 Task: Get directions from Palo Duro Canyon State Park, Texas, United States to Charlotte, North Carolina, United States arriving by 5:00 pm tomorrow
Action: Mouse moved to (395, 215)
Screenshot: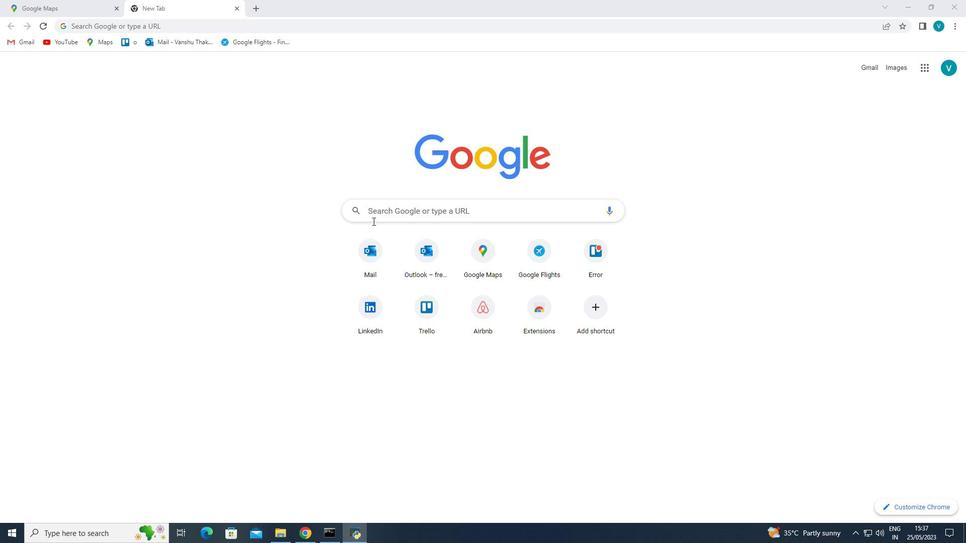
Action: Mouse pressed left at (395, 215)
Screenshot: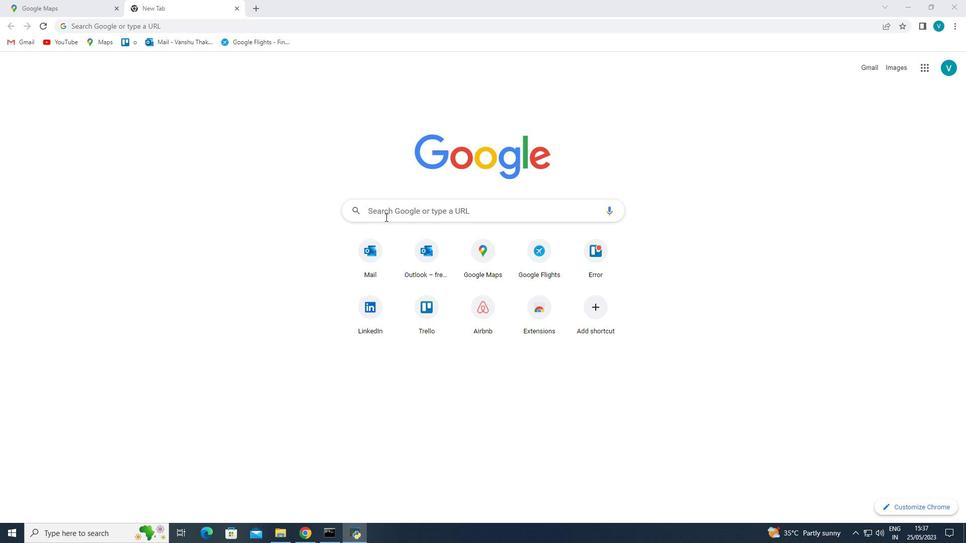 
Action: Mouse moved to (398, 230)
Screenshot: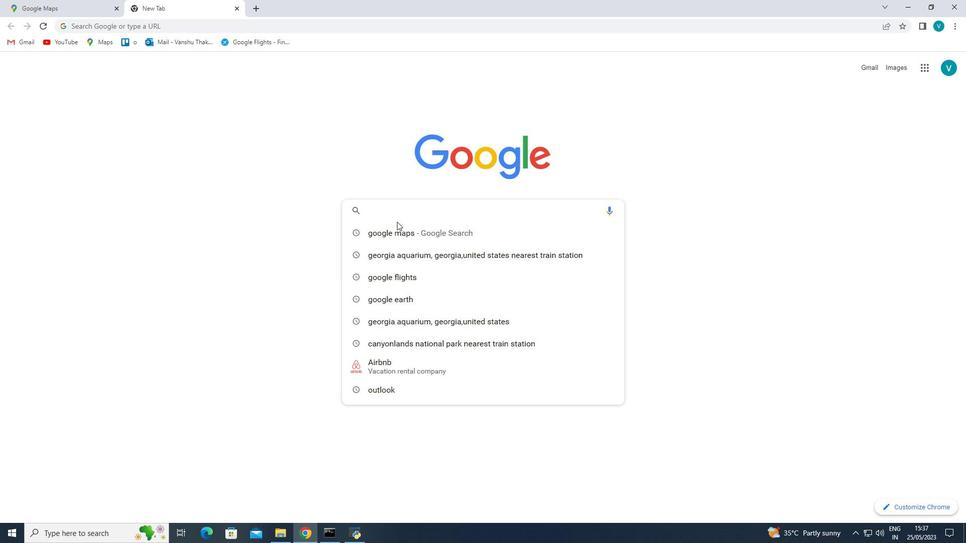 
Action: Mouse pressed left at (398, 230)
Screenshot: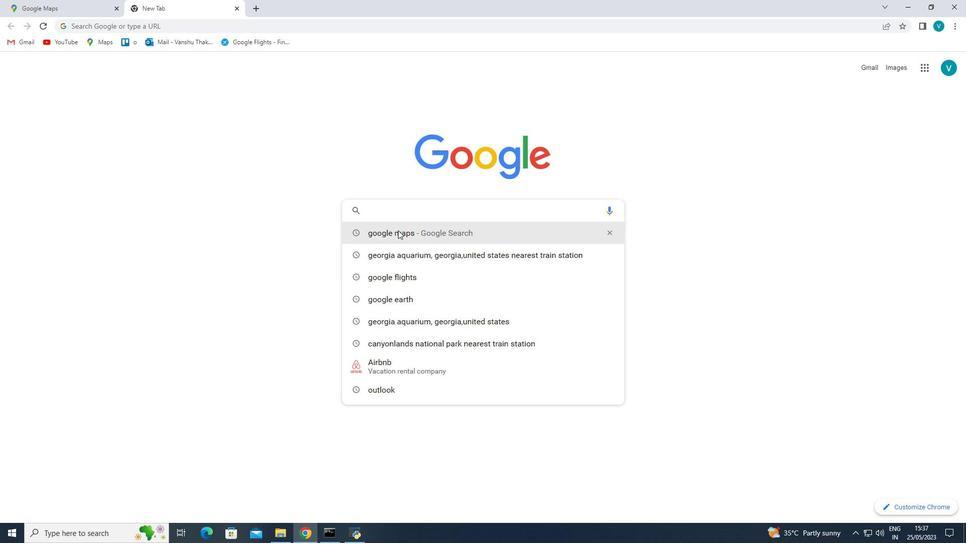 
Action: Mouse moved to (176, 174)
Screenshot: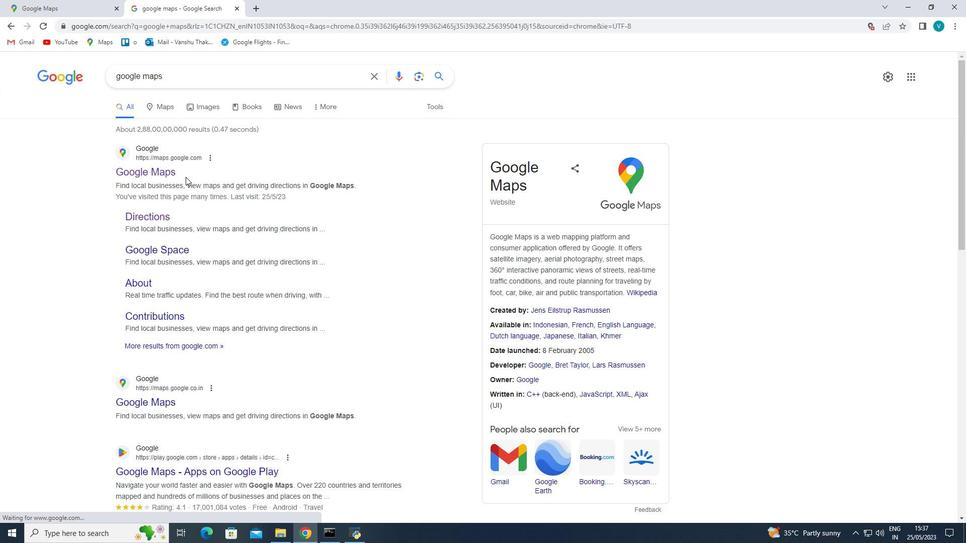 
Action: Mouse pressed left at (176, 174)
Screenshot: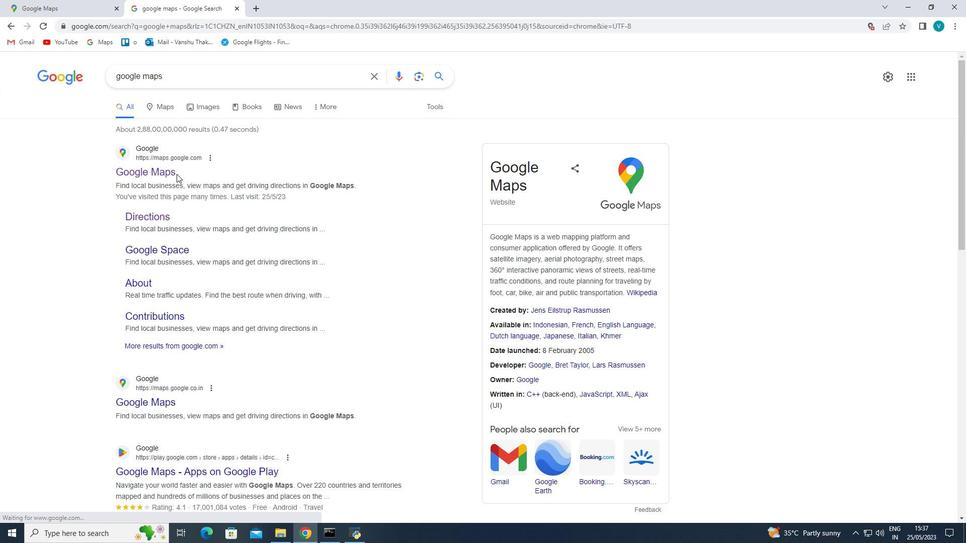 
Action: Mouse moved to (171, 174)
Screenshot: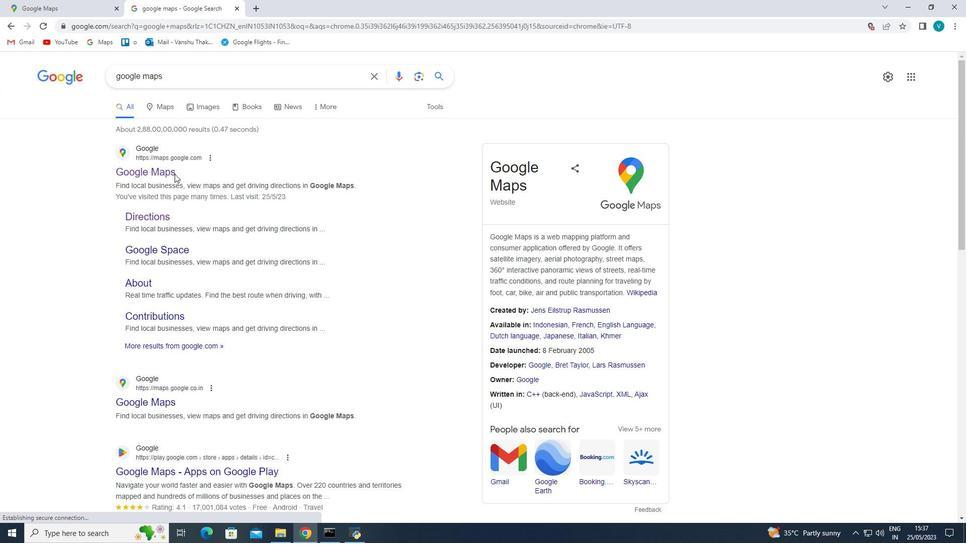 
Action: Mouse pressed left at (171, 174)
Screenshot: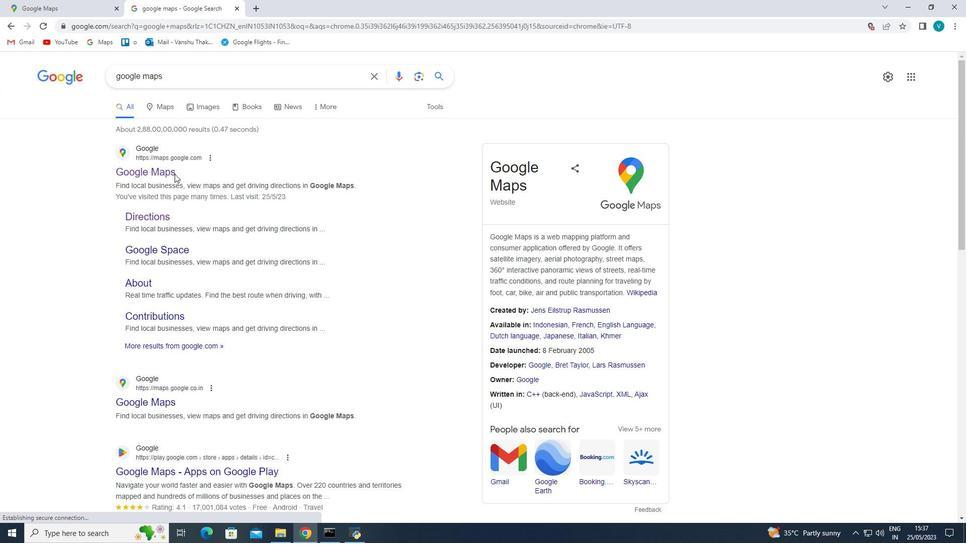 
Action: Mouse moved to (218, 60)
Screenshot: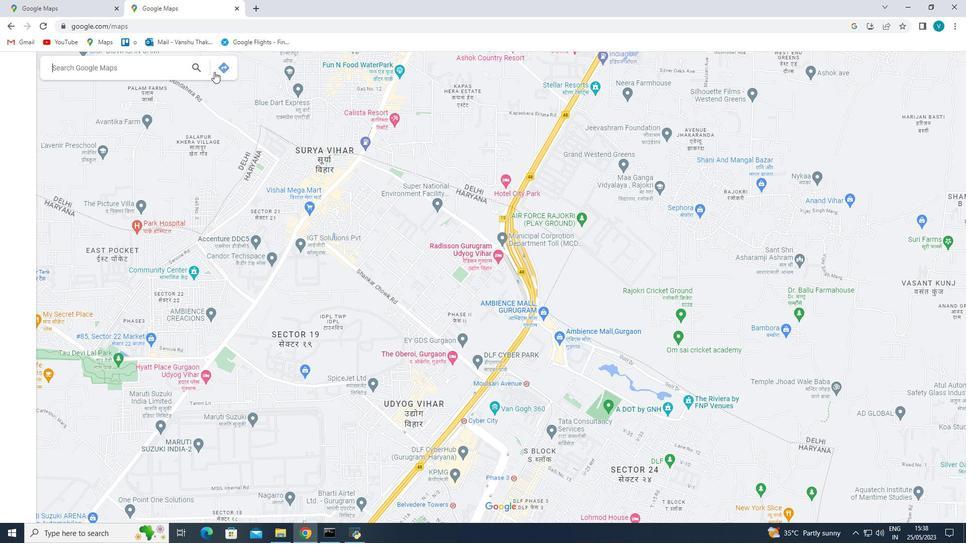 
Action: Mouse pressed left at (218, 60)
Screenshot: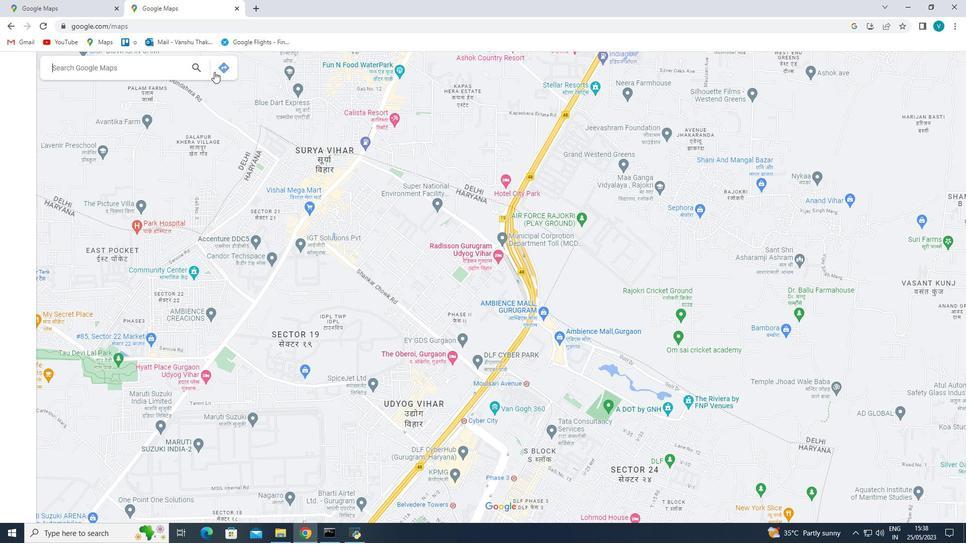 
Action: Mouse moved to (178, 95)
Screenshot: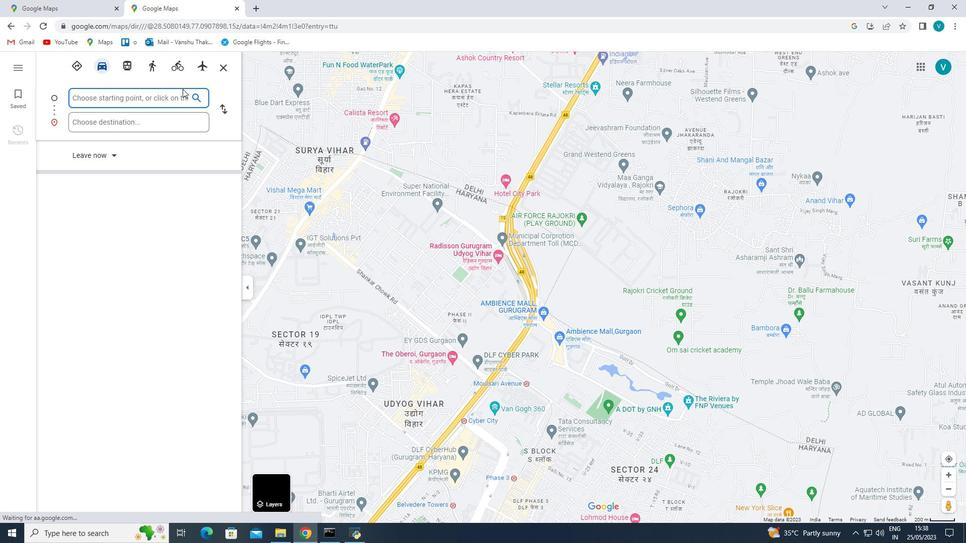 
Action: Mouse pressed left at (178, 95)
Screenshot: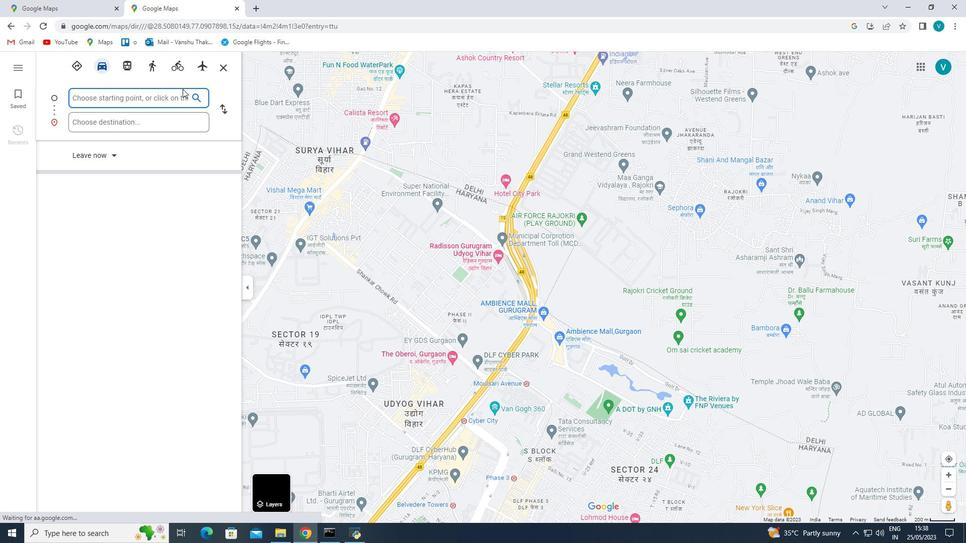 
Action: Key pressed <Key.shift>Palo<Key.space><Key.shift>Duro<Key.space><Key.shift>Canyon<Key.space><Key.shift>State<Key.space><Key.shift>Park,<Key.space><Key.shift>Texas,<Key.space><Key.shift>UNited<Key.space><Key.backspace><Key.backspace><Key.backspace><Key.backspace><Key.backspace><Key.backspace>nited<Key.space><Key.shift>States
Screenshot: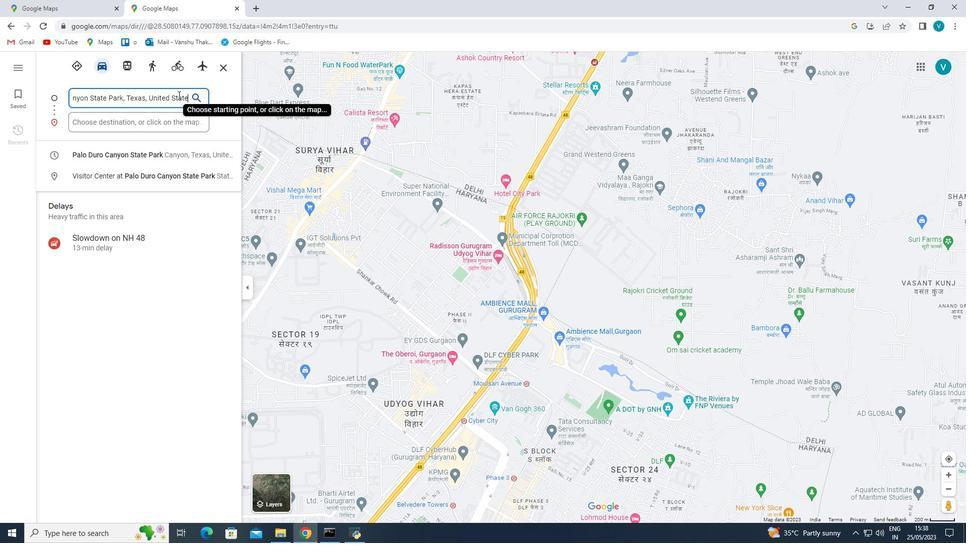 
Action: Mouse moved to (159, 113)
Screenshot: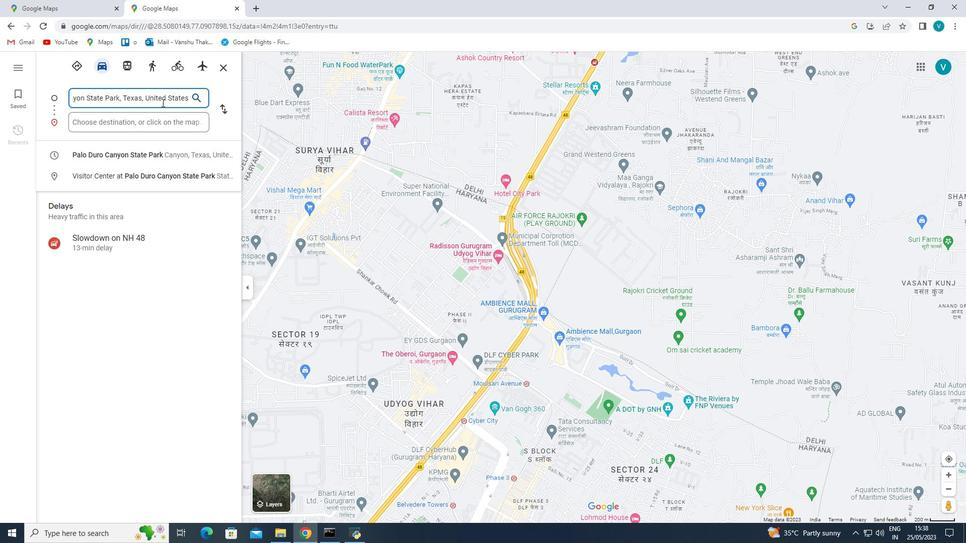 
Action: Mouse pressed left at (159, 113)
Screenshot: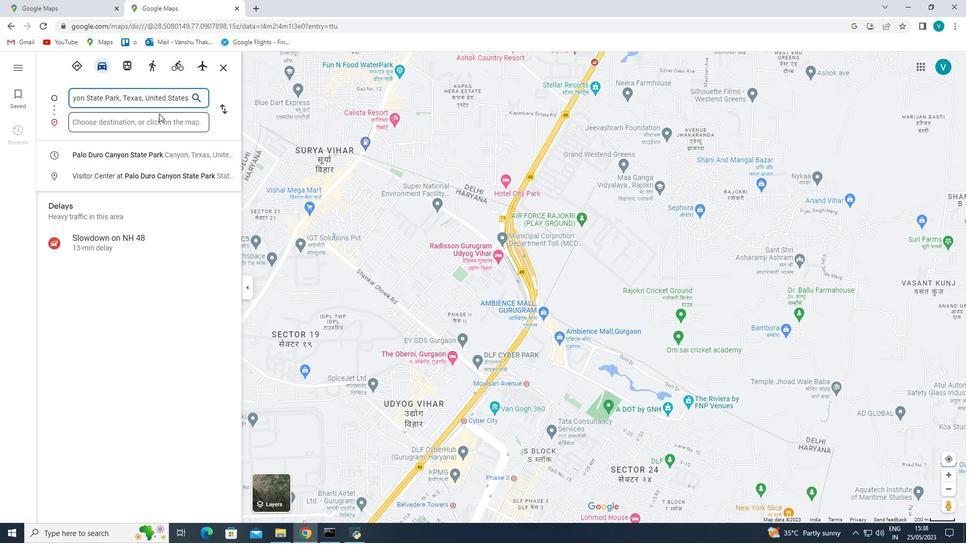
Action: Key pressed <Key.shift>Charlotte,<Key.space><Key.shift>North<Key.space><Key.shift>Carolina,<Key.space><Key.shift>United<Key.space><Key.shift>States<Key.enter>
Screenshot: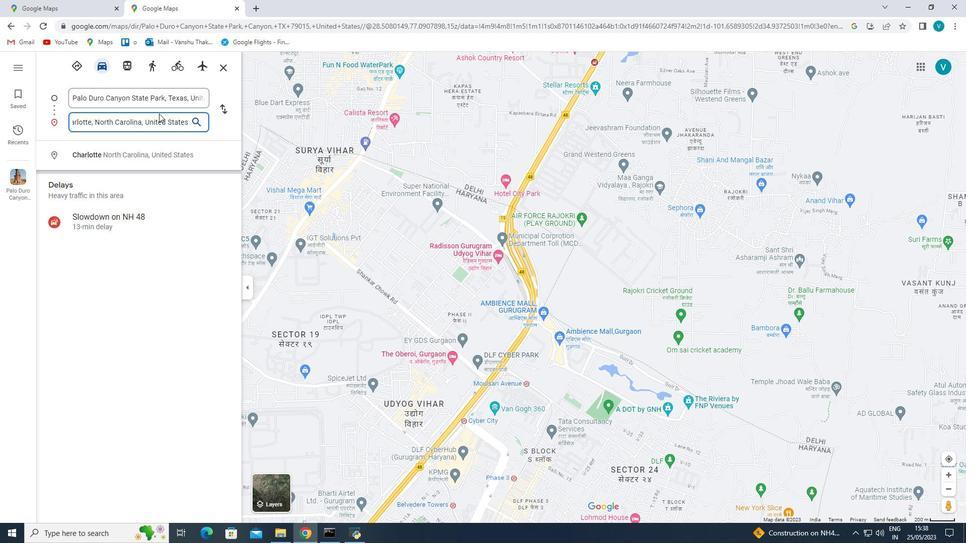
Action: Mouse moved to (92, 179)
Screenshot: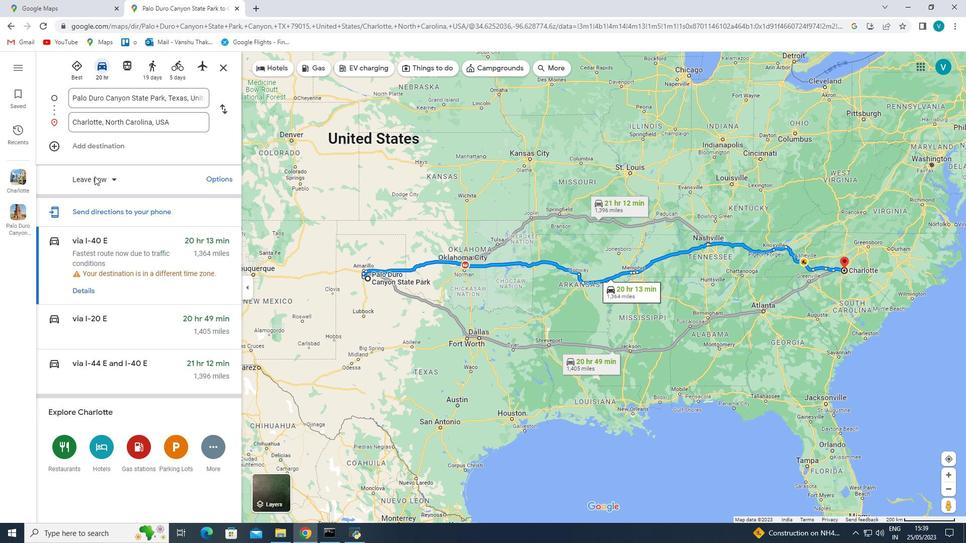 
Action: Mouse pressed left at (92, 179)
Screenshot: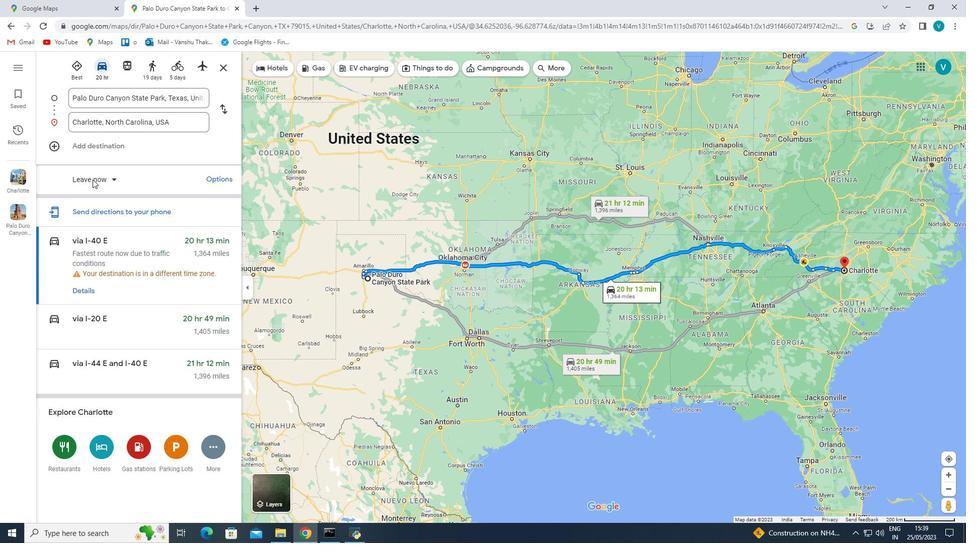 
Action: Mouse moved to (94, 222)
Screenshot: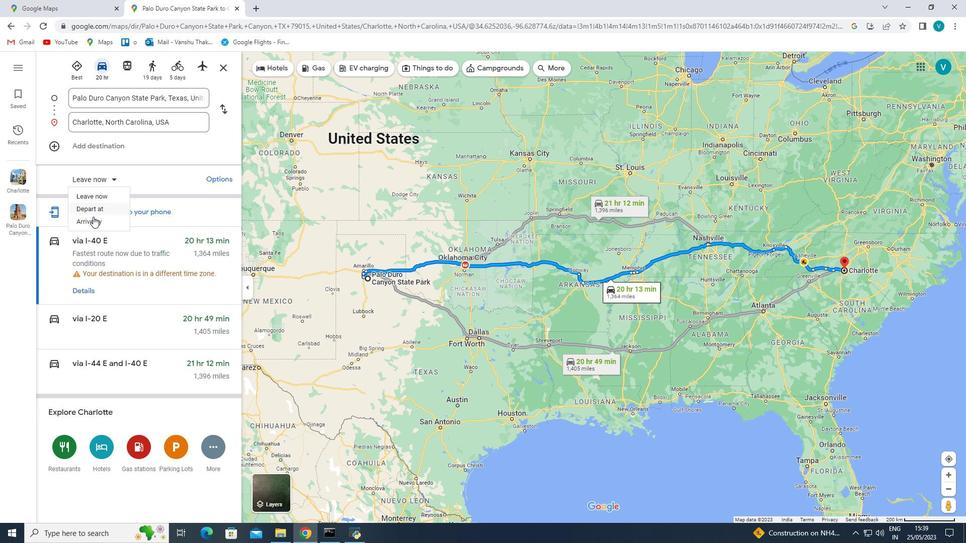 
Action: Mouse pressed left at (94, 222)
Screenshot: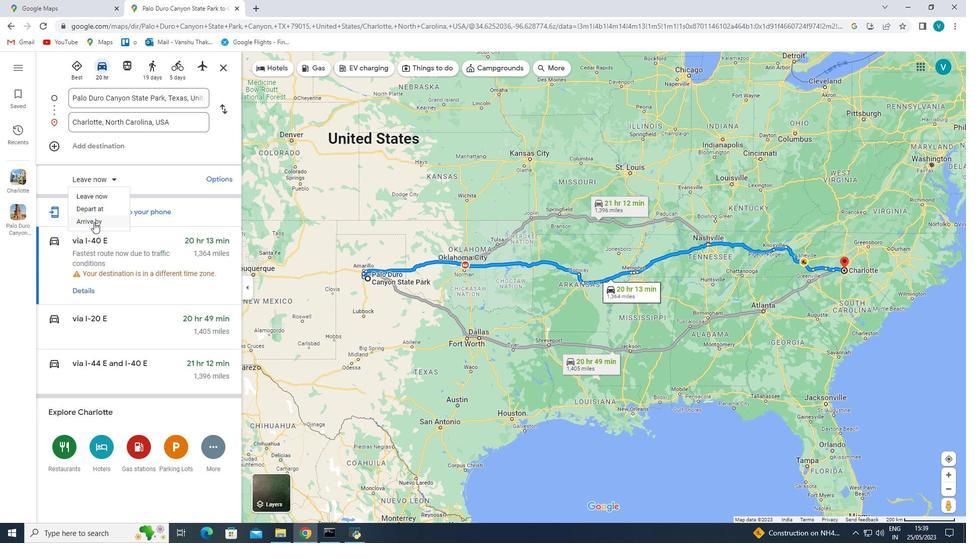 
Action: Mouse moved to (195, 168)
Screenshot: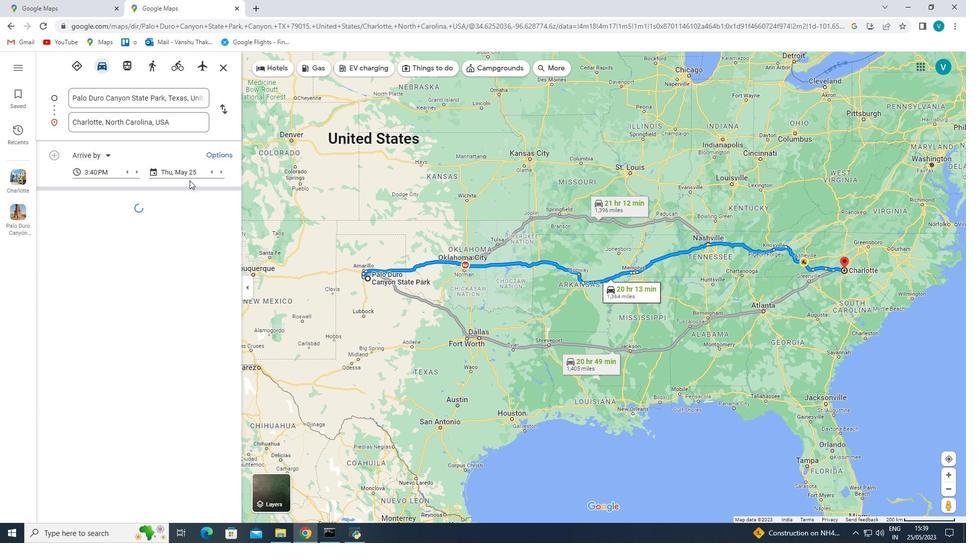 
Action: Mouse pressed left at (195, 168)
Screenshot: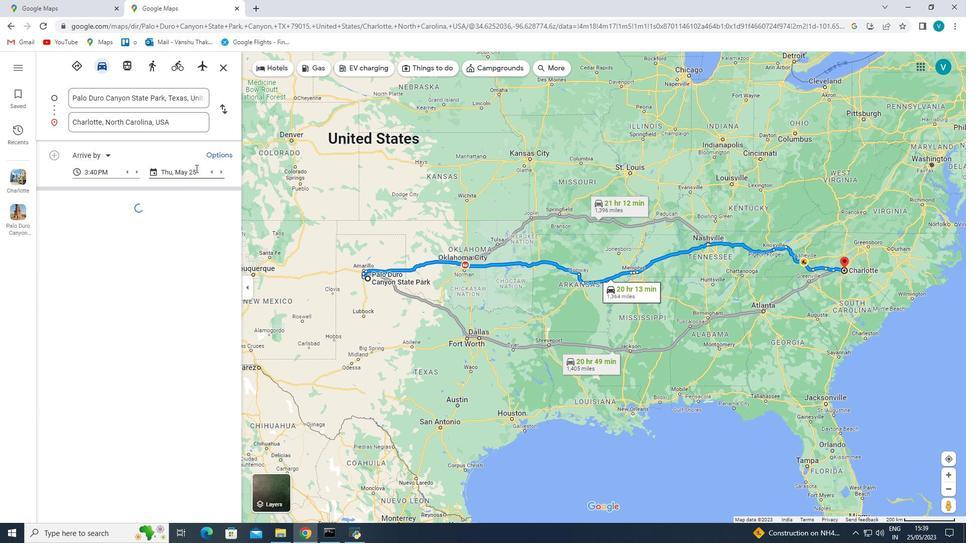 
Action: Mouse moved to (113, 174)
Screenshot: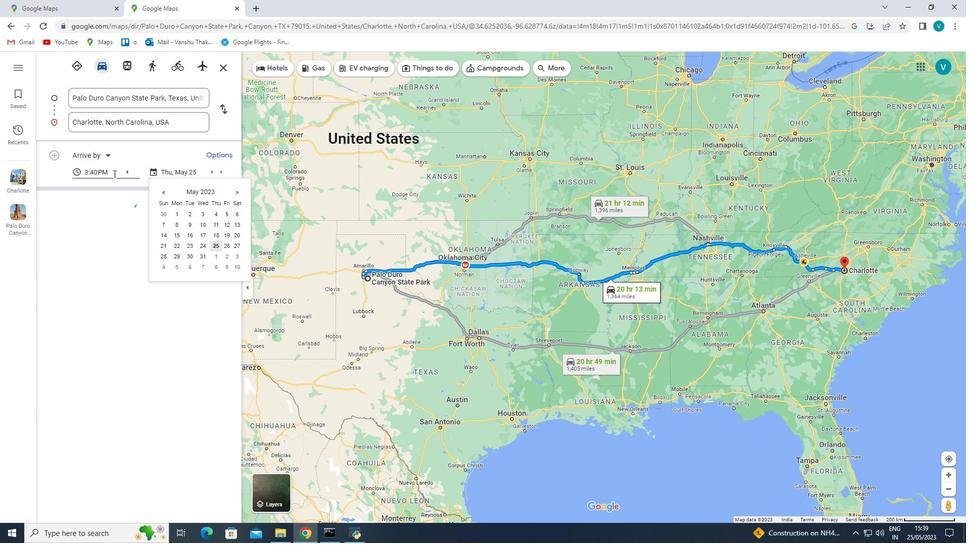 
Action: Mouse pressed left at (113, 174)
Screenshot: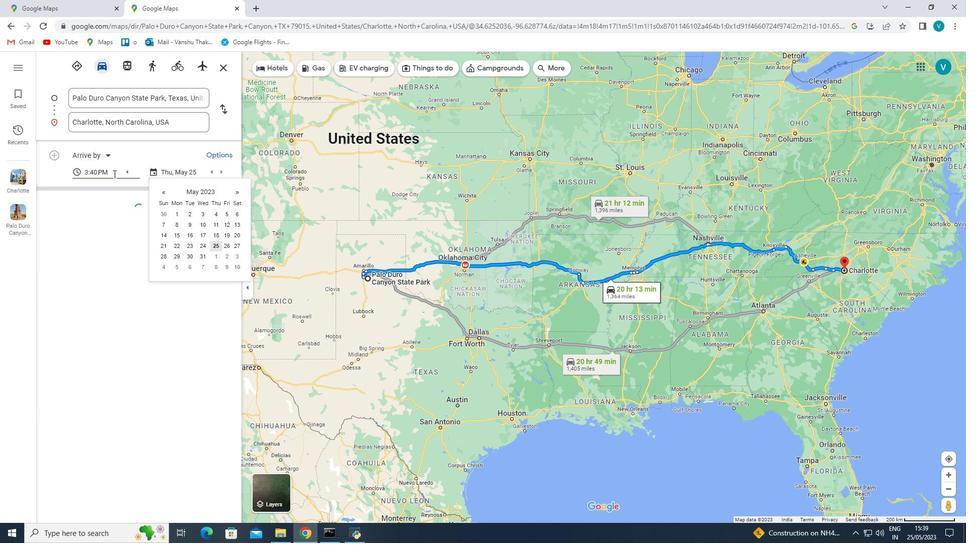 
Action: Mouse moved to (93, 240)
Screenshot: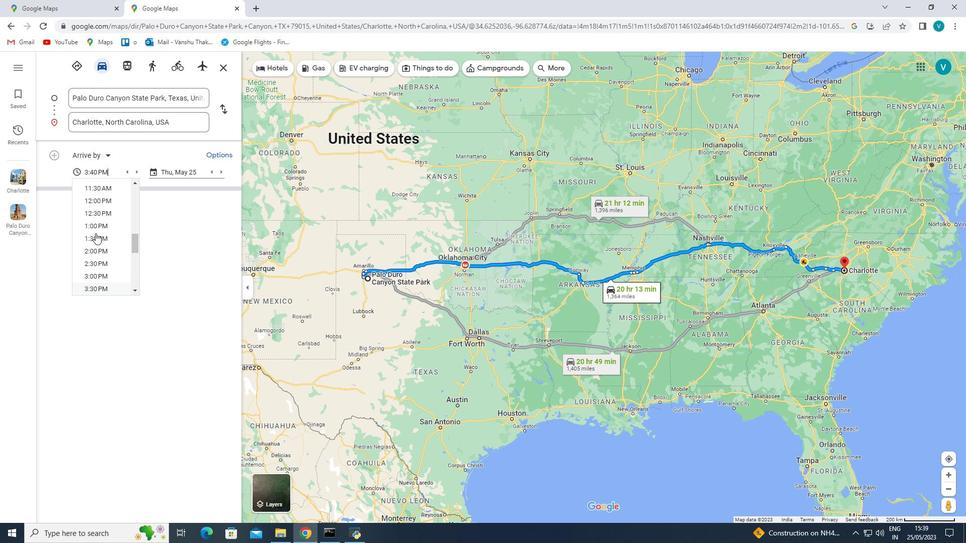 
Action: Mouse scrolled (93, 240) with delta (0, 0)
Screenshot: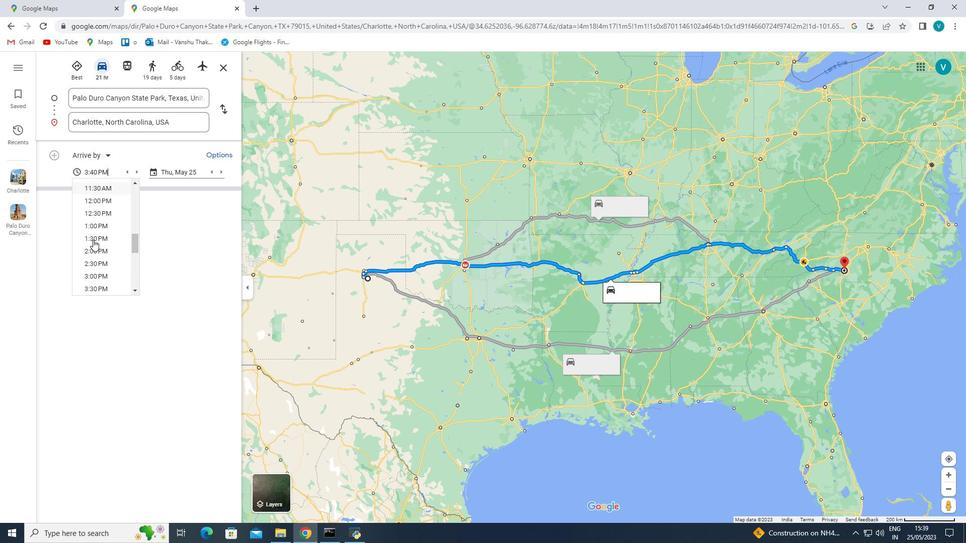 
Action: Mouse scrolled (93, 240) with delta (0, 0)
Screenshot: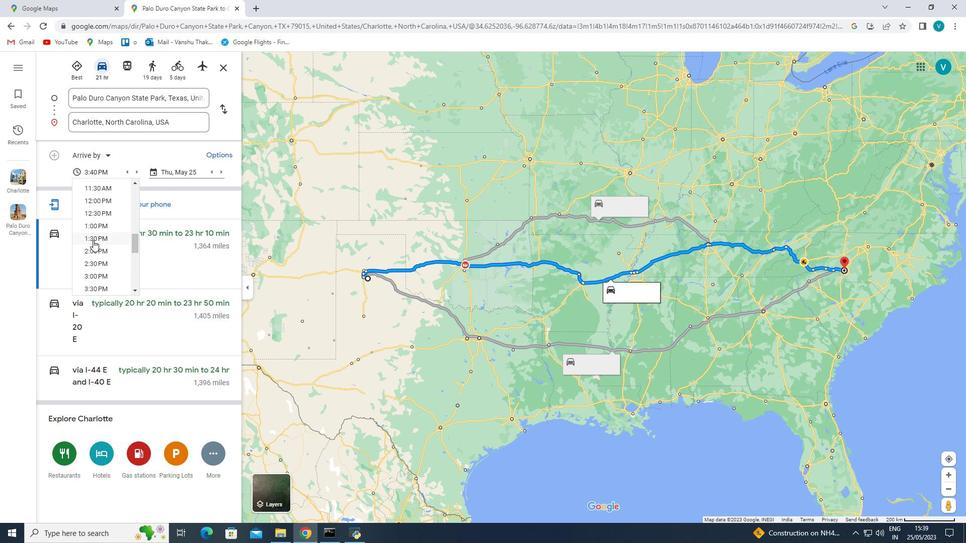 
Action: Mouse scrolled (93, 240) with delta (0, 0)
Screenshot: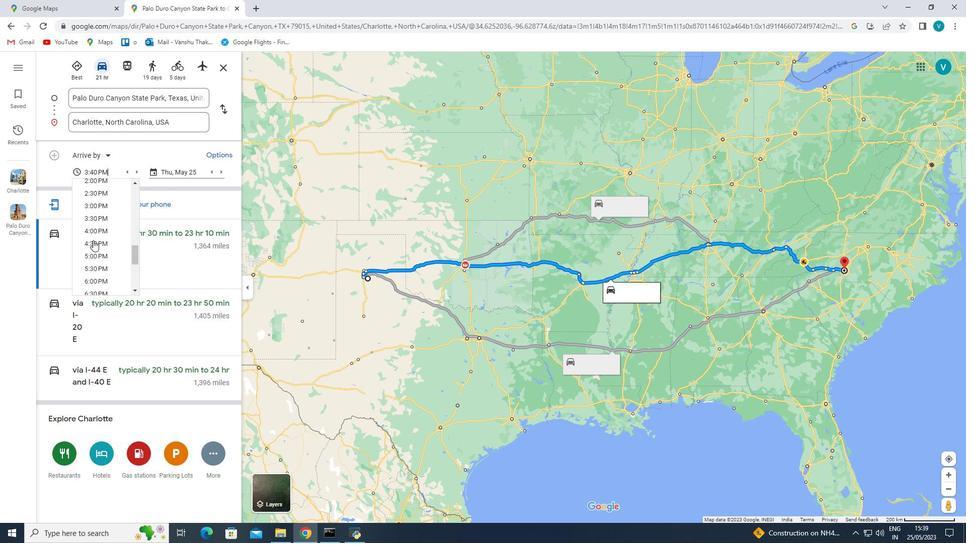 
Action: Mouse moved to (96, 225)
Screenshot: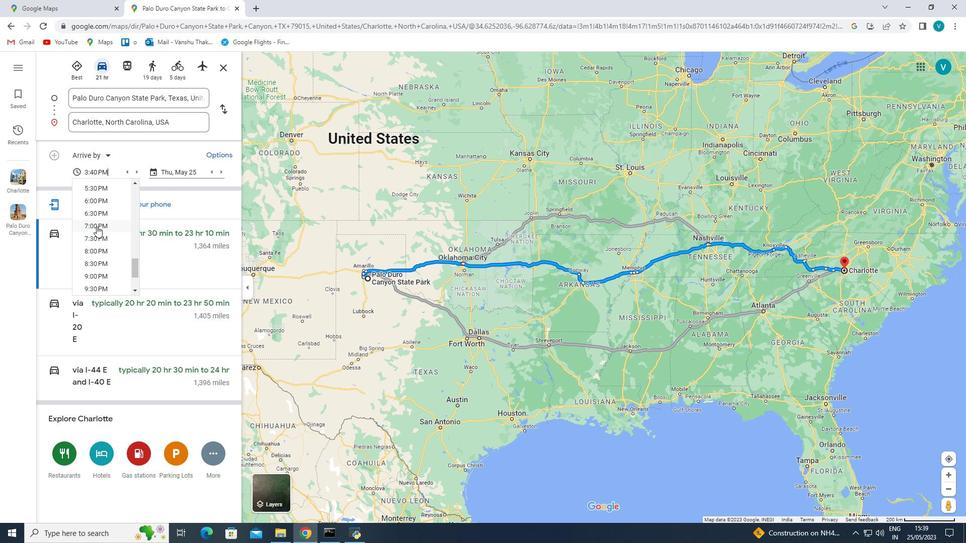 
Action: Mouse scrolled (96, 225) with delta (0, 0)
Screenshot: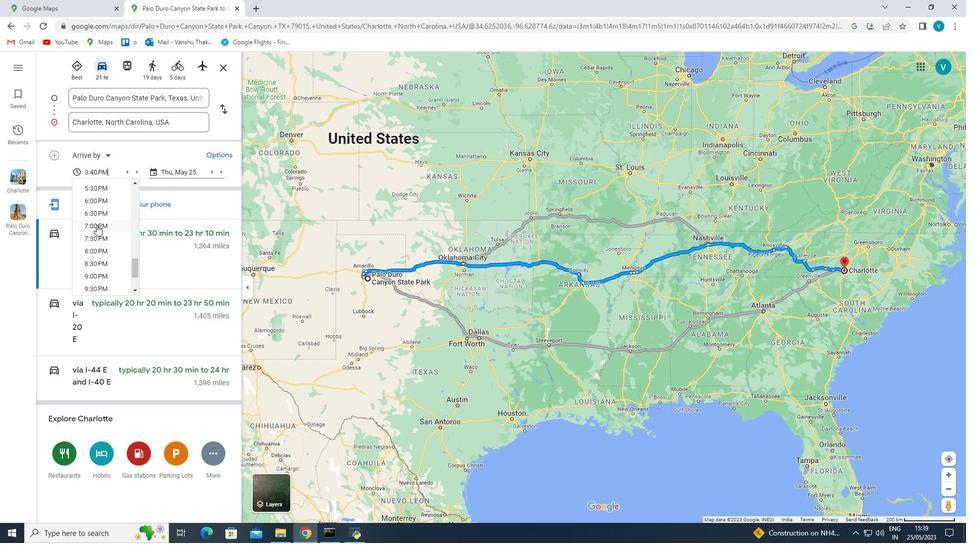 
Action: Mouse moved to (108, 223)
Screenshot: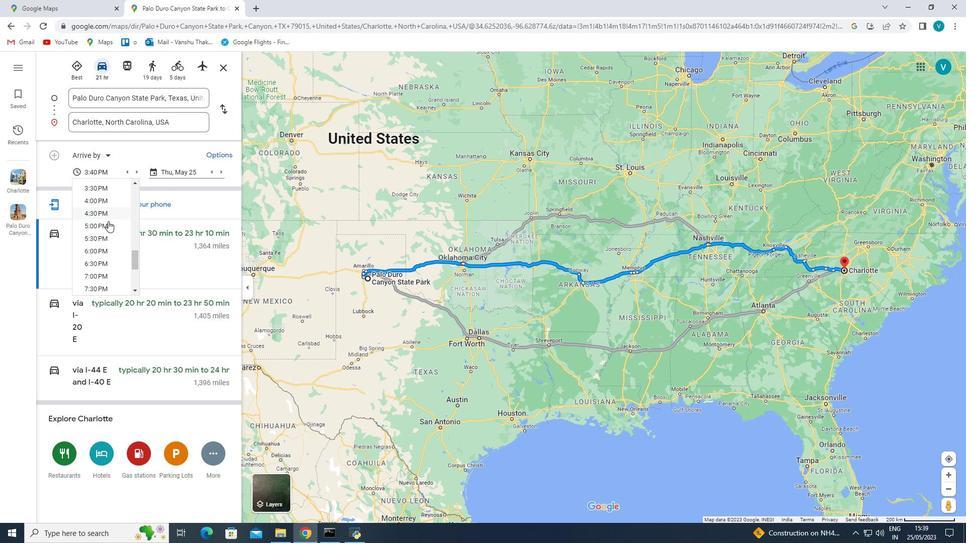 
Action: Mouse pressed left at (108, 223)
Screenshot: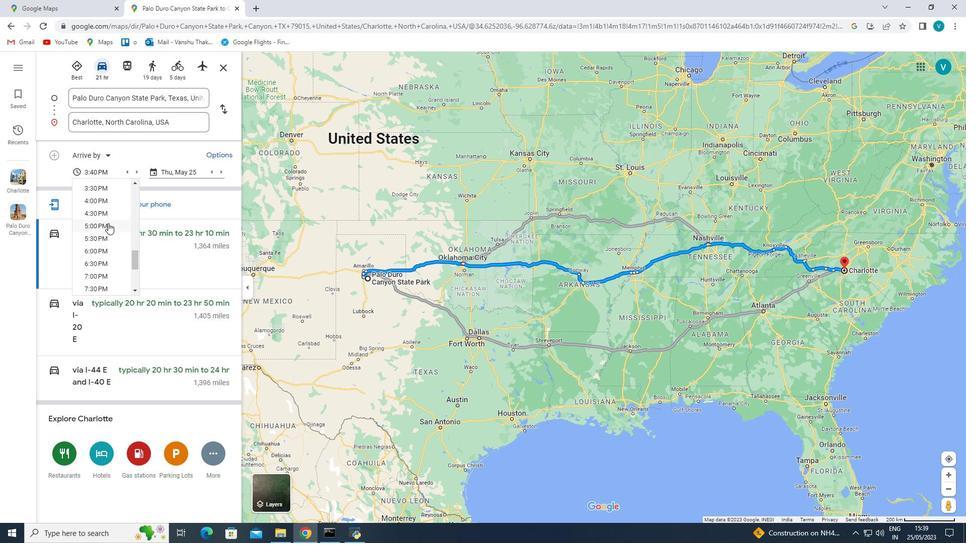 
Action: Mouse moved to (199, 172)
Screenshot: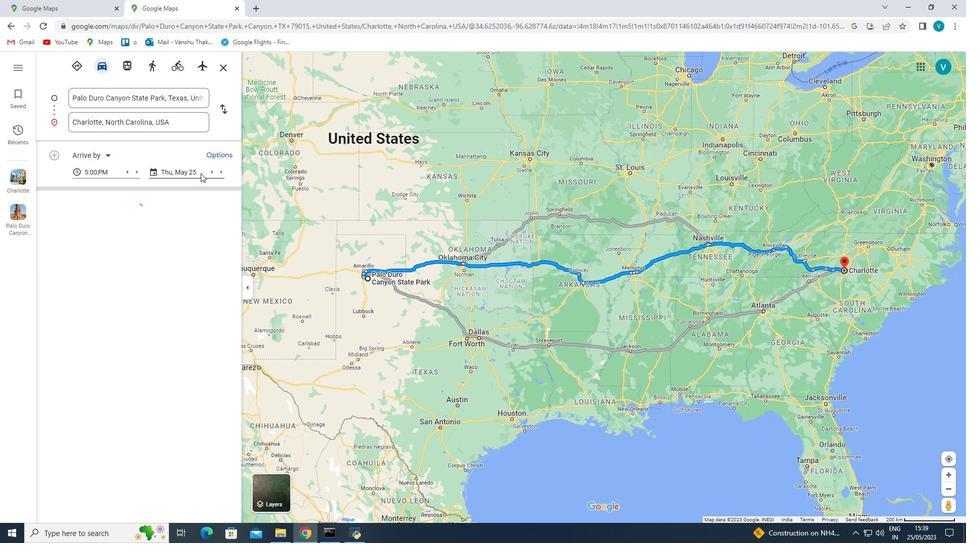 
Action: Mouse pressed left at (199, 172)
Screenshot: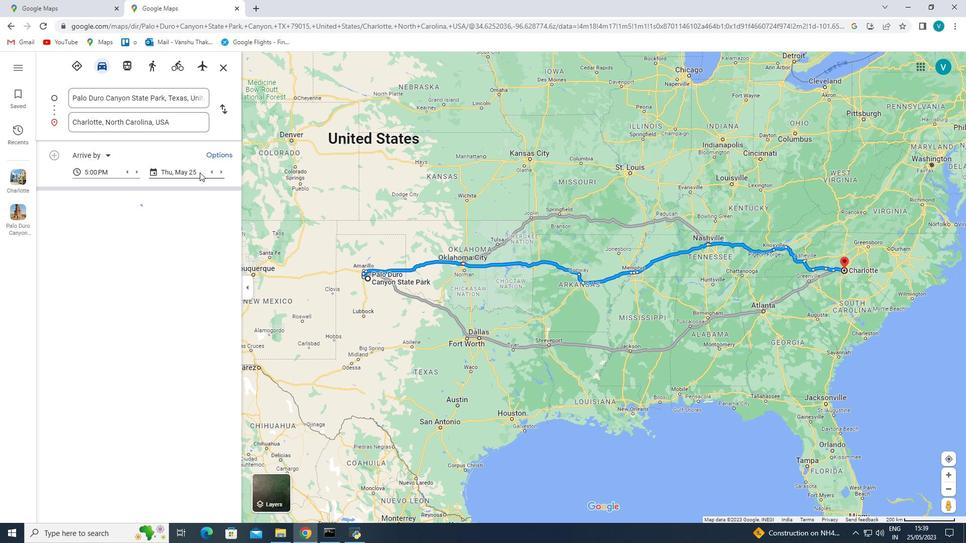 
Action: Mouse moved to (229, 243)
Screenshot: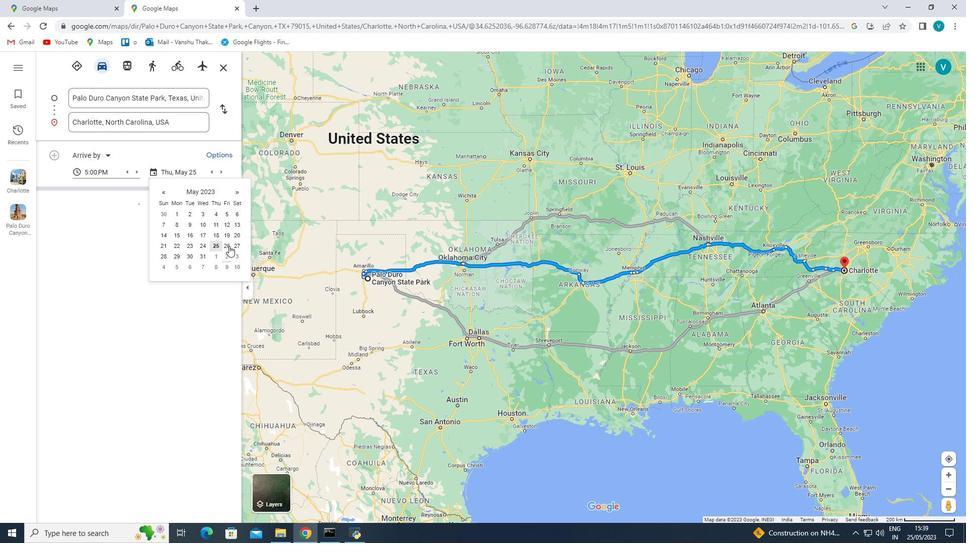 
Action: Mouse pressed left at (229, 243)
Screenshot: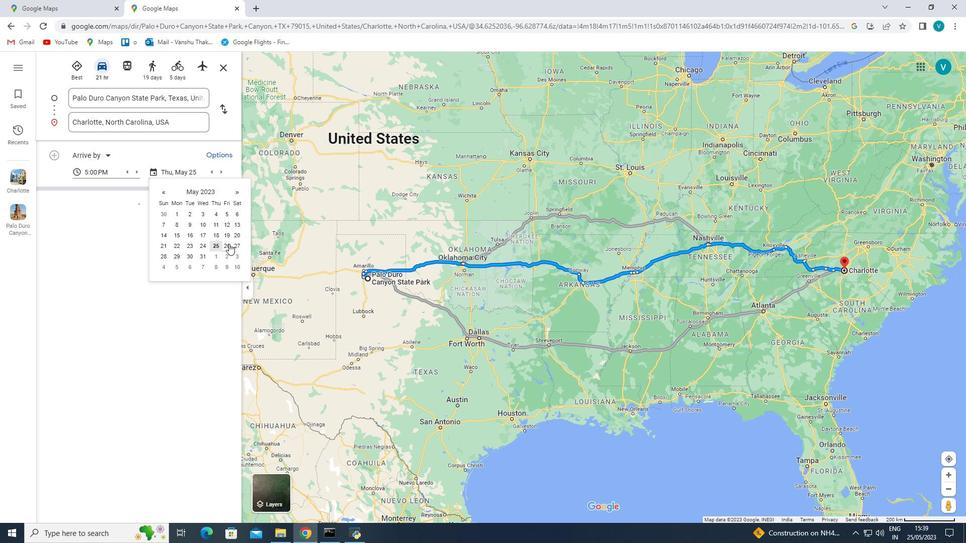
Action: Mouse moved to (150, 248)
Screenshot: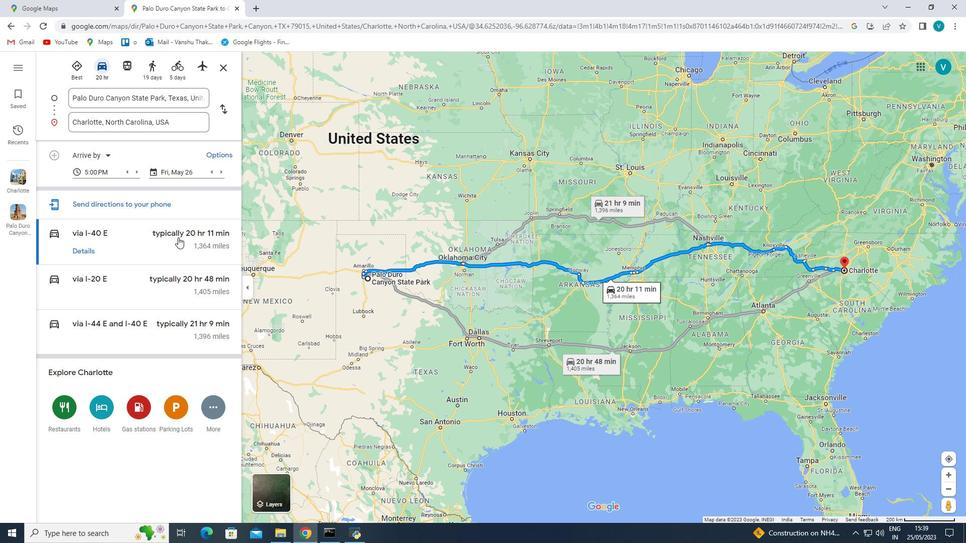 
Action: Mouse pressed left at (150, 248)
Screenshot: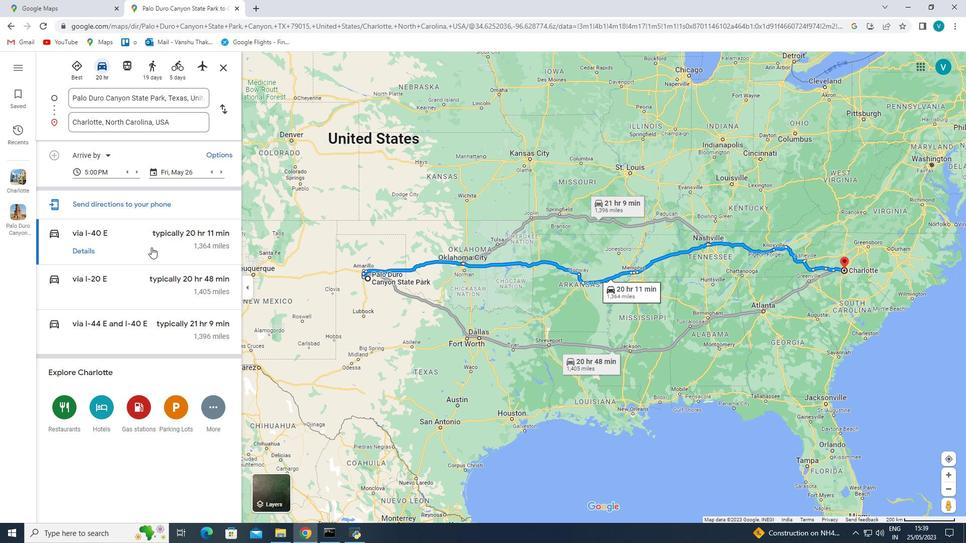
Action: Mouse moved to (170, 221)
Screenshot: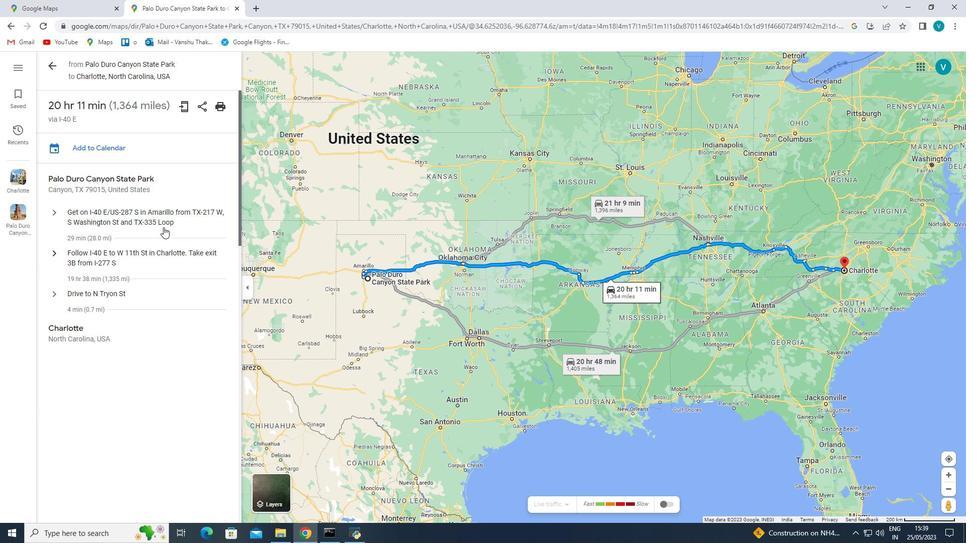 
Action: Mouse pressed left at (170, 221)
Screenshot: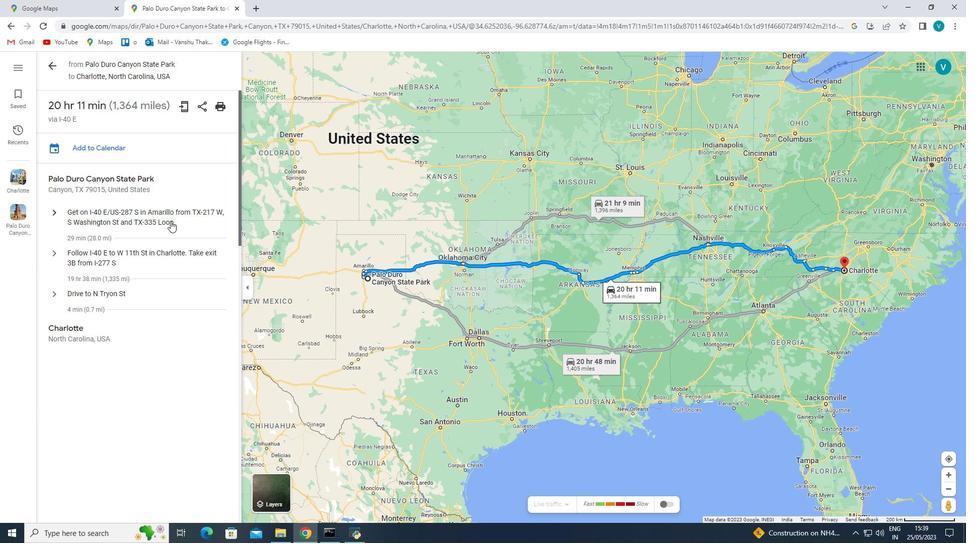 
Action: Mouse scrolled (170, 220) with delta (0, 0)
Screenshot: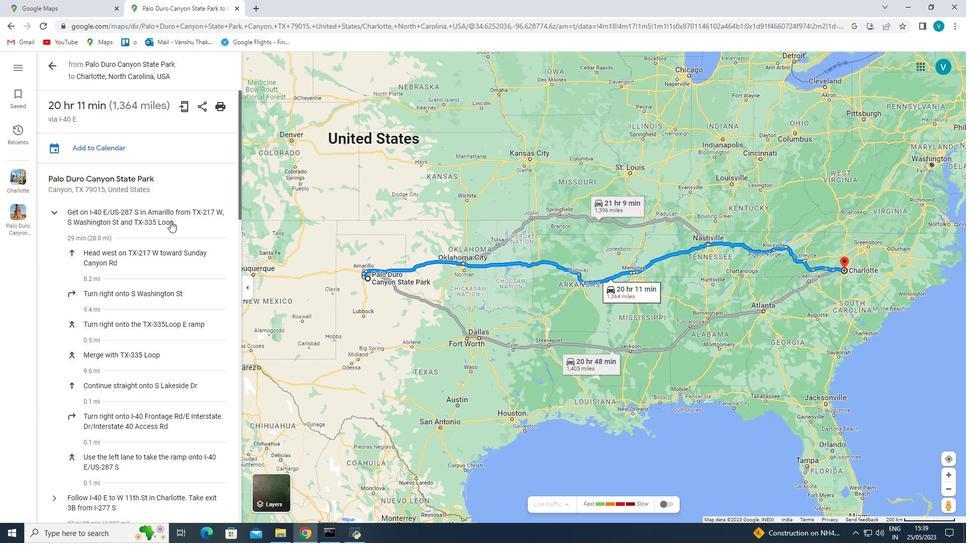 
Action: Mouse scrolled (170, 220) with delta (0, 0)
Screenshot: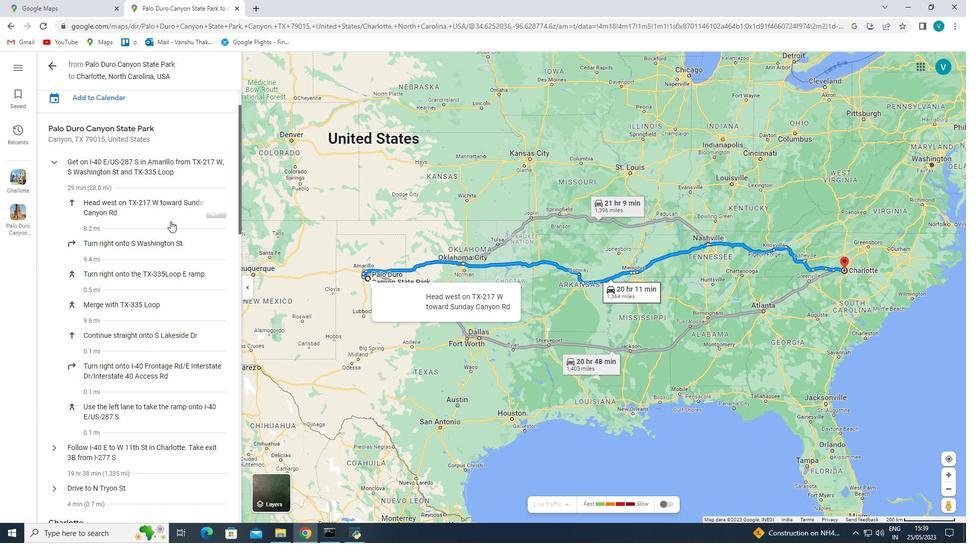 
Action: Mouse scrolled (170, 220) with delta (0, 0)
Screenshot: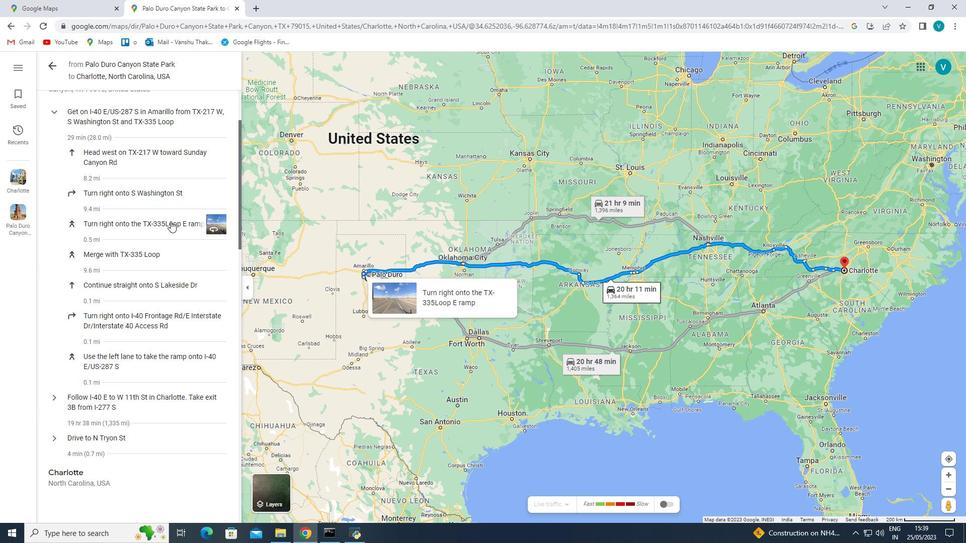 
Action: Mouse scrolled (170, 220) with delta (0, 0)
Screenshot: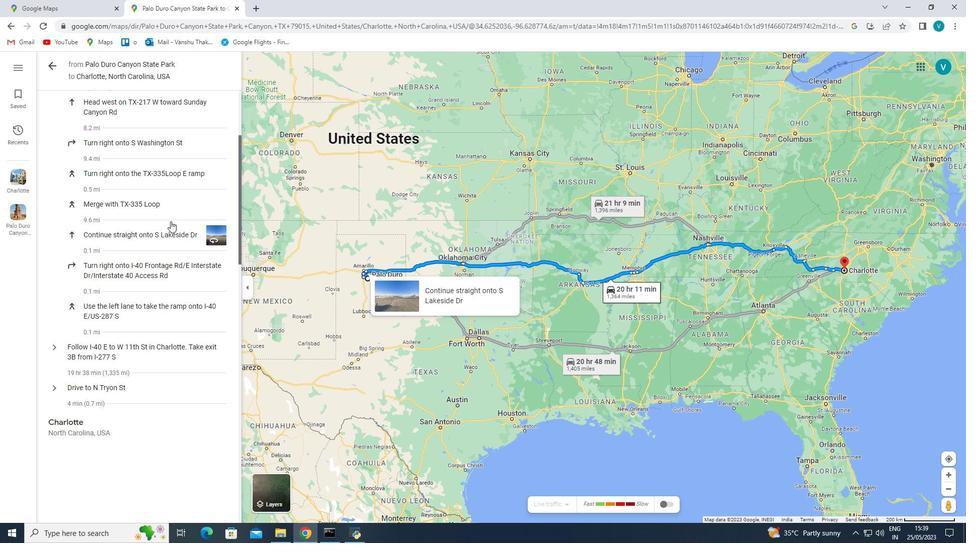 
Action: Mouse scrolled (170, 220) with delta (0, 0)
Screenshot: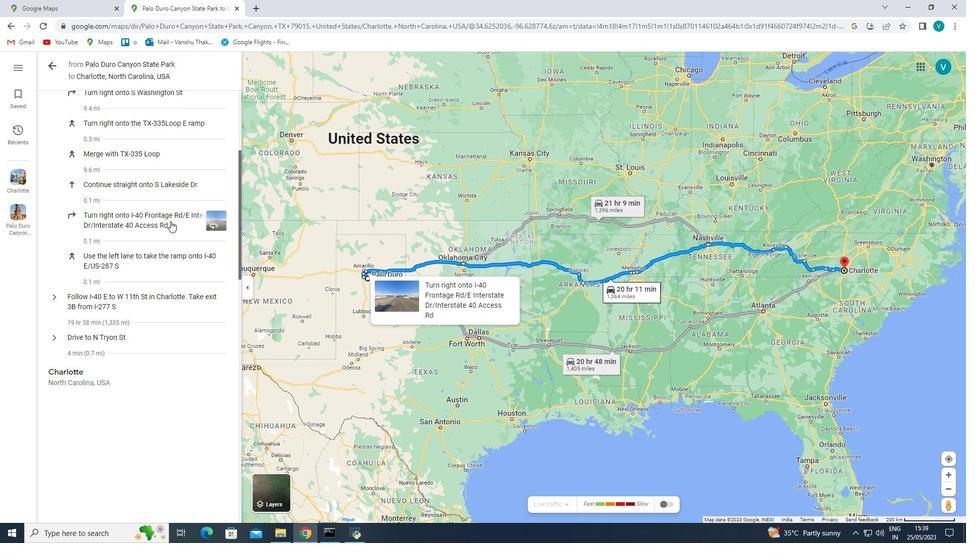 
Action: Mouse scrolled (170, 220) with delta (0, 0)
Screenshot: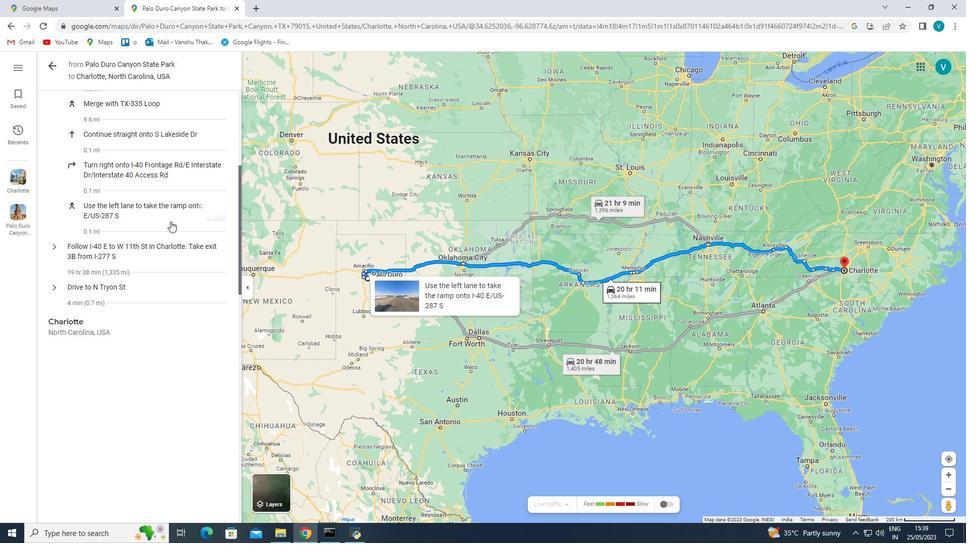 
Action: Mouse moved to (178, 211)
Screenshot: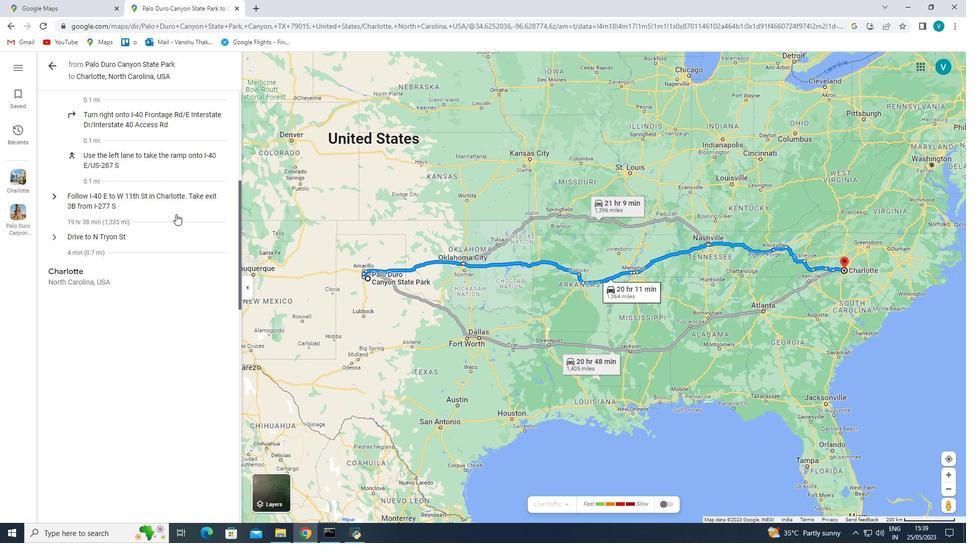 
Action: Mouse pressed left at (178, 211)
Screenshot: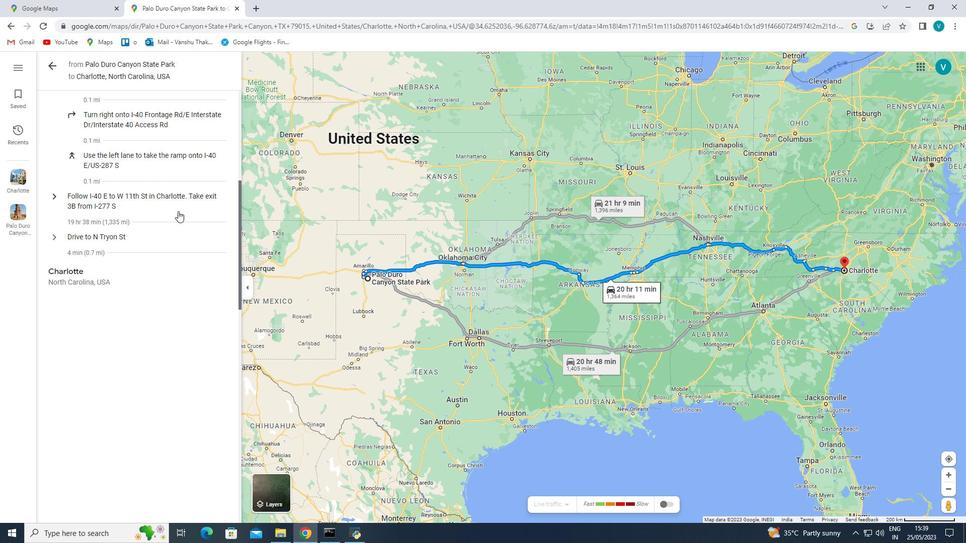 
Action: Mouse scrolled (178, 210) with delta (0, 0)
Screenshot: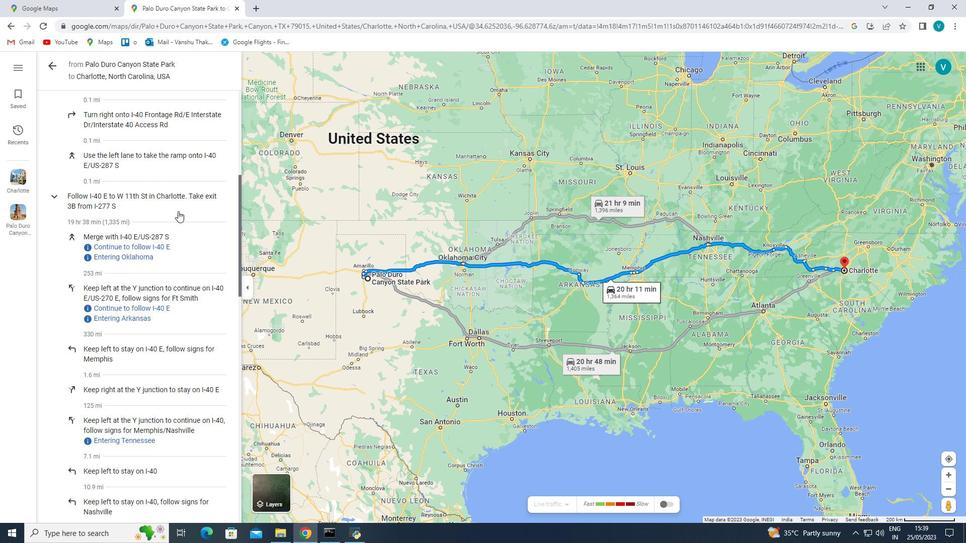 
Action: Mouse scrolled (178, 210) with delta (0, 0)
Screenshot: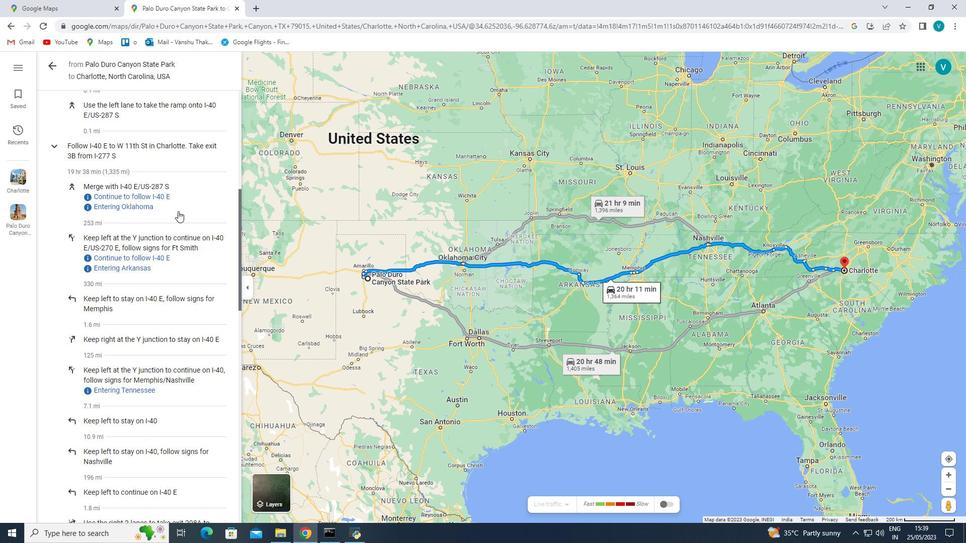
Action: Mouse scrolled (178, 210) with delta (0, 0)
Screenshot: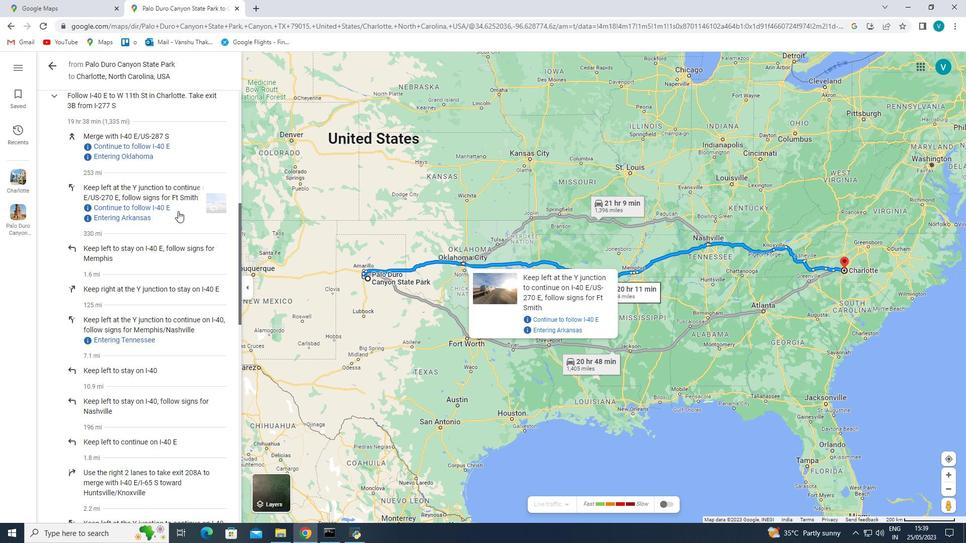 
Action: Mouse scrolled (178, 210) with delta (0, 0)
Screenshot: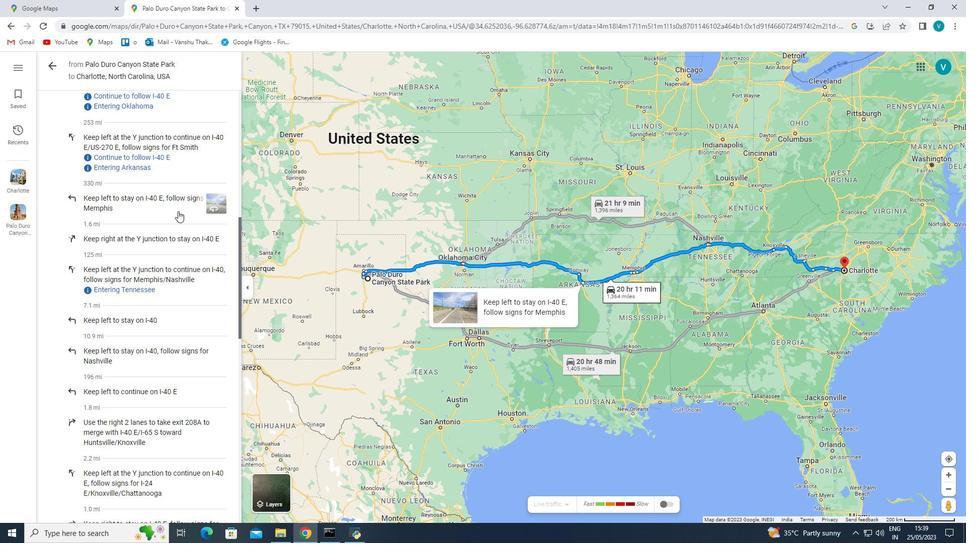 
Action: Mouse scrolled (178, 210) with delta (0, 0)
Screenshot: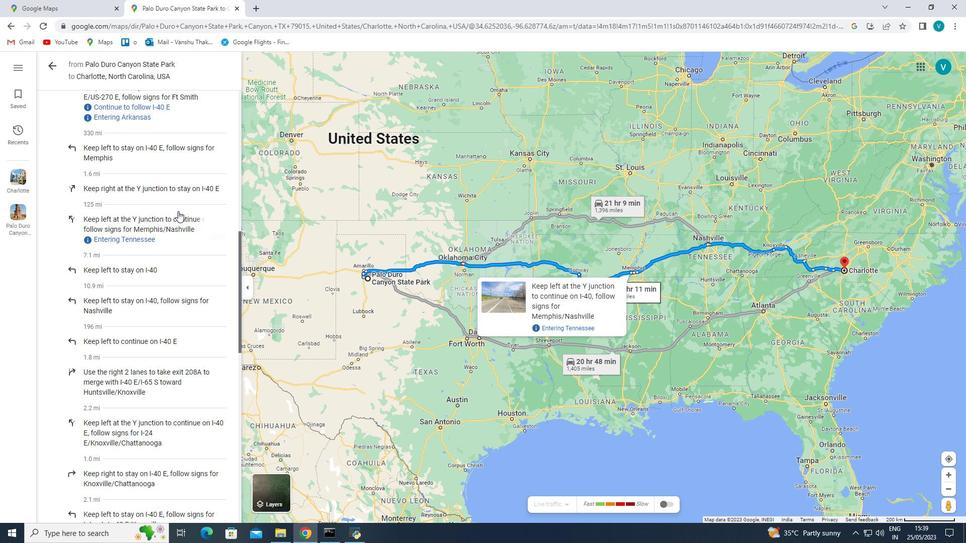 
Action: Mouse scrolled (178, 210) with delta (0, 0)
Screenshot: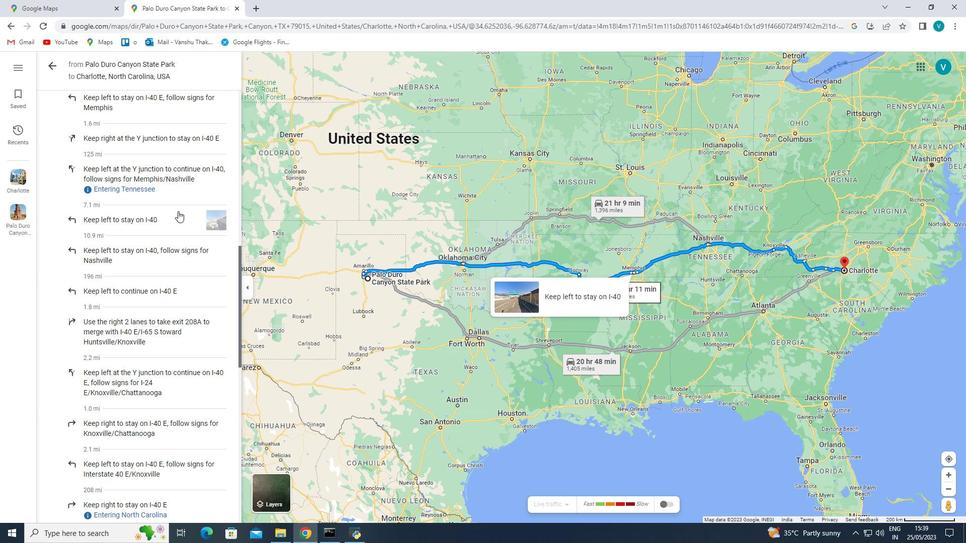 
Action: Mouse scrolled (178, 210) with delta (0, 0)
Screenshot: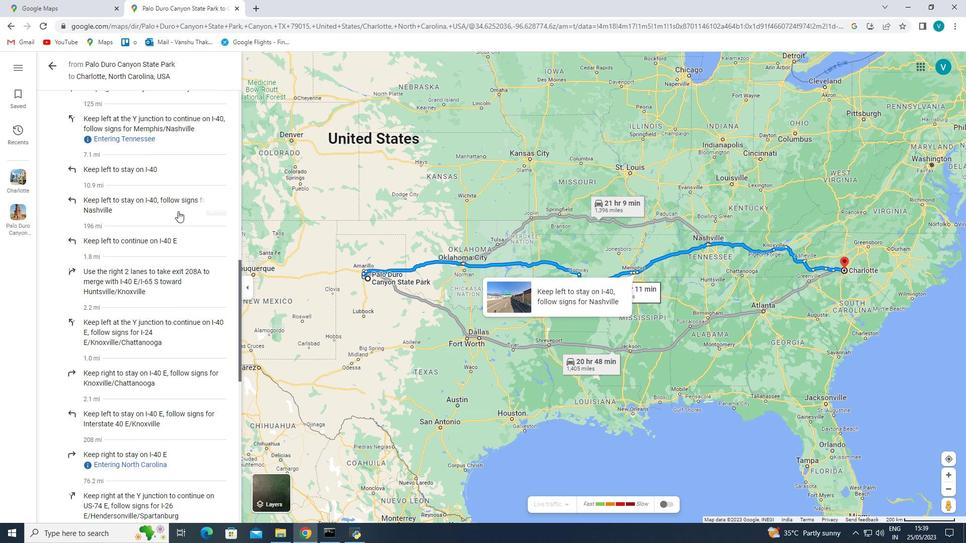 
Action: Mouse scrolled (178, 210) with delta (0, 0)
Screenshot: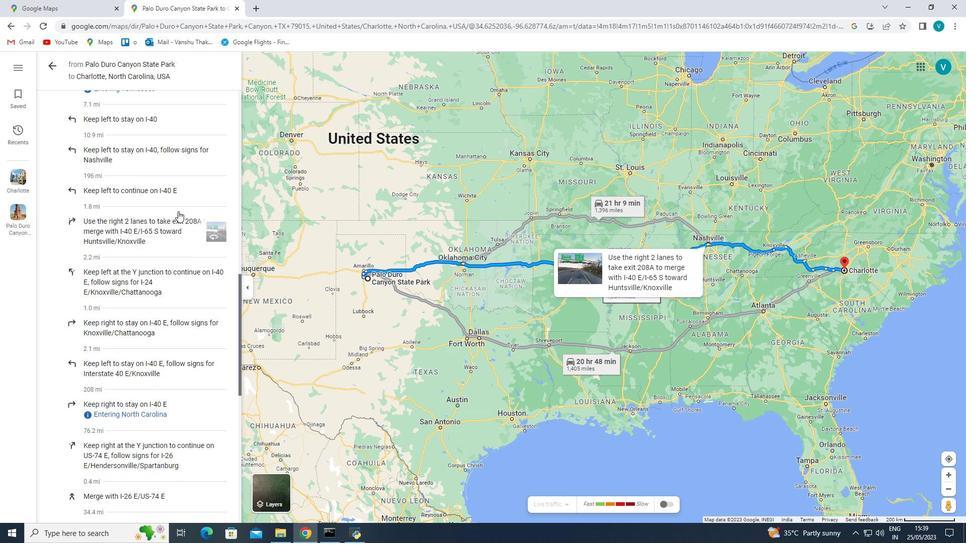 
Action: Mouse scrolled (178, 210) with delta (0, 0)
Screenshot: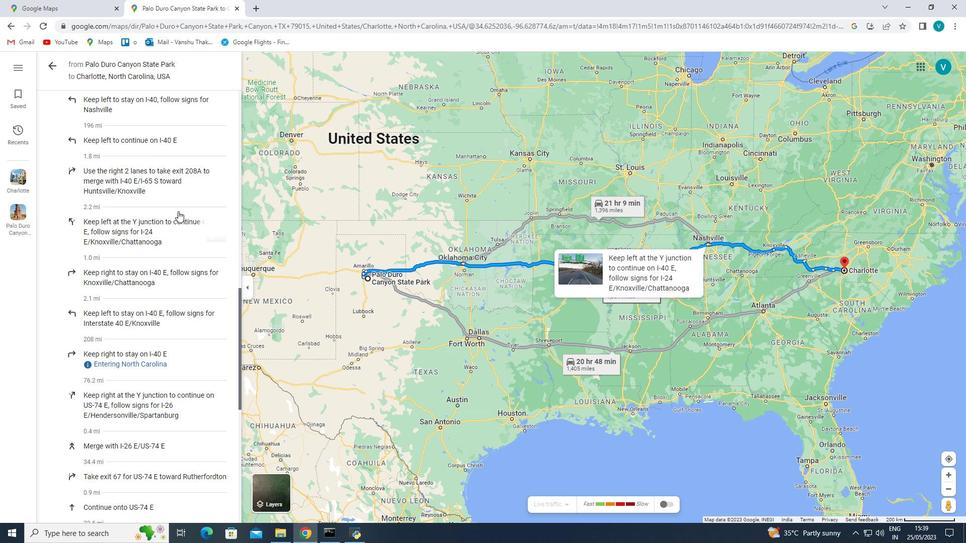 
Action: Mouse scrolled (178, 210) with delta (0, 0)
Screenshot: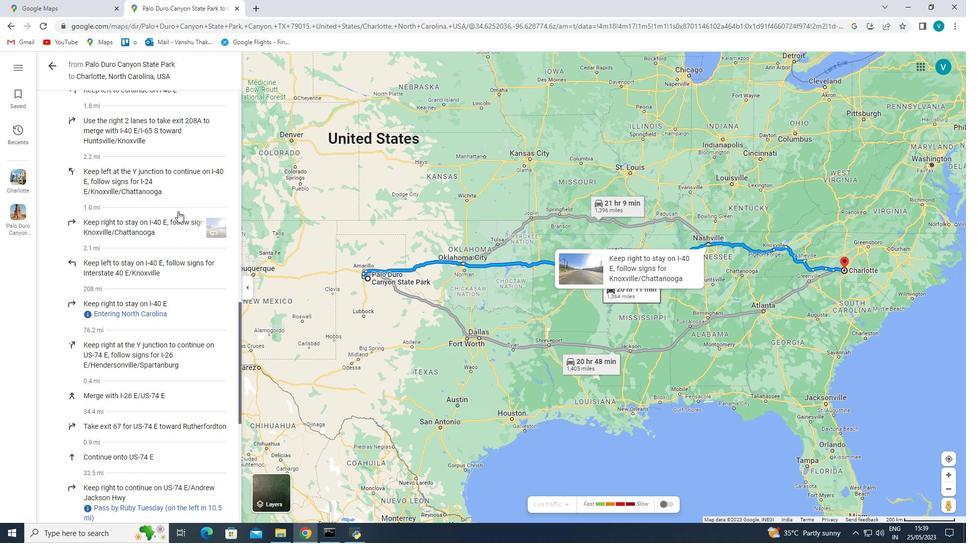 
Action: Mouse scrolled (178, 210) with delta (0, 0)
Screenshot: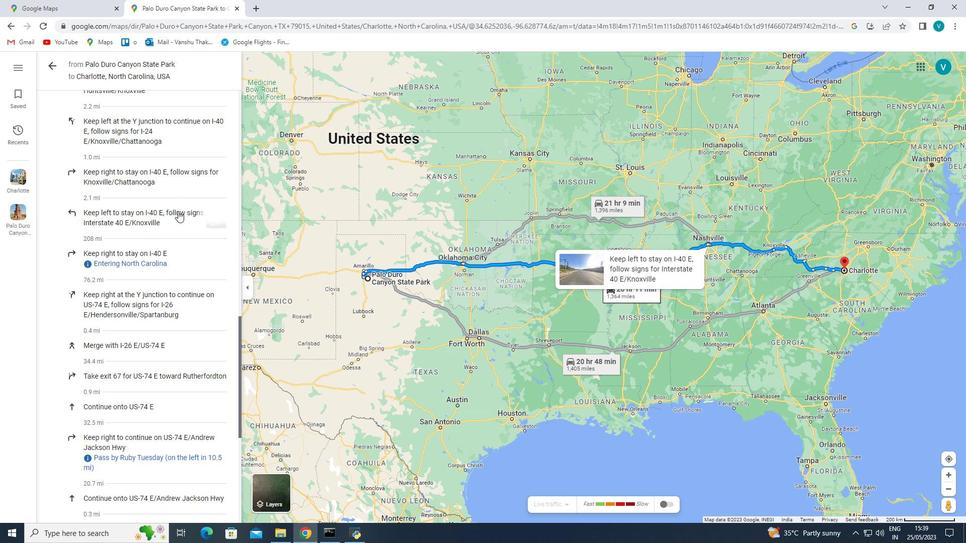 
Action: Mouse scrolled (178, 210) with delta (0, 0)
Screenshot: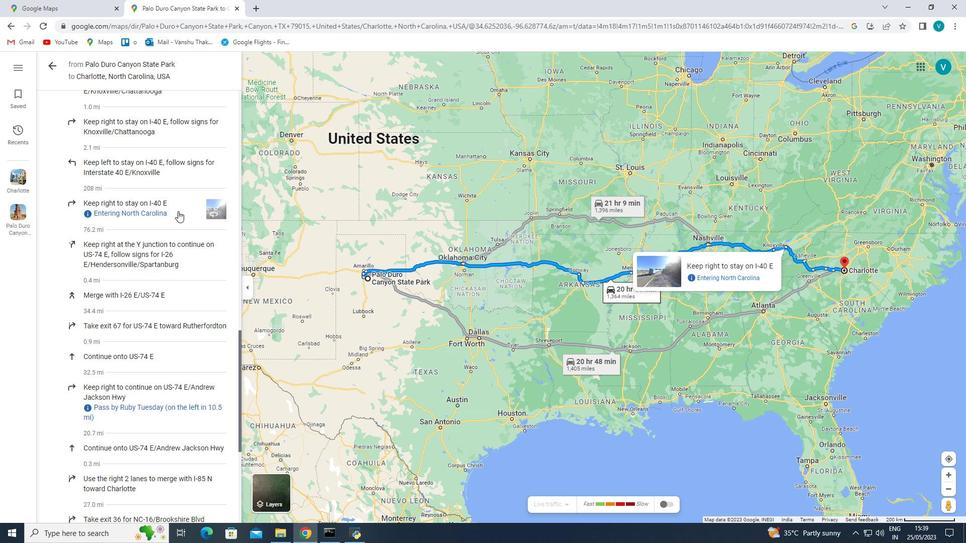 
Action: Mouse scrolled (178, 210) with delta (0, 0)
Screenshot: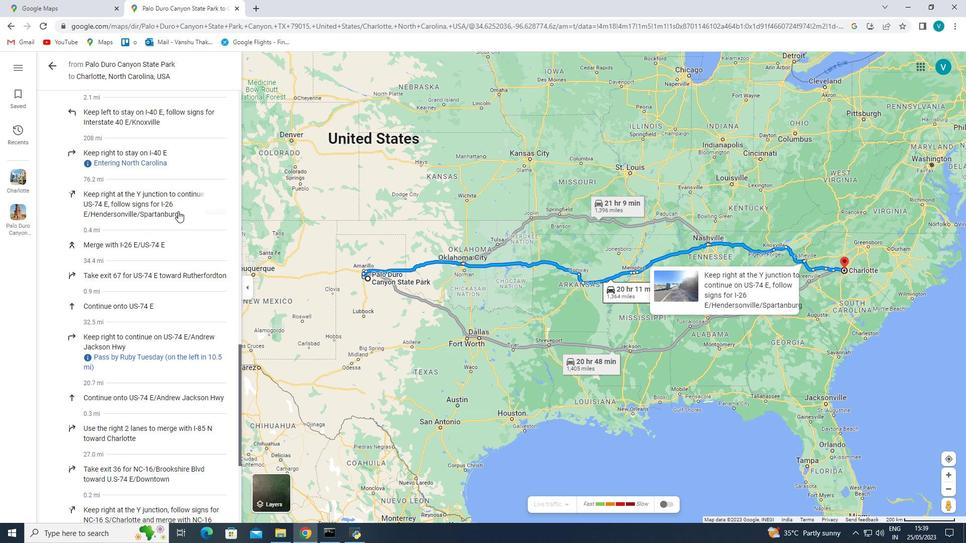 
Action: Mouse scrolled (178, 210) with delta (0, 0)
Screenshot: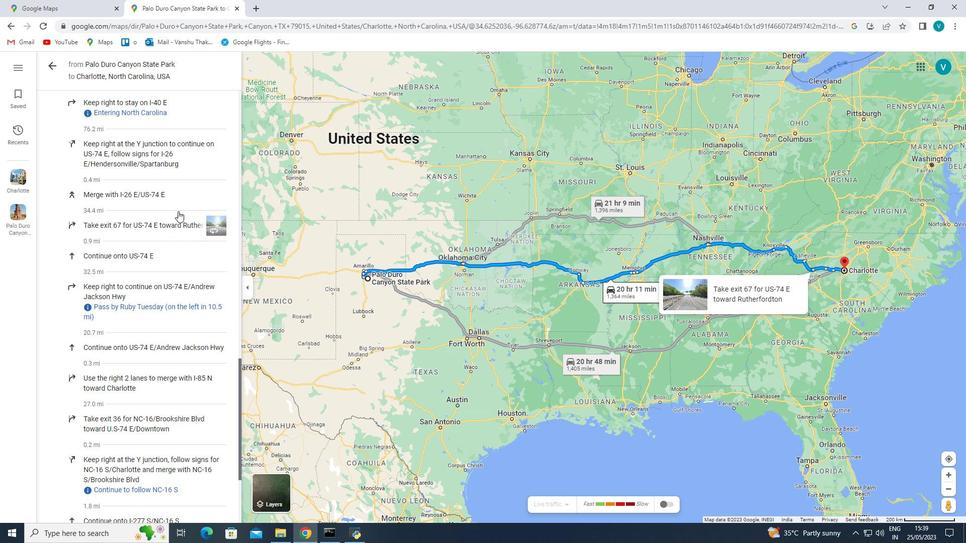 
Action: Mouse scrolled (178, 210) with delta (0, 0)
Screenshot: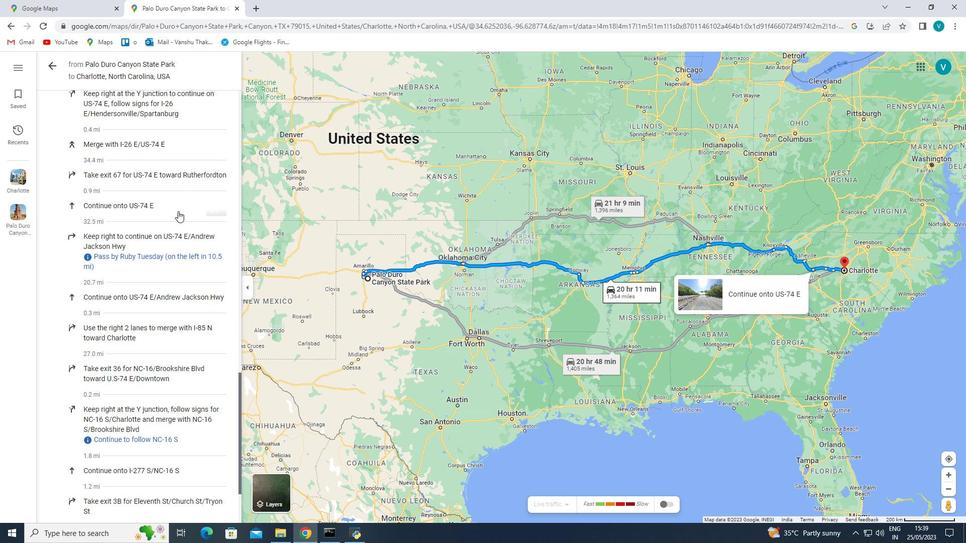 
Action: Mouse scrolled (178, 210) with delta (0, 0)
Screenshot: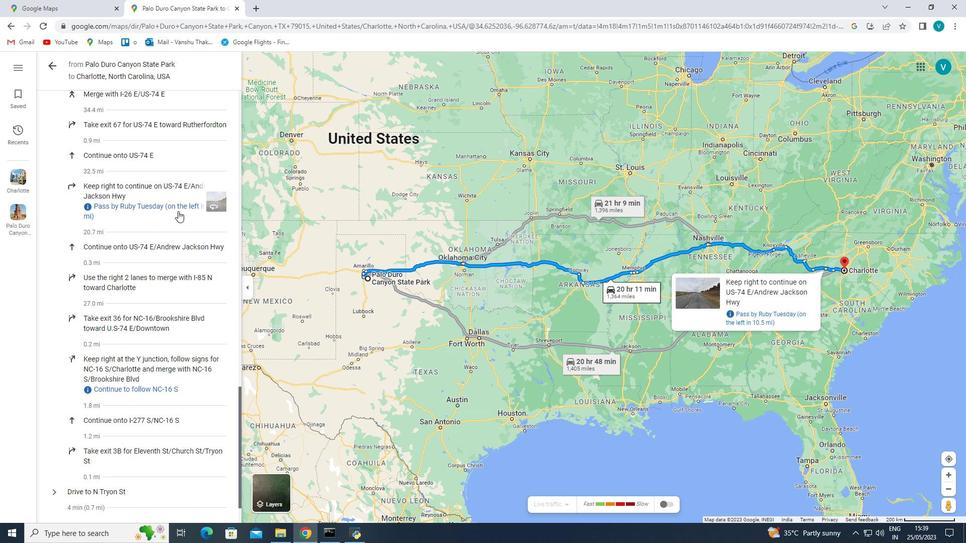 
Action: Mouse scrolled (178, 210) with delta (0, 0)
Screenshot: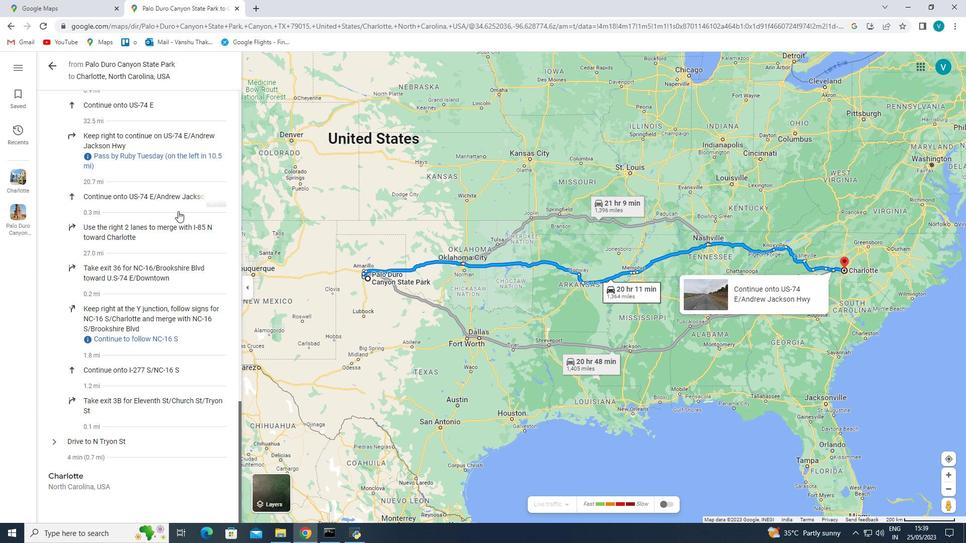 
Action: Mouse scrolled (178, 210) with delta (0, 0)
Screenshot: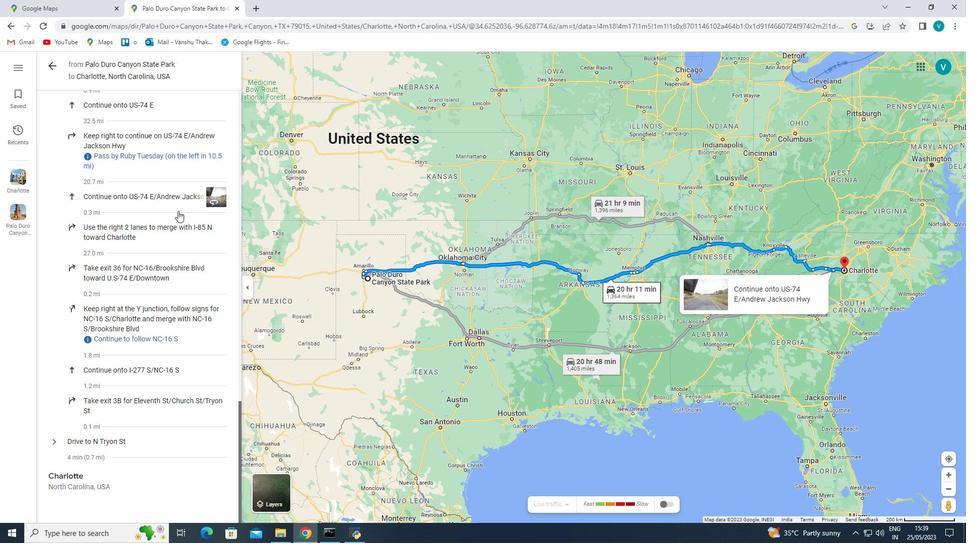 
Action: Mouse moved to (134, 449)
Screenshot: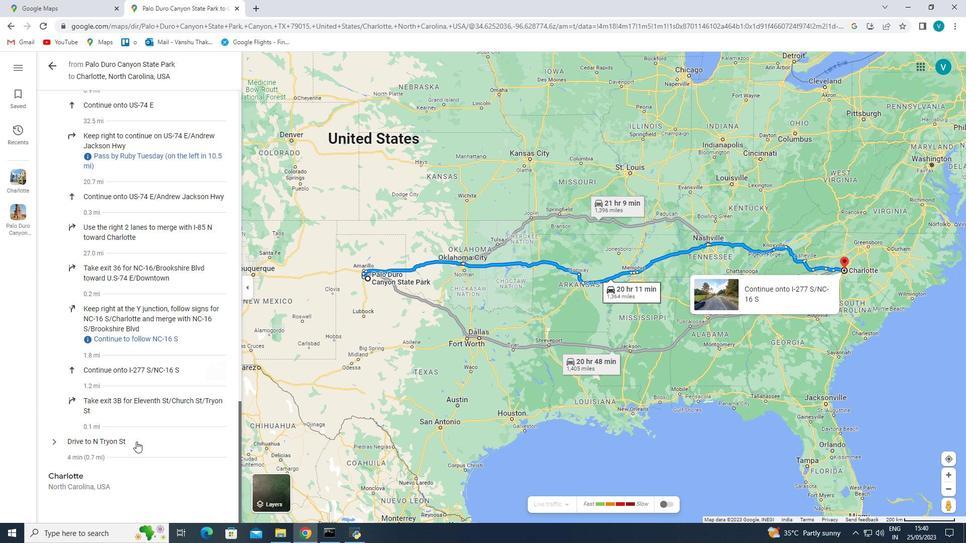 
Action: Mouse pressed left at (134, 449)
Screenshot: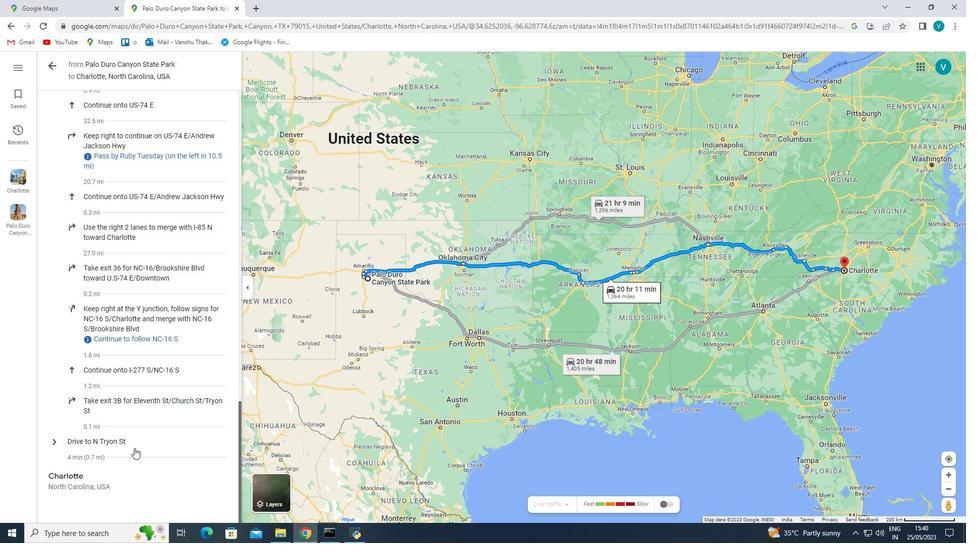 
Action: Mouse moved to (167, 392)
Screenshot: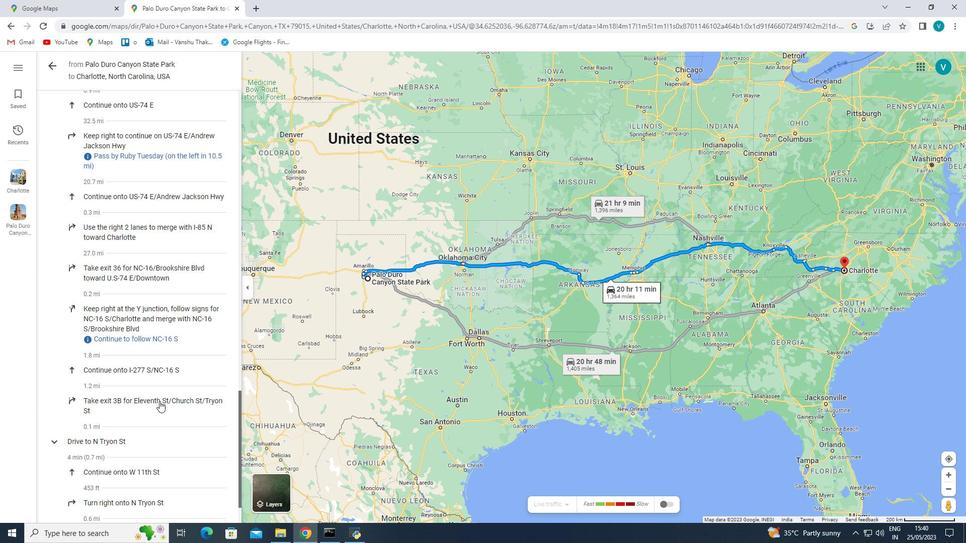 
Action: Mouse scrolled (167, 391) with delta (0, 0)
Screenshot: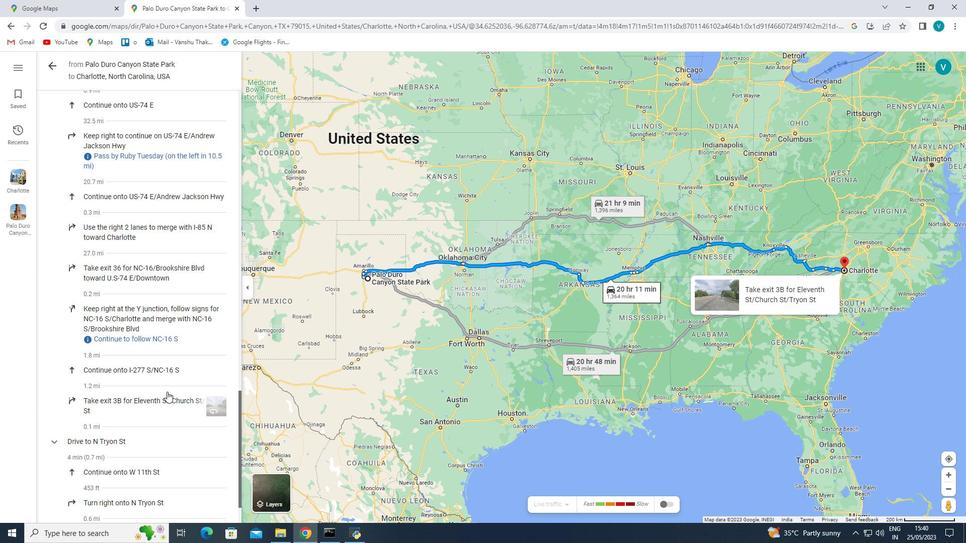 
Action: Mouse scrolled (167, 391) with delta (0, 0)
Screenshot: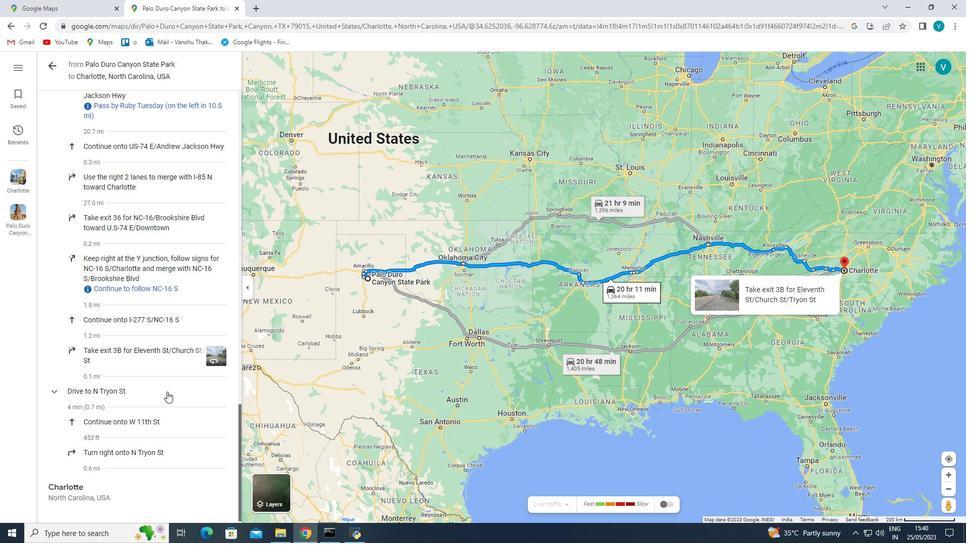 
Action: Mouse scrolled (167, 391) with delta (0, 0)
Screenshot: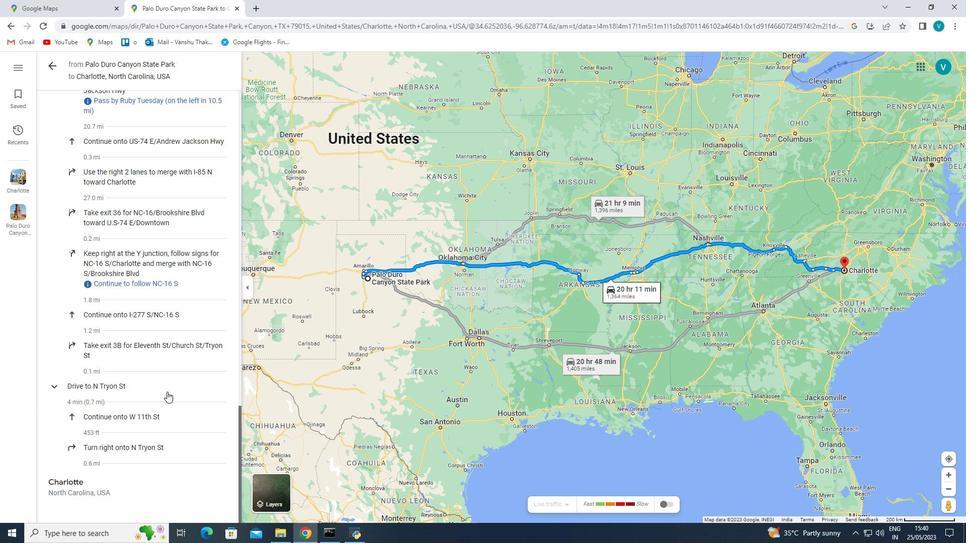 
Action: Mouse moved to (350, 309)
Screenshot: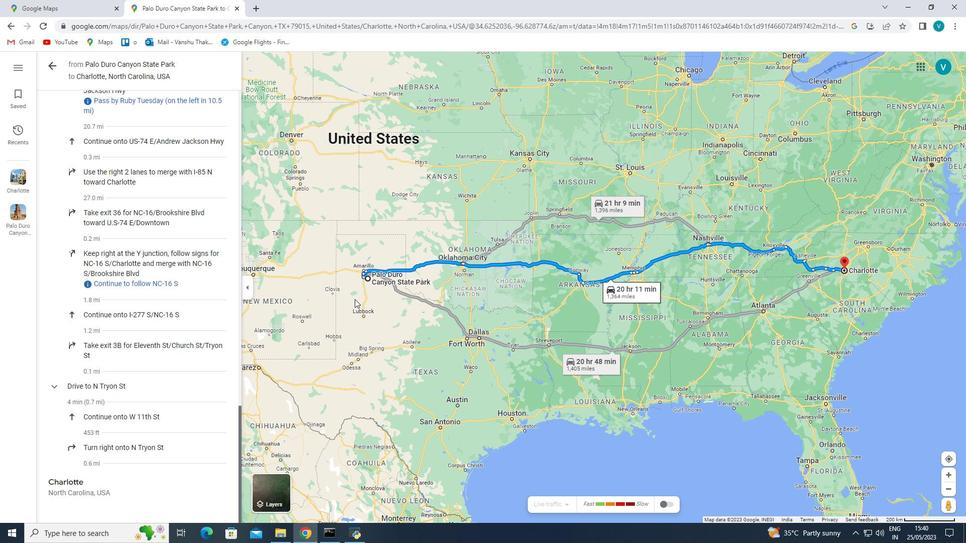
Action: Mouse scrolled (350, 310) with delta (0, 0)
Screenshot: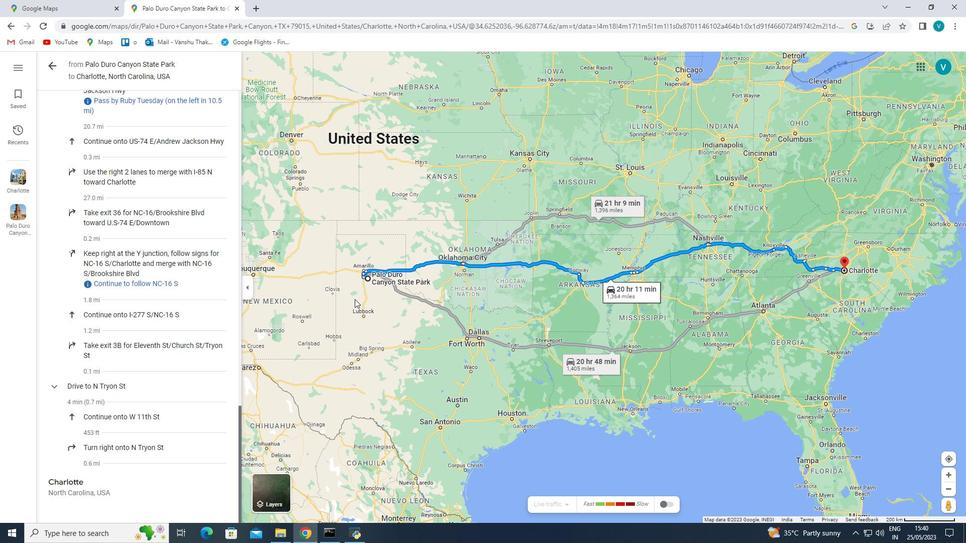 
Action: Mouse moved to (350, 312)
Screenshot: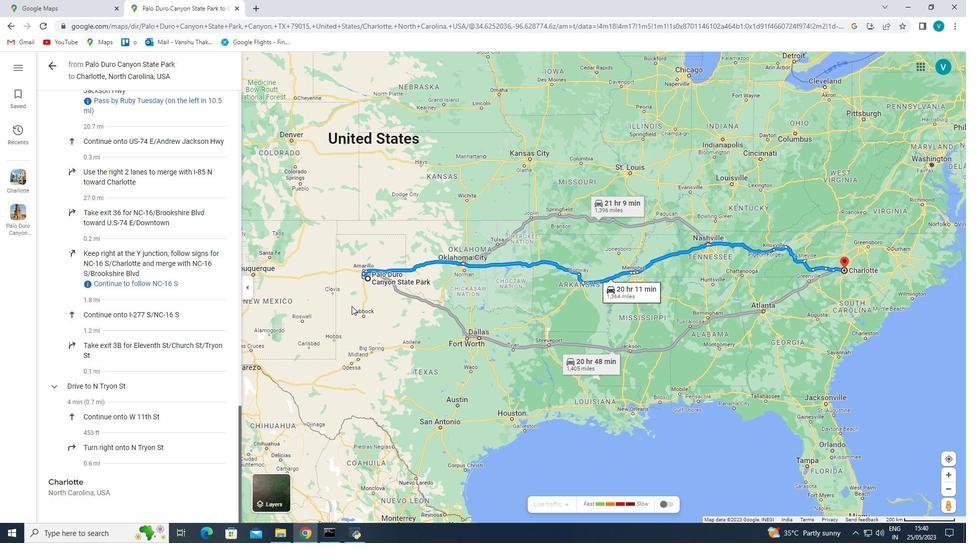 
Action: Mouse scrolled (350, 313) with delta (0, 0)
Screenshot: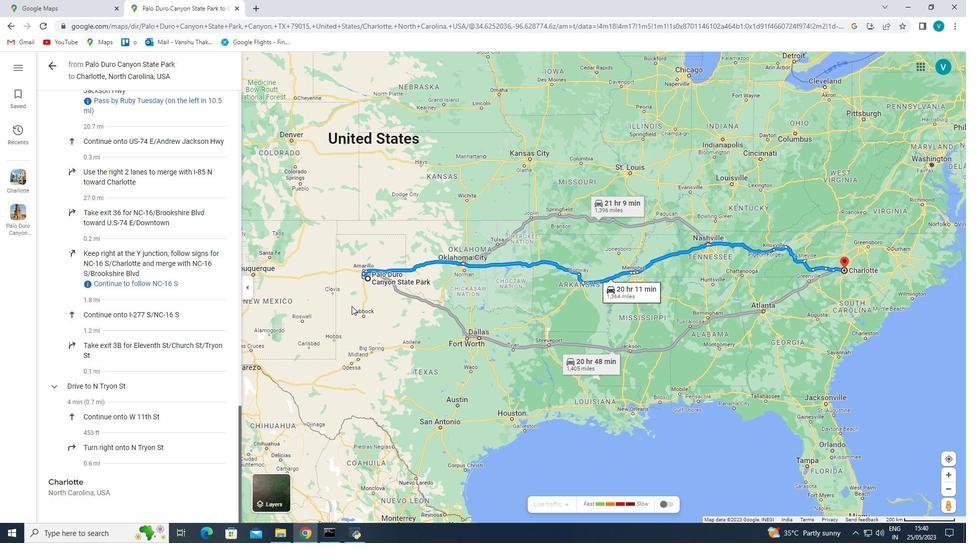 
Action: Mouse moved to (350, 313)
Screenshot: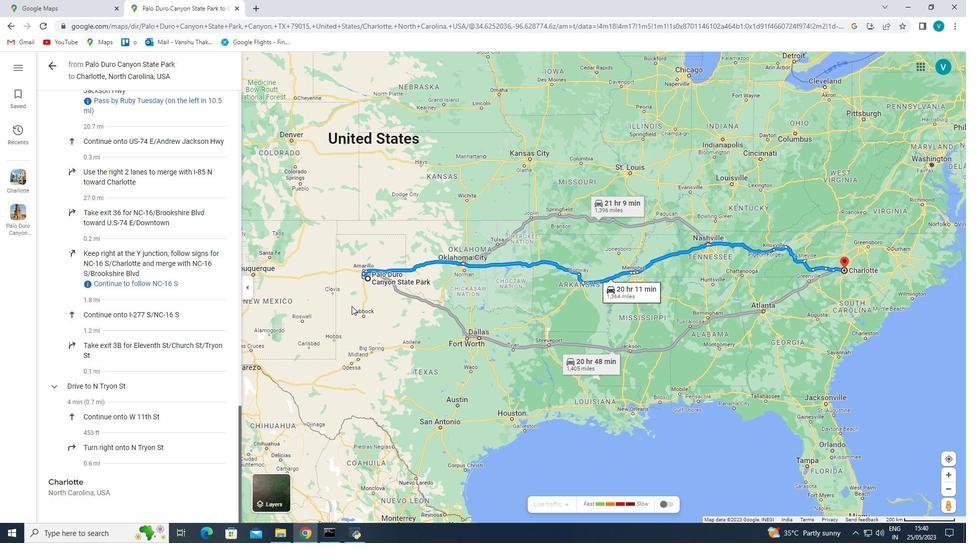 
Action: Mouse scrolled (350, 313) with delta (0, 0)
Screenshot: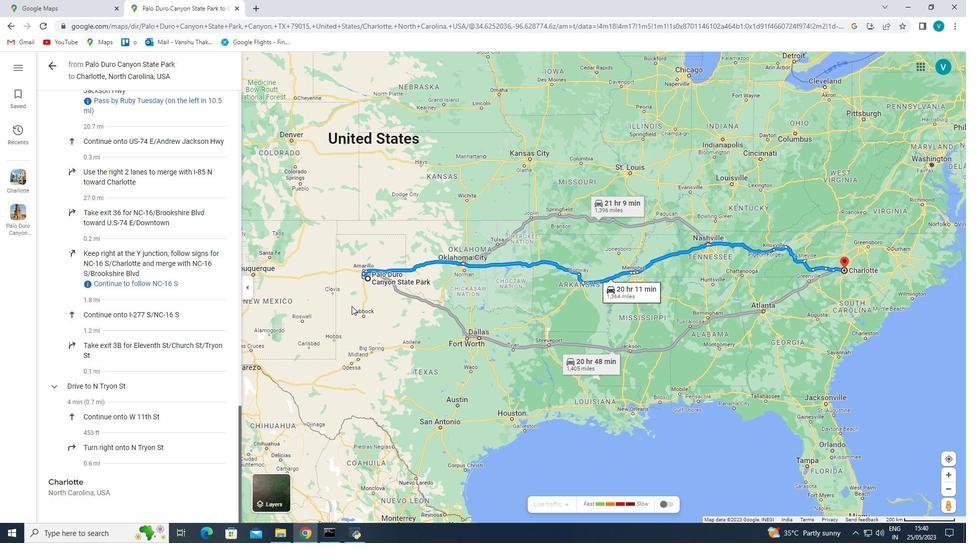 
Action: Mouse scrolled (350, 313) with delta (0, 0)
Screenshot: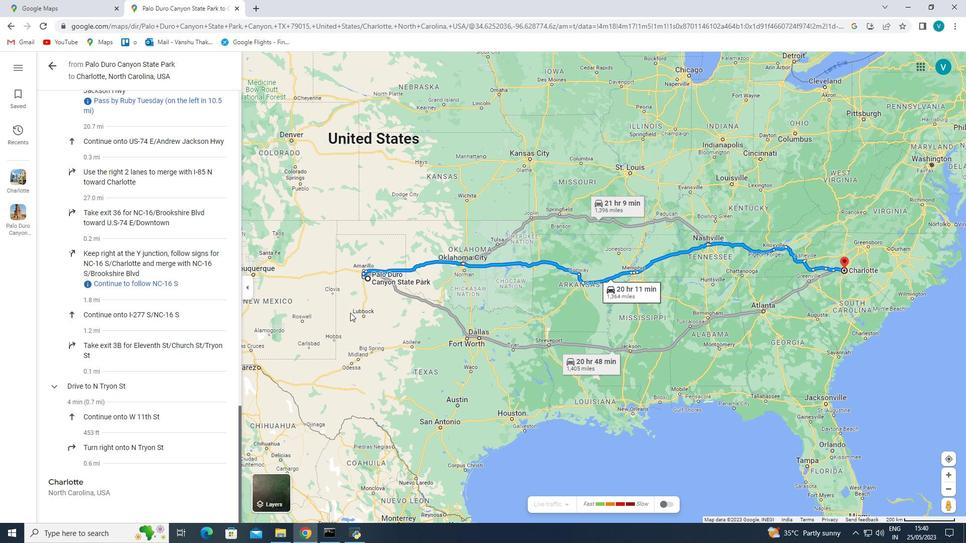 
Action: Mouse scrolled (350, 313) with delta (0, 0)
Screenshot: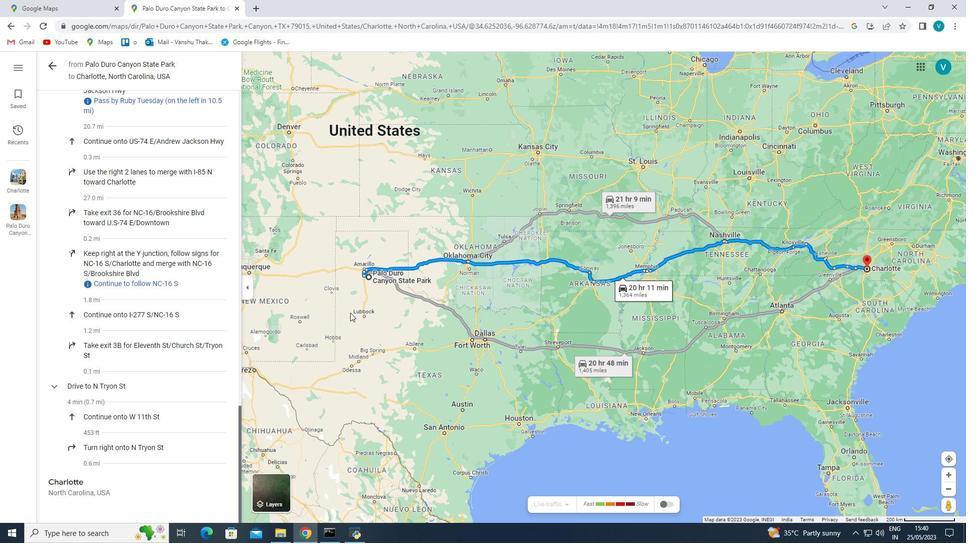 
Action: Mouse scrolled (350, 313) with delta (0, 0)
Screenshot: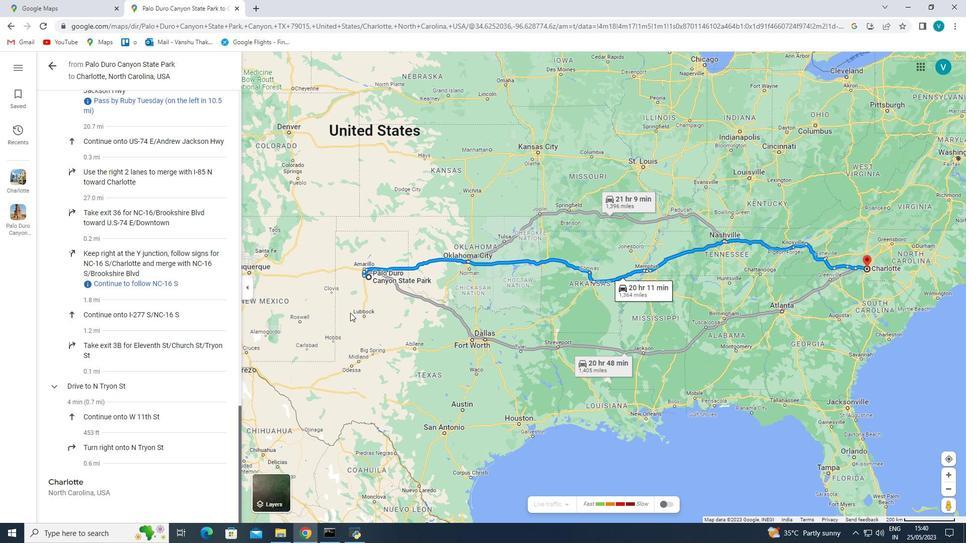 
Action: Mouse scrolled (350, 313) with delta (0, 0)
Screenshot: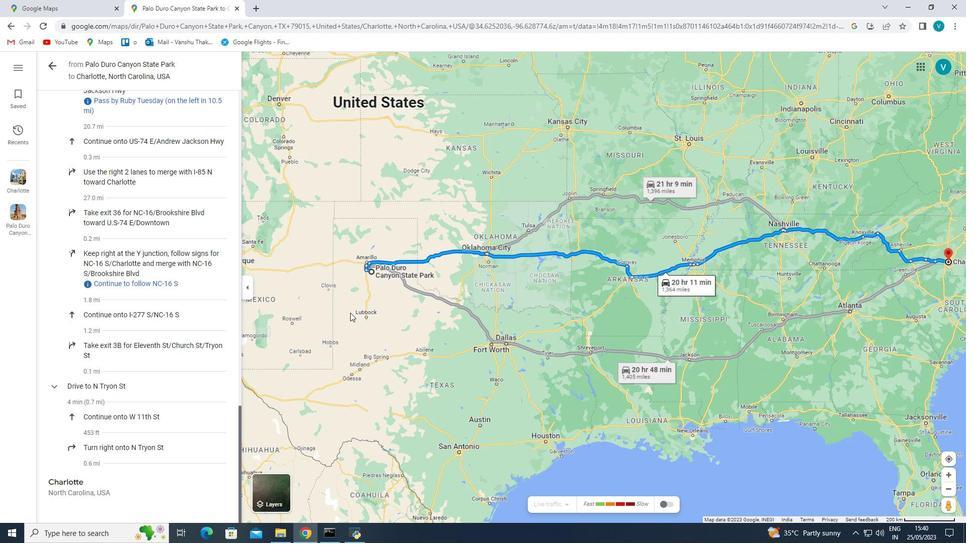 
Action: Mouse moved to (417, 238)
Screenshot: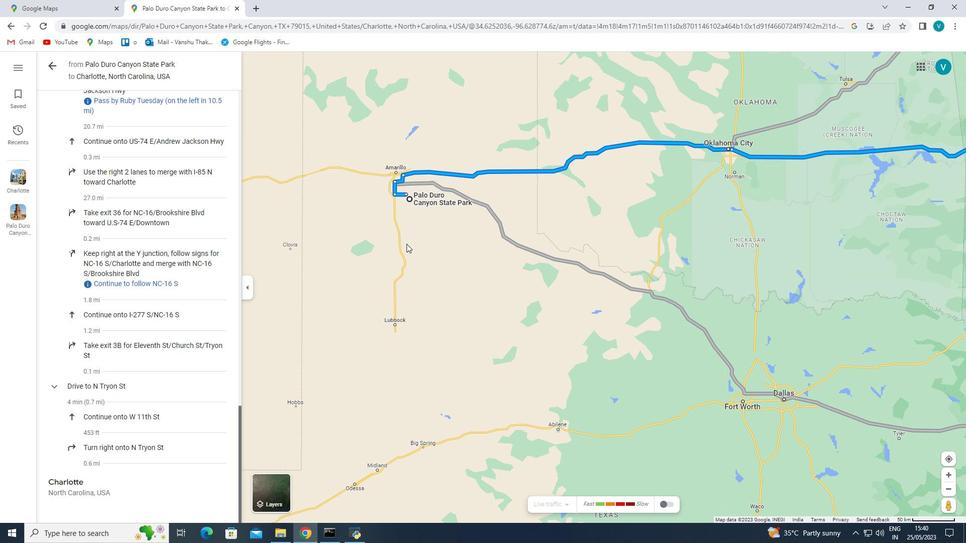 
Action: Mouse scrolled (417, 238) with delta (0, 0)
Screenshot: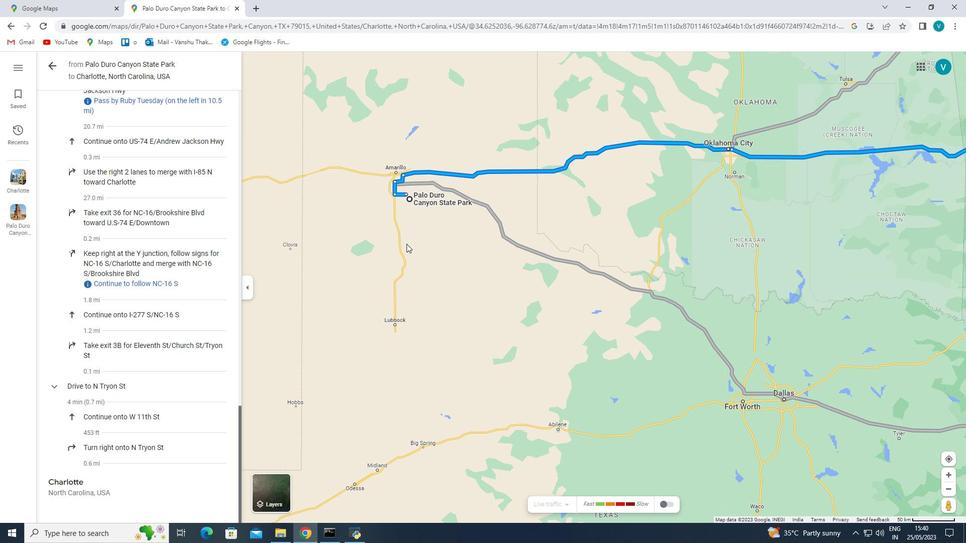 
Action: Mouse moved to (420, 236)
Screenshot: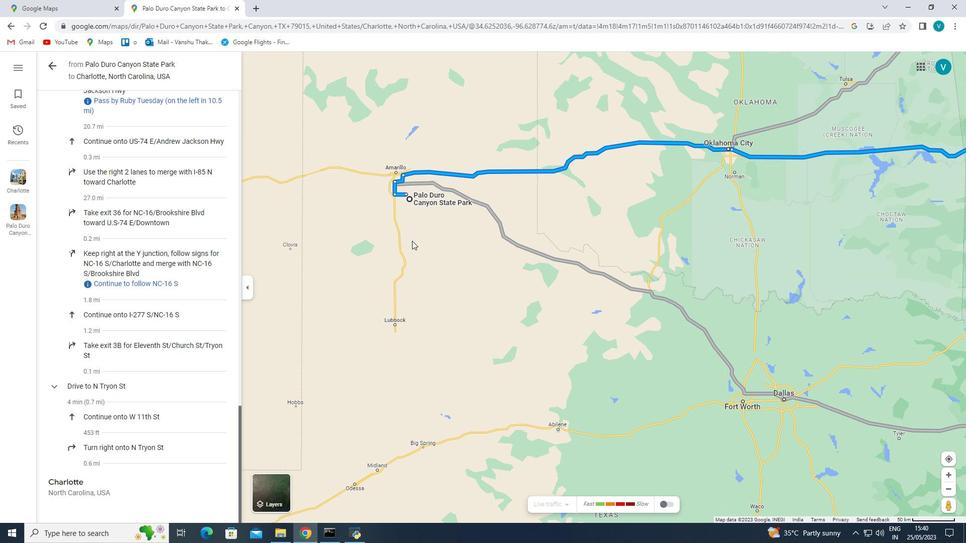 
Action: Mouse scrolled (420, 236) with delta (0, 0)
Screenshot: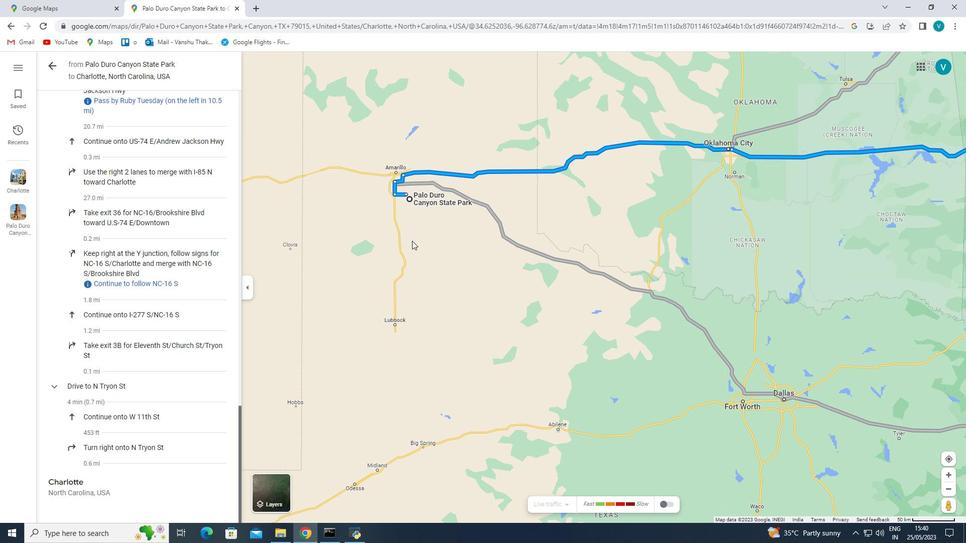 
Action: Mouse scrolled (420, 236) with delta (0, 0)
Screenshot: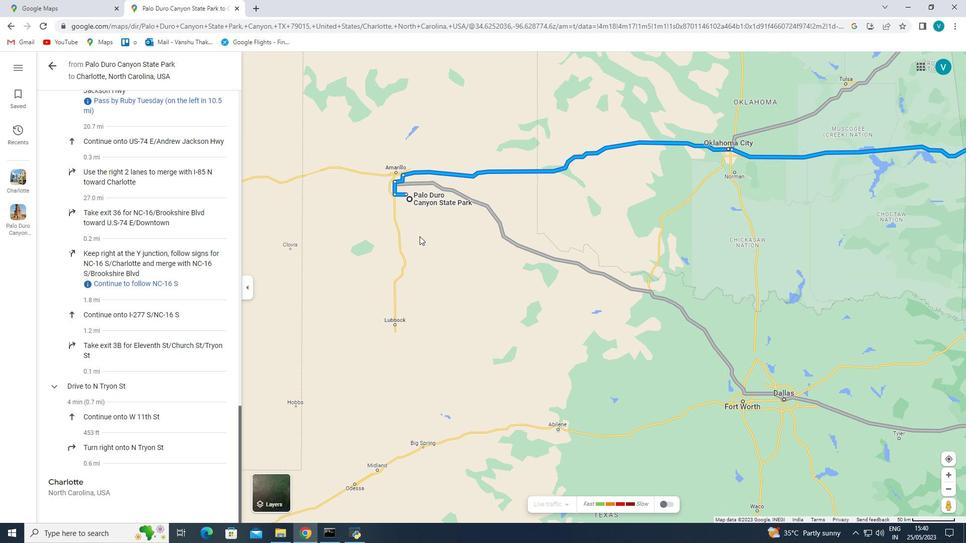 
Action: Mouse scrolled (420, 236) with delta (0, 0)
Screenshot: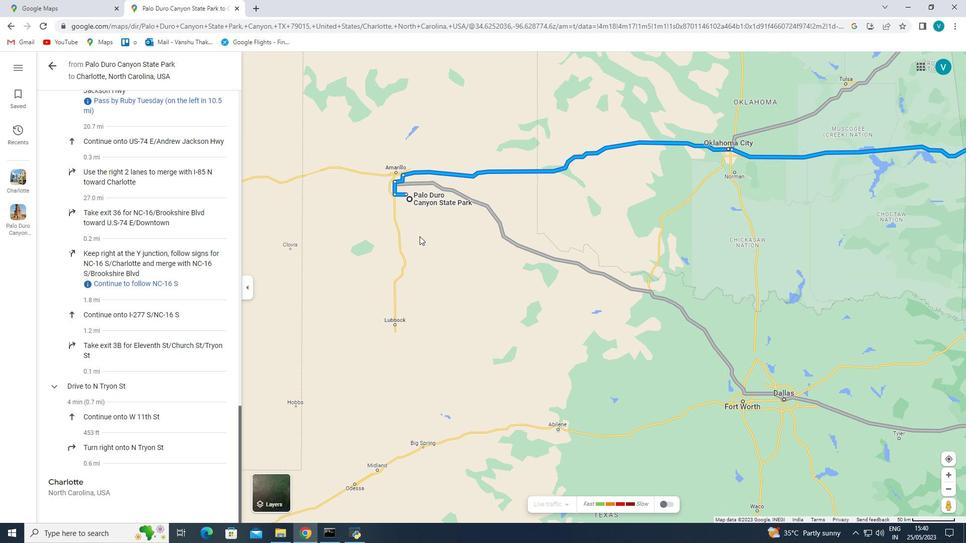 
Action: Mouse scrolled (420, 236) with delta (0, 0)
Screenshot: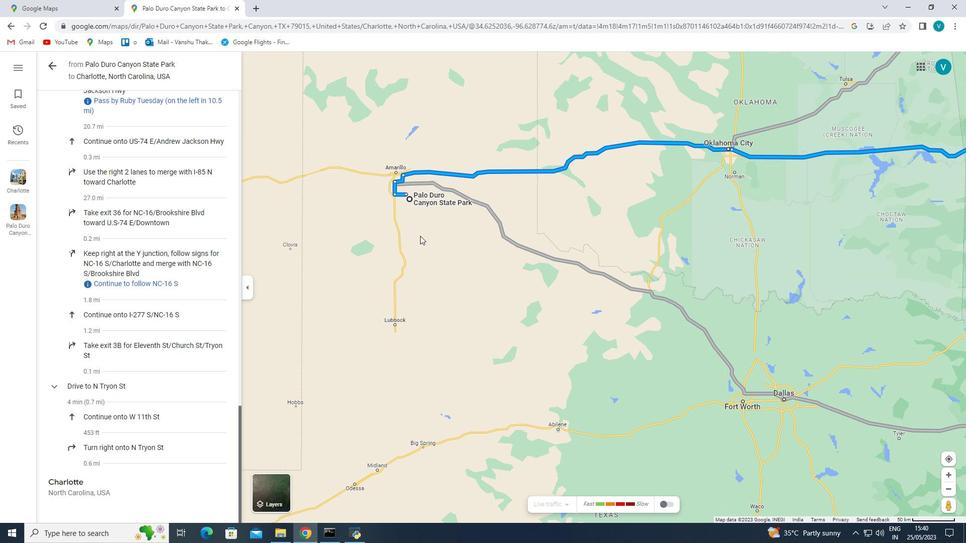 
Action: Mouse scrolled (420, 236) with delta (0, 0)
Screenshot: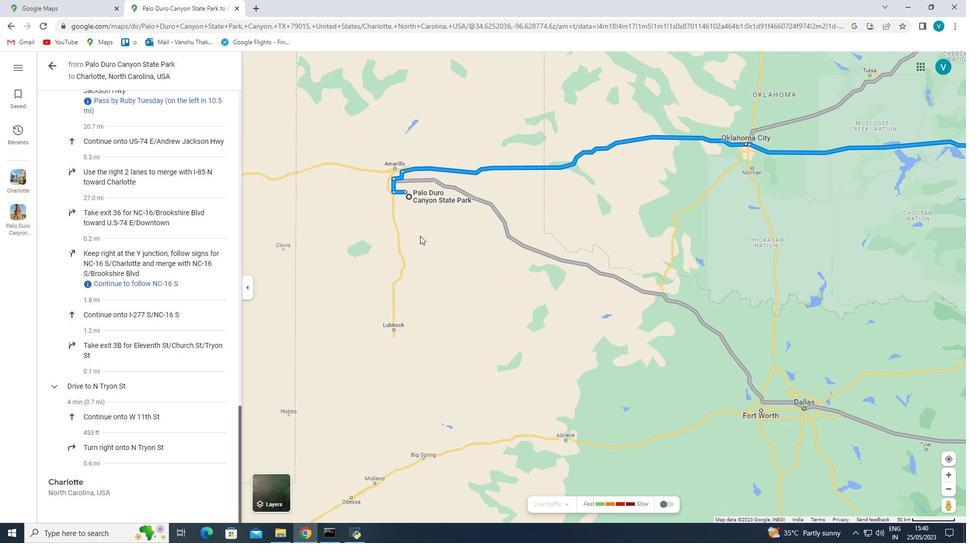 
Action: Mouse moved to (359, 64)
Screenshot: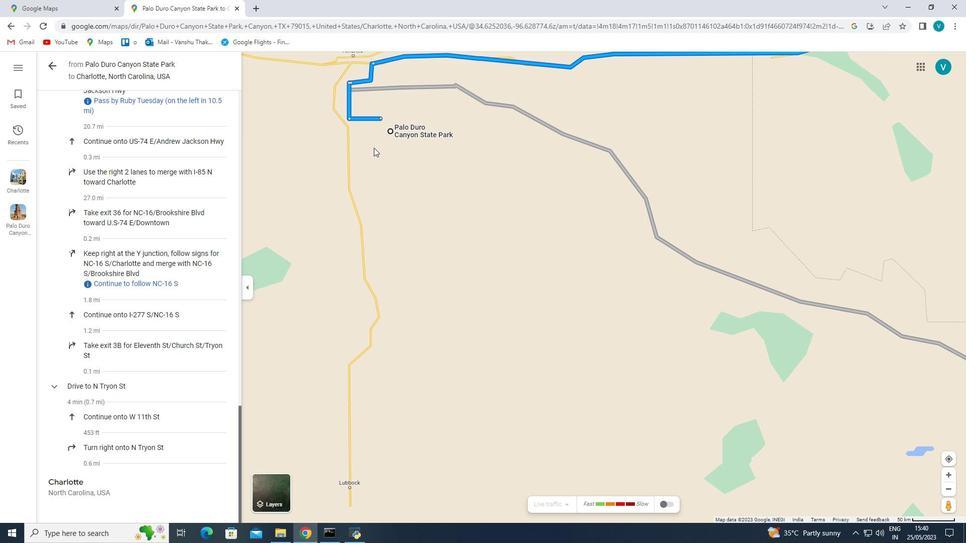 
Action: Mouse scrolled (359, 65) with delta (0, 0)
Screenshot: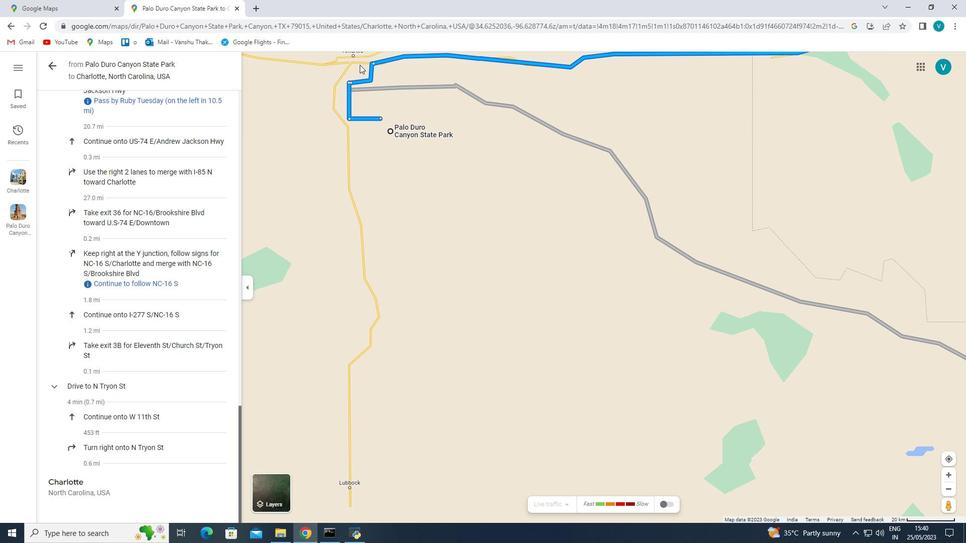 
Action: Mouse scrolled (359, 65) with delta (0, 0)
Screenshot: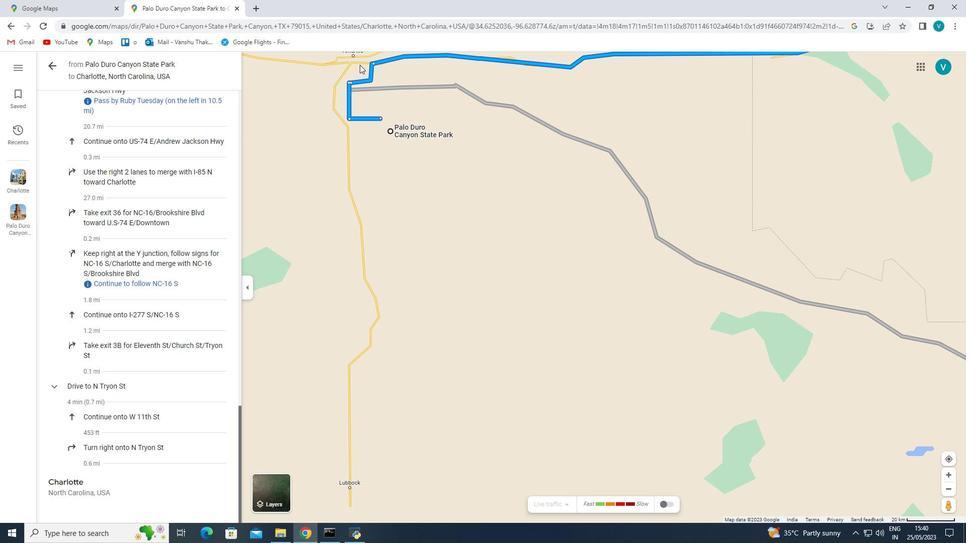 
Action: Mouse scrolled (359, 65) with delta (0, 0)
Screenshot: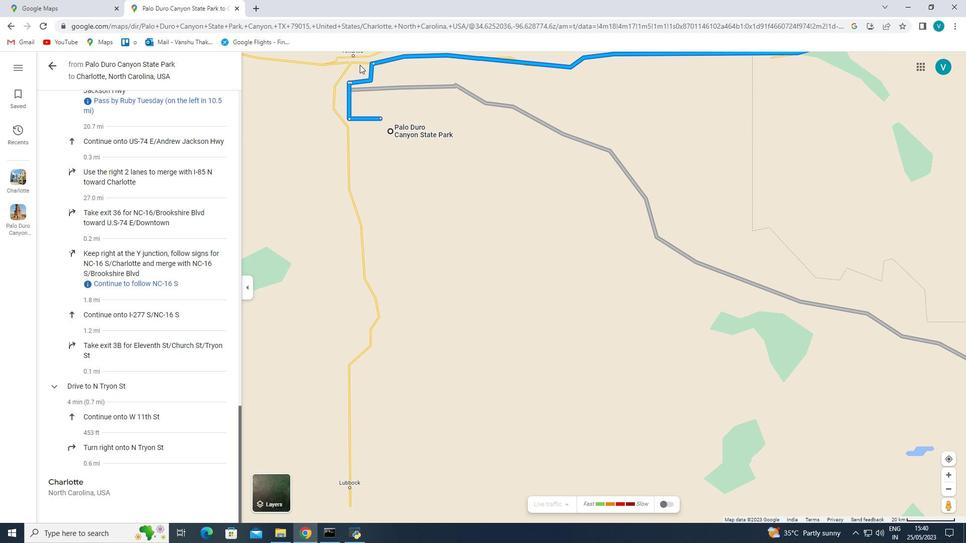 
Action: Mouse scrolled (359, 65) with delta (0, 0)
Screenshot: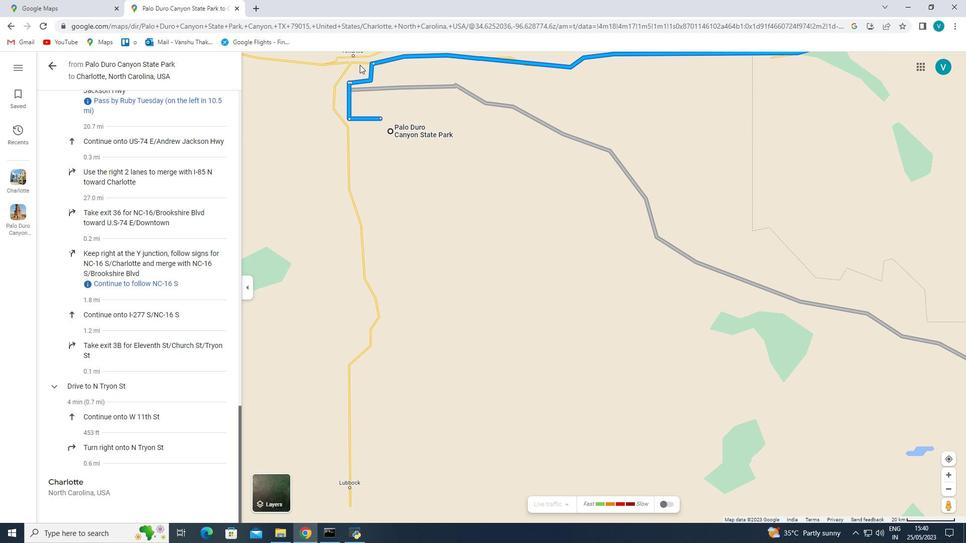 
Action: Mouse scrolled (359, 65) with delta (0, 0)
Screenshot: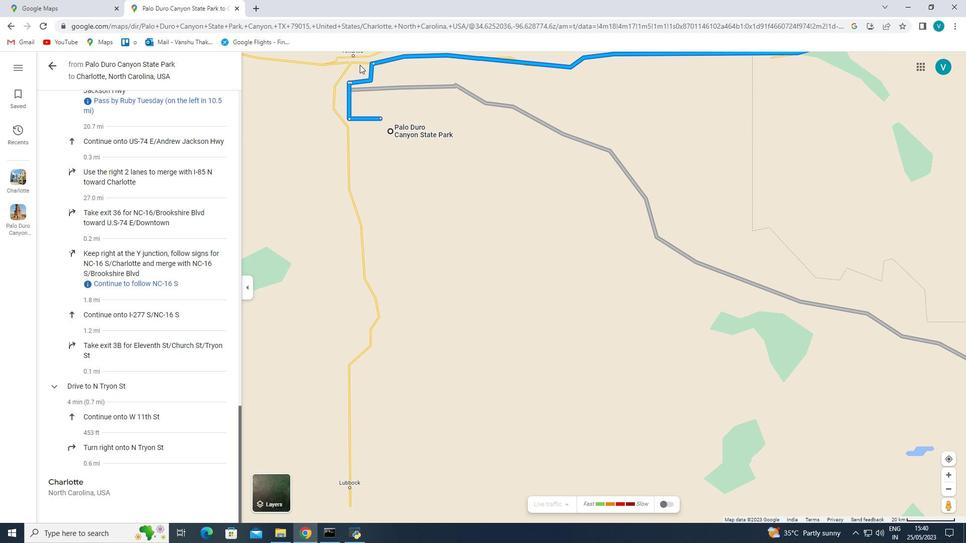 
Action: Mouse moved to (362, 79)
Screenshot: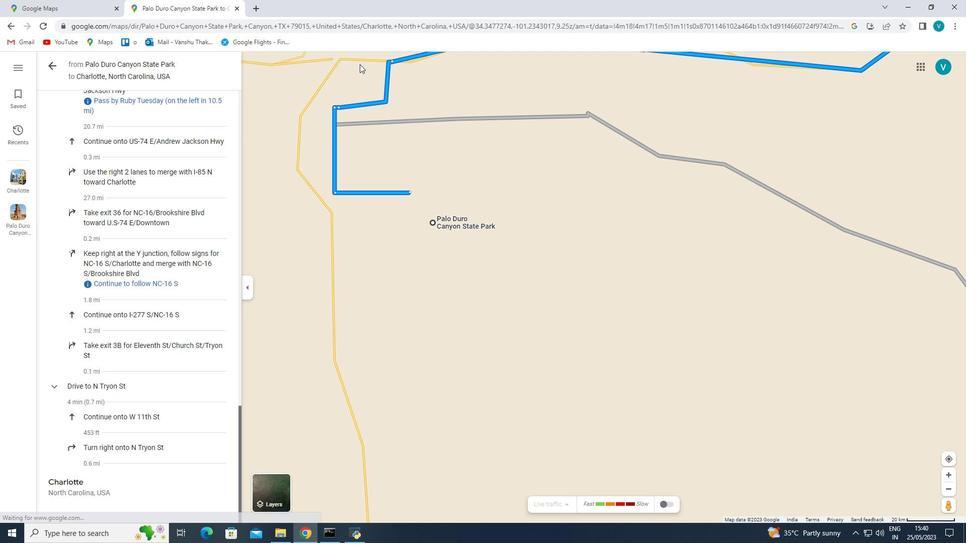 
Action: Mouse scrolled (362, 79) with delta (0, 0)
Screenshot: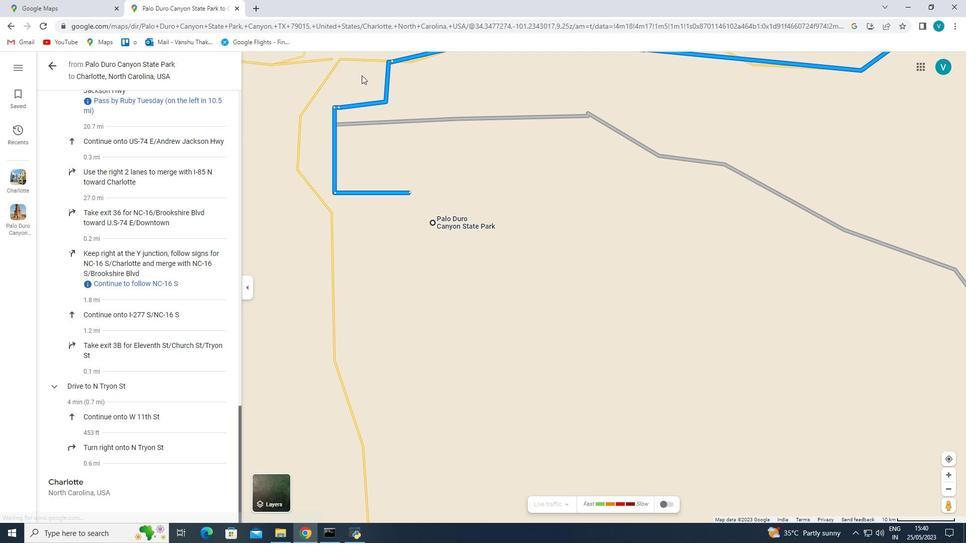
Action: Mouse scrolled (362, 79) with delta (0, 0)
Screenshot: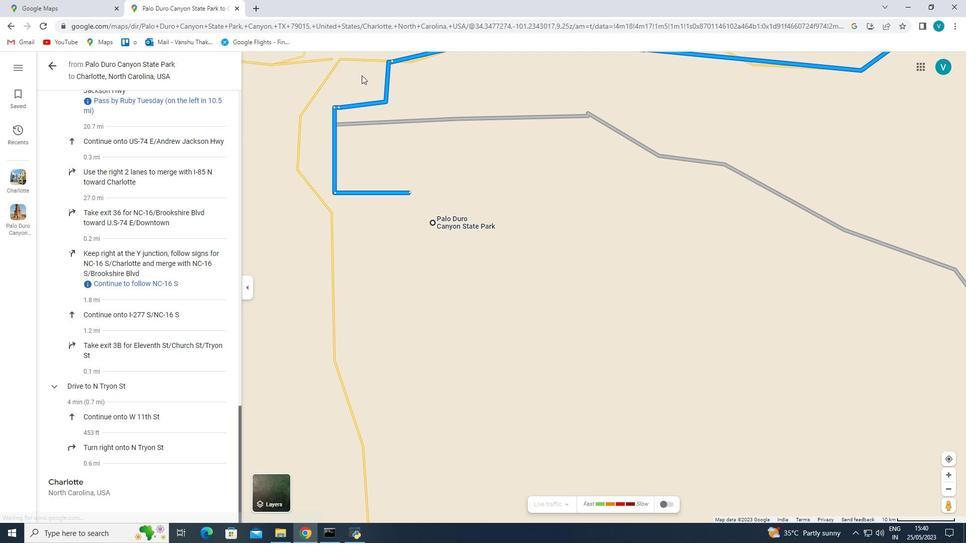 
Action: Mouse scrolled (362, 79) with delta (0, 0)
Screenshot: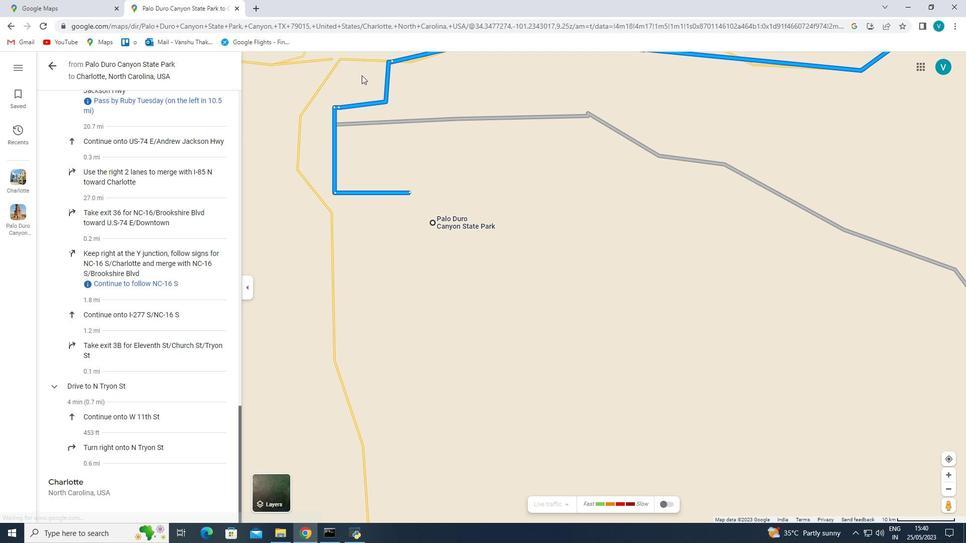 
Action: Mouse moved to (362, 79)
Screenshot: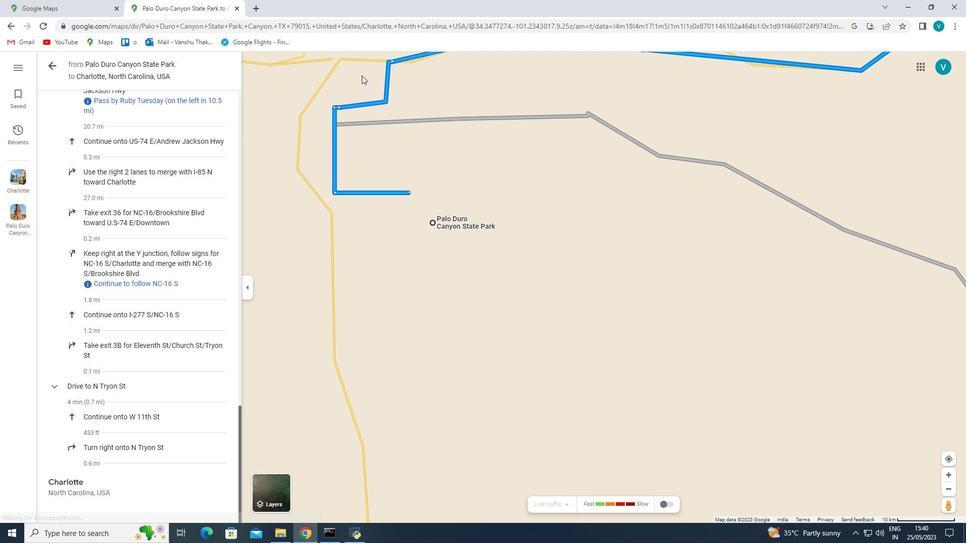 
Action: Mouse scrolled (362, 79) with delta (0, 0)
Screenshot: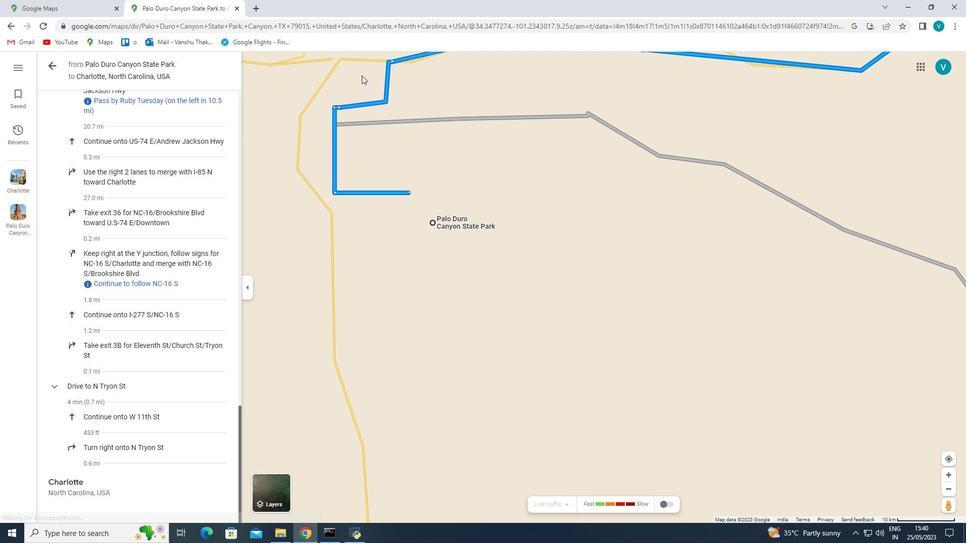 
Action: Mouse moved to (362, 79)
Screenshot: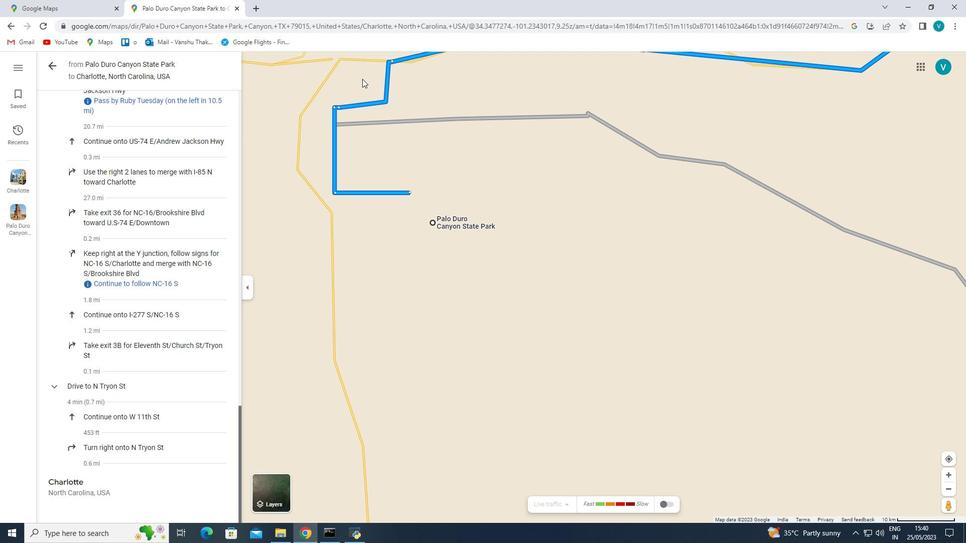 
Action: Mouse scrolled (362, 80) with delta (0, 0)
Screenshot: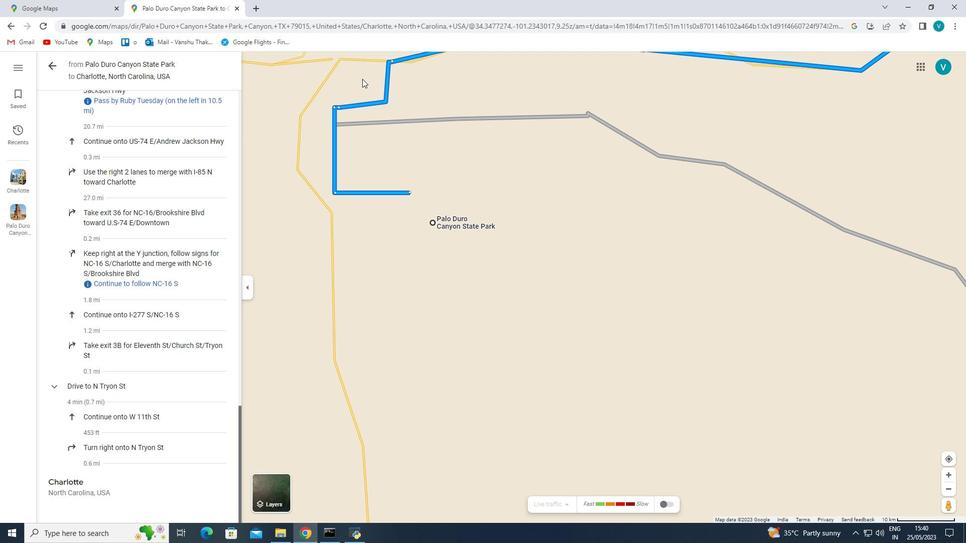 
Action: Mouse moved to (362, 79)
Screenshot: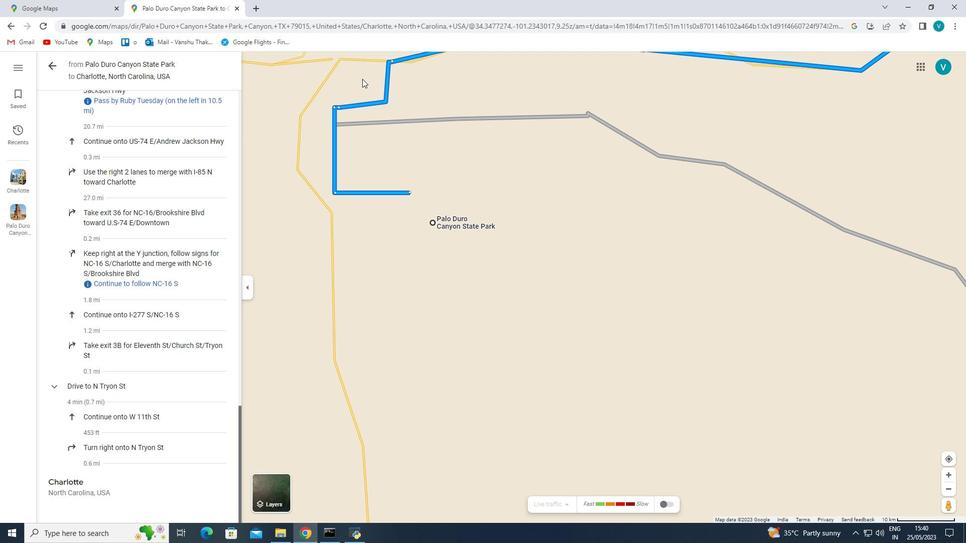 
Action: Mouse scrolled (362, 80) with delta (0, 0)
Screenshot: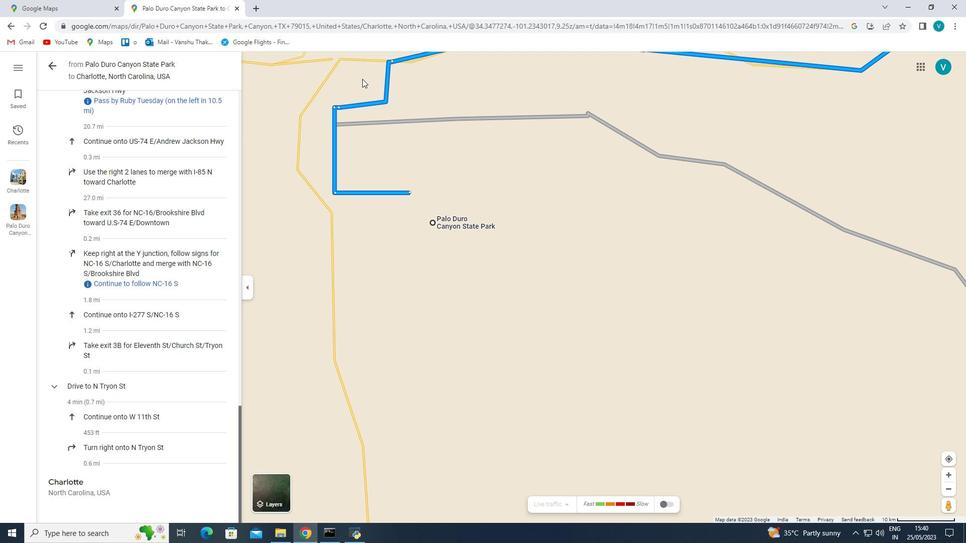 
Action: Mouse moved to (458, 154)
Screenshot: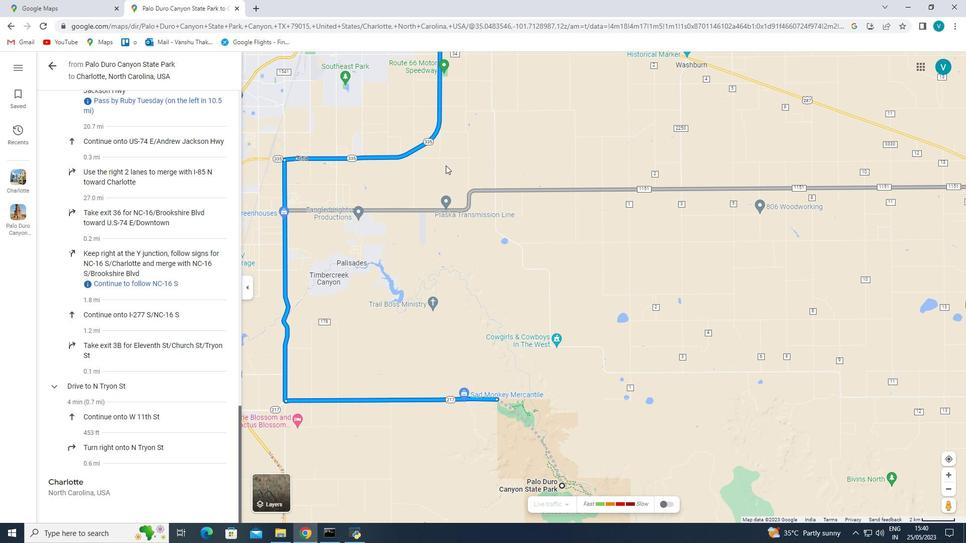 
Action: Mouse scrolled (458, 154) with delta (0, 0)
Screenshot: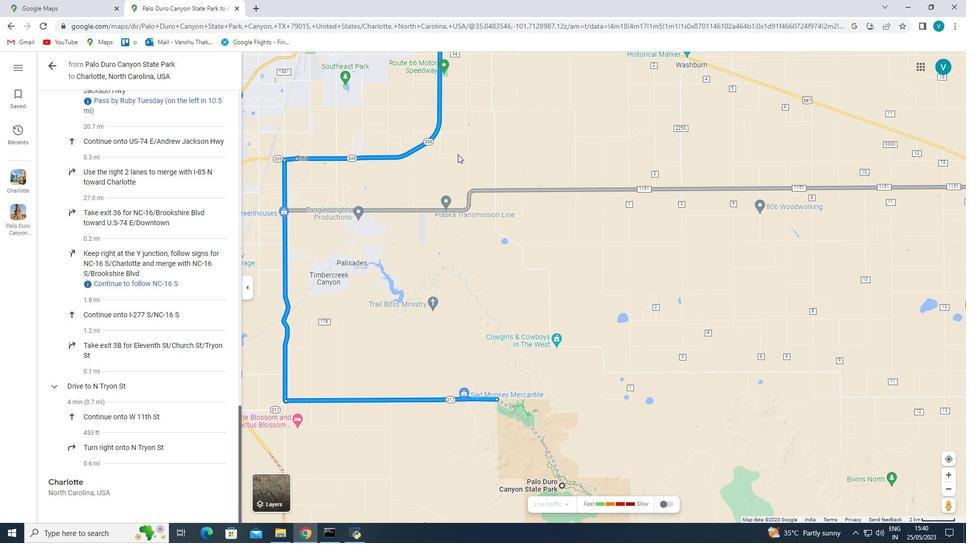 
Action: Mouse scrolled (458, 155) with delta (0, 0)
Screenshot: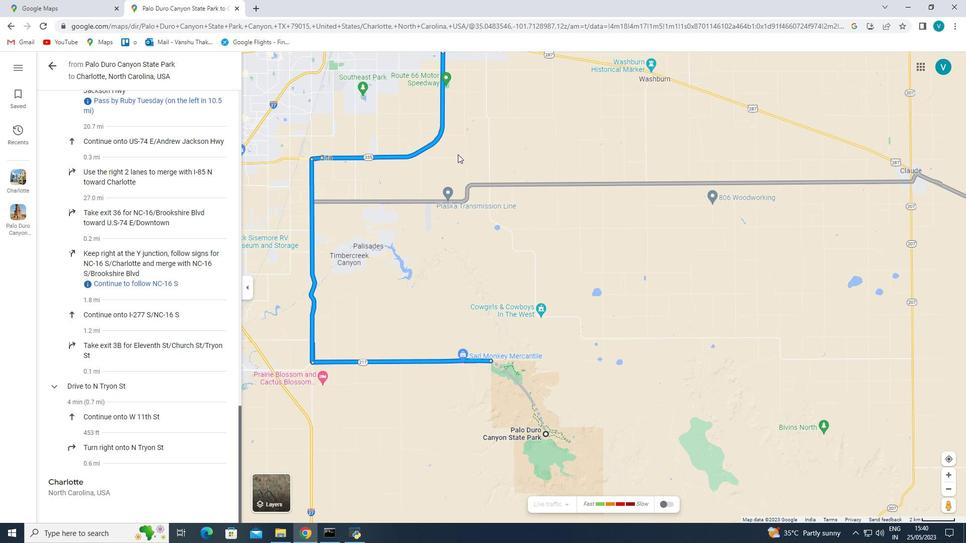 
Action: Mouse scrolled (458, 155) with delta (0, 0)
Screenshot: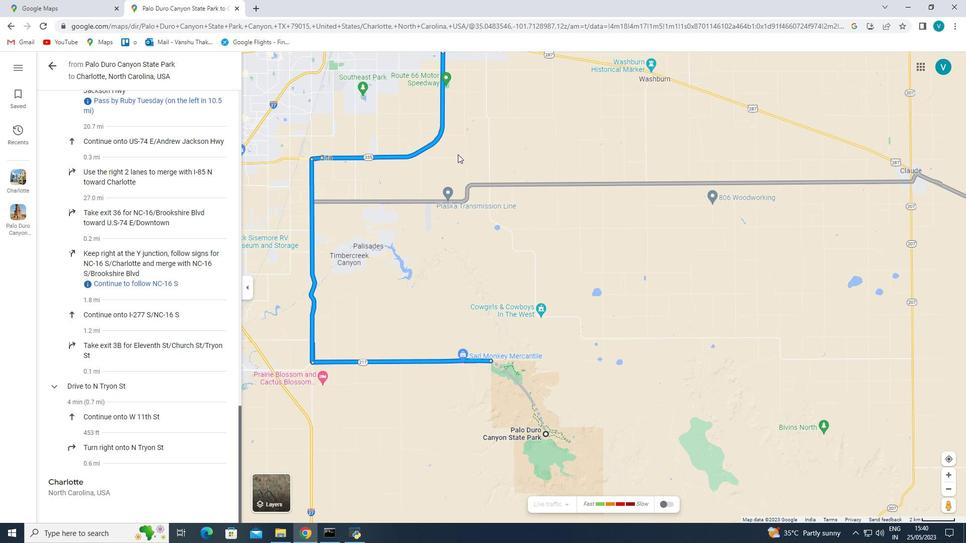 
Action: Mouse scrolled (458, 155) with delta (0, 0)
Screenshot: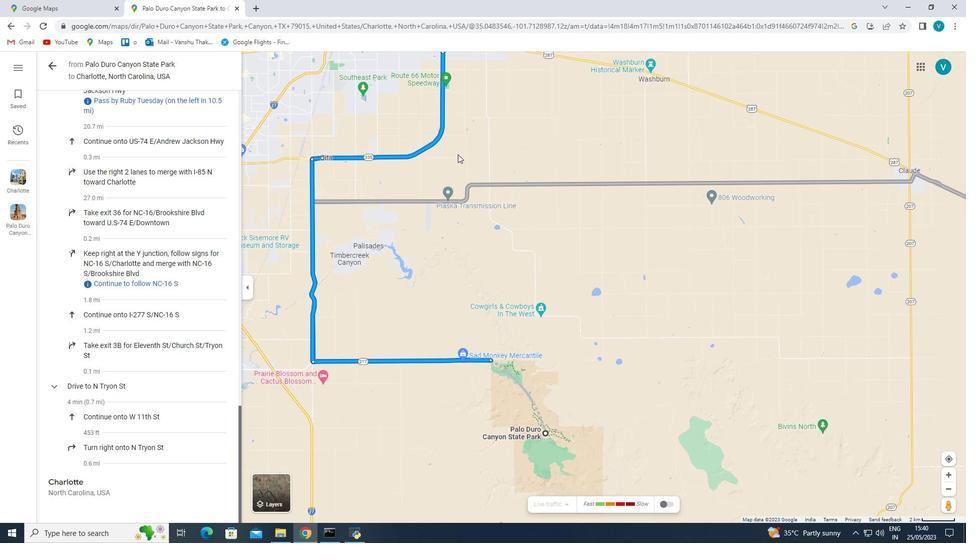 
Action: Mouse scrolled (458, 154) with delta (0, 0)
Screenshot: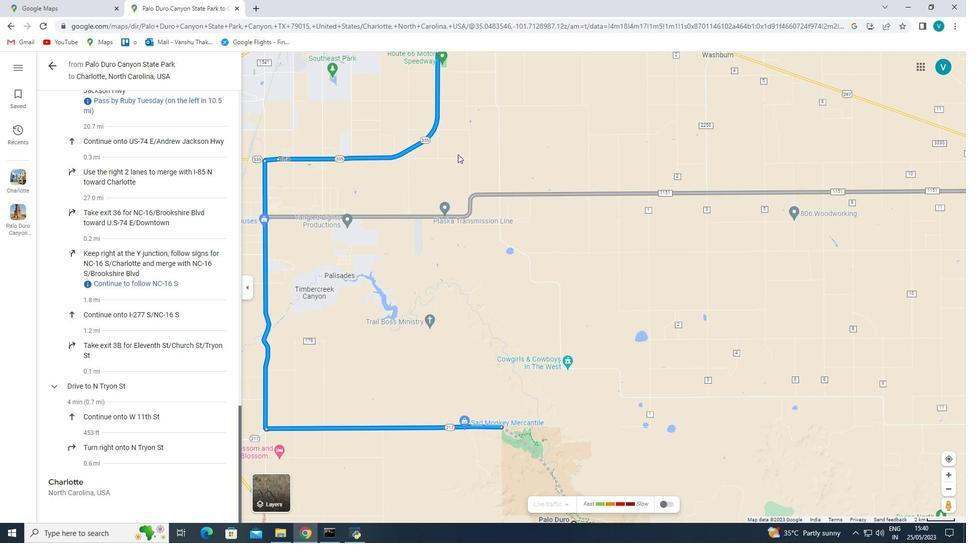 
Action: Mouse scrolled (458, 154) with delta (0, 0)
Screenshot: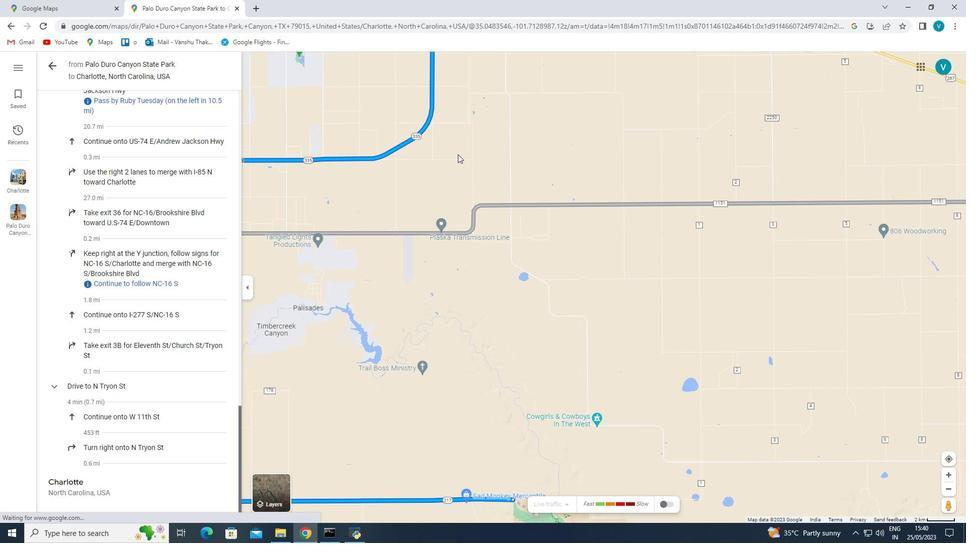 
Action: Mouse moved to (462, 148)
Screenshot: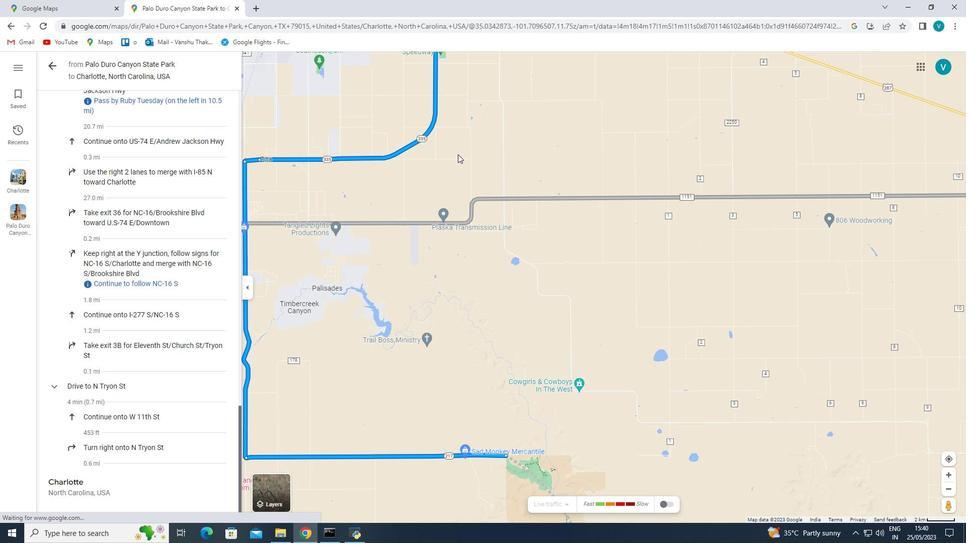 
Action: Mouse pressed left at (462, 148)
Screenshot: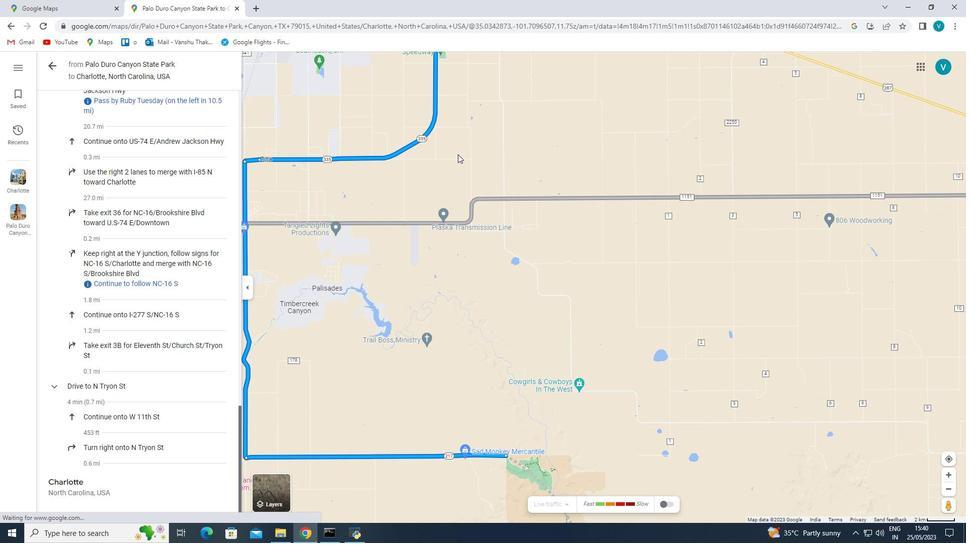 
Action: Mouse moved to (561, 312)
Screenshot: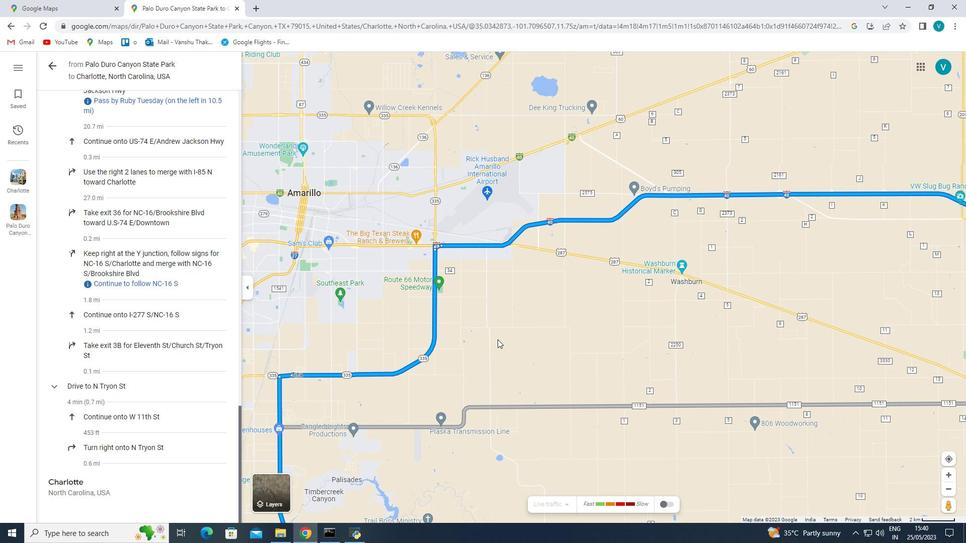 
Action: Mouse pressed left at (561, 312)
Screenshot: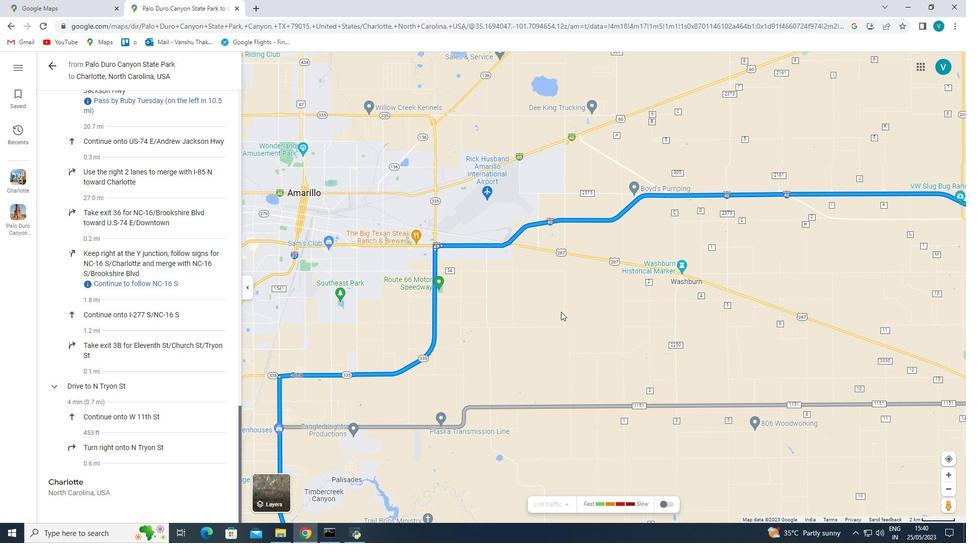 
Action: Mouse moved to (493, 322)
Screenshot: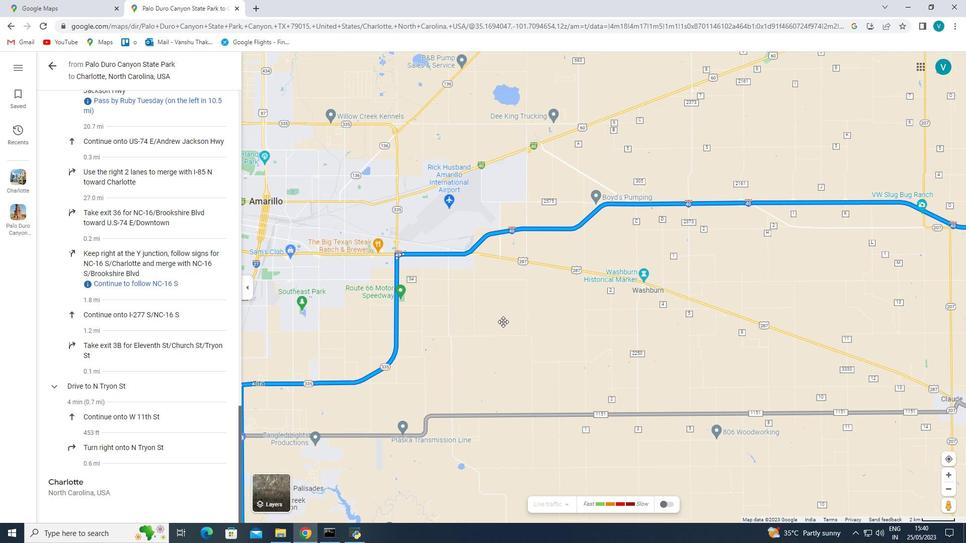 
Action: Mouse pressed left at (493, 322)
Screenshot: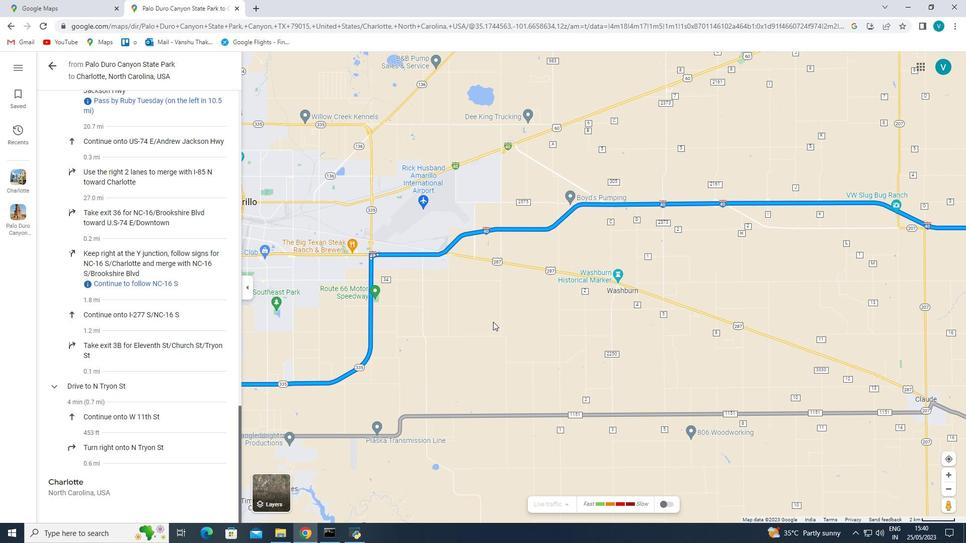 
Action: Mouse moved to (564, 269)
Screenshot: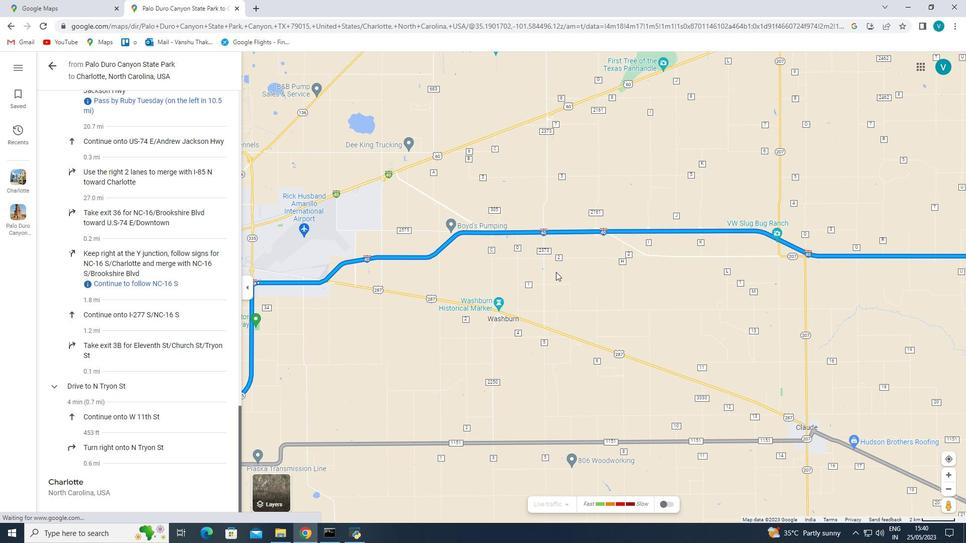 
Action: Mouse pressed left at (564, 269)
Screenshot: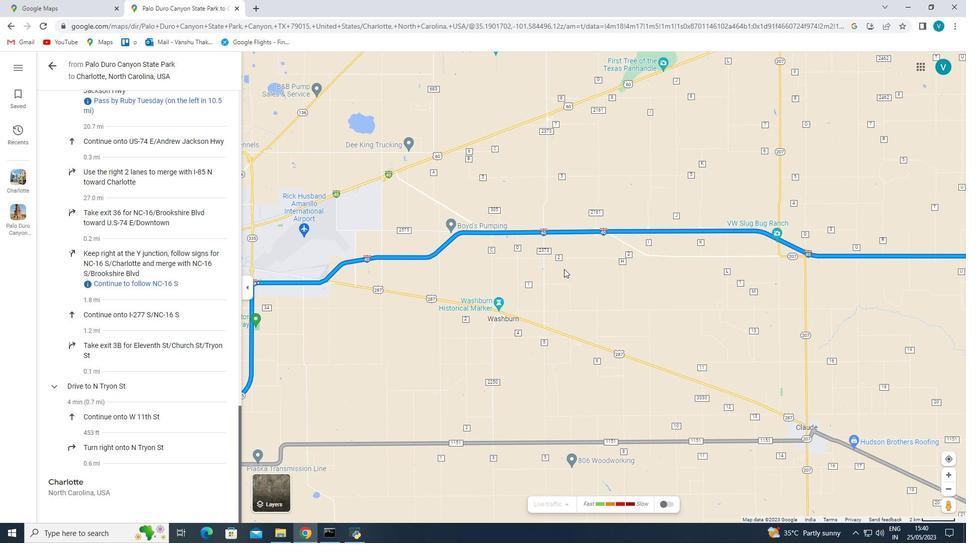 
Action: Mouse moved to (547, 291)
Screenshot: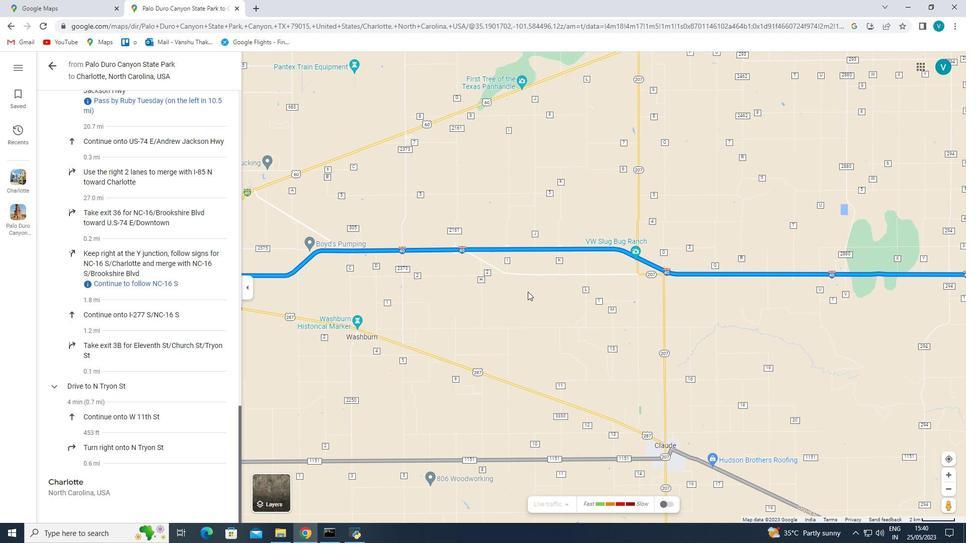 
Action: Mouse pressed left at (547, 291)
Screenshot: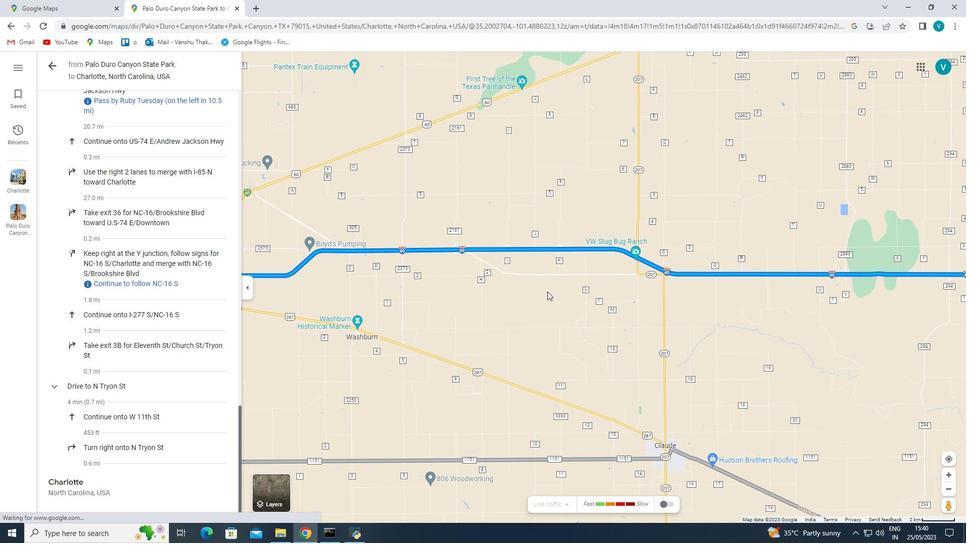 
Action: Mouse moved to (560, 309)
Screenshot: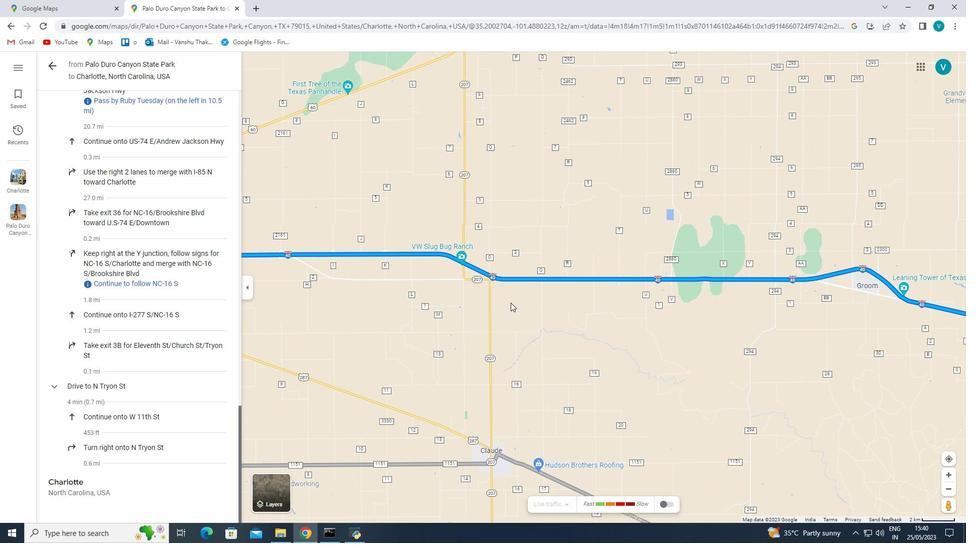 
Action: Mouse pressed left at (560, 309)
Screenshot: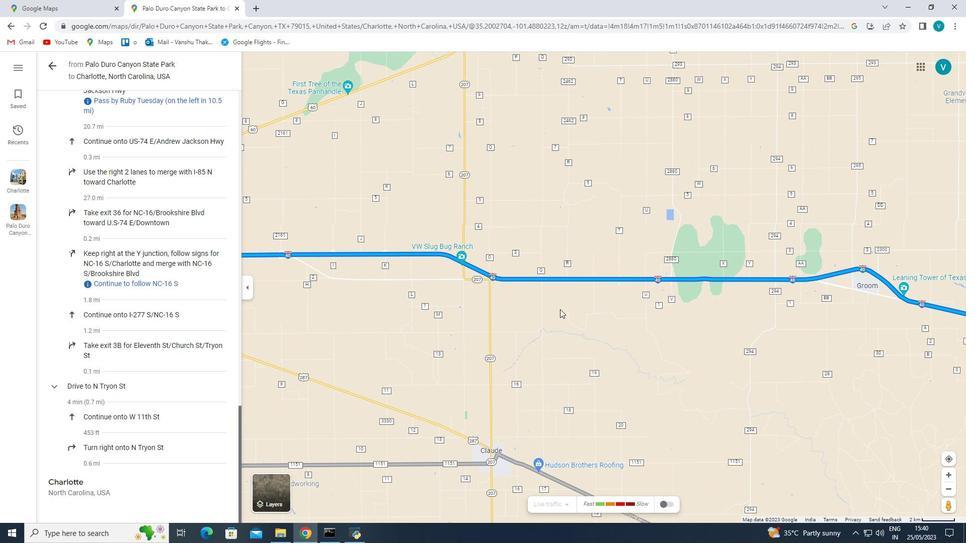 
Action: Mouse moved to (527, 298)
Screenshot: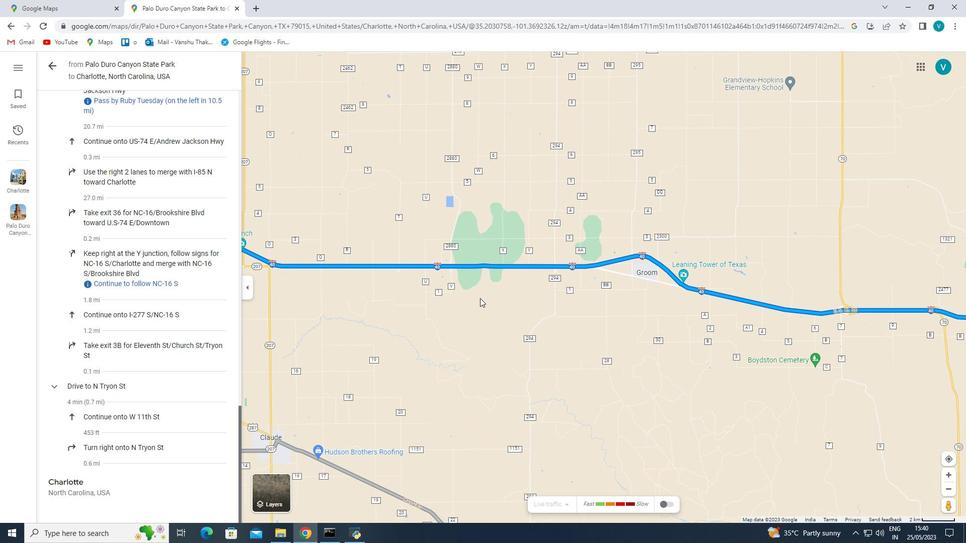 
Action: Mouse pressed left at (527, 298)
Screenshot: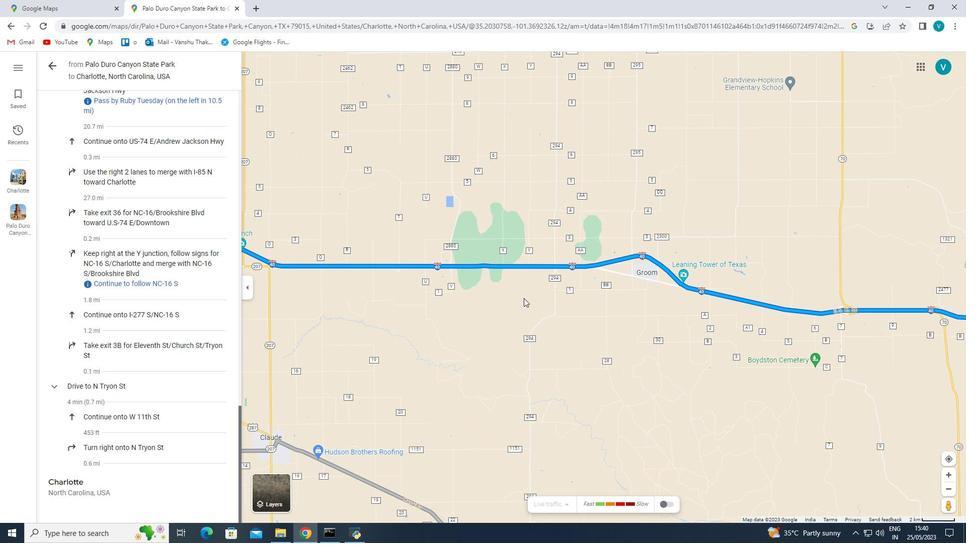 
Action: Mouse moved to (497, 313)
Screenshot: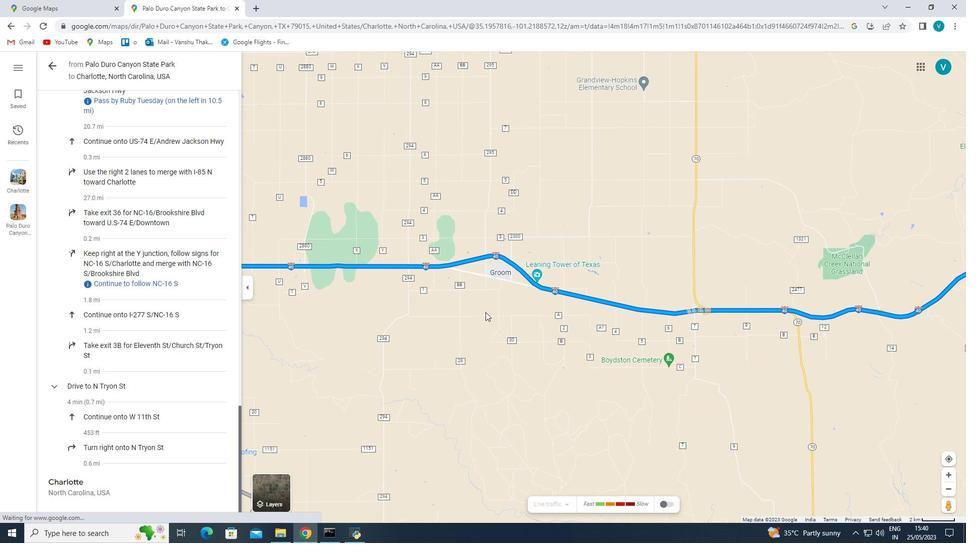 
Action: Mouse pressed left at (497, 313)
Screenshot: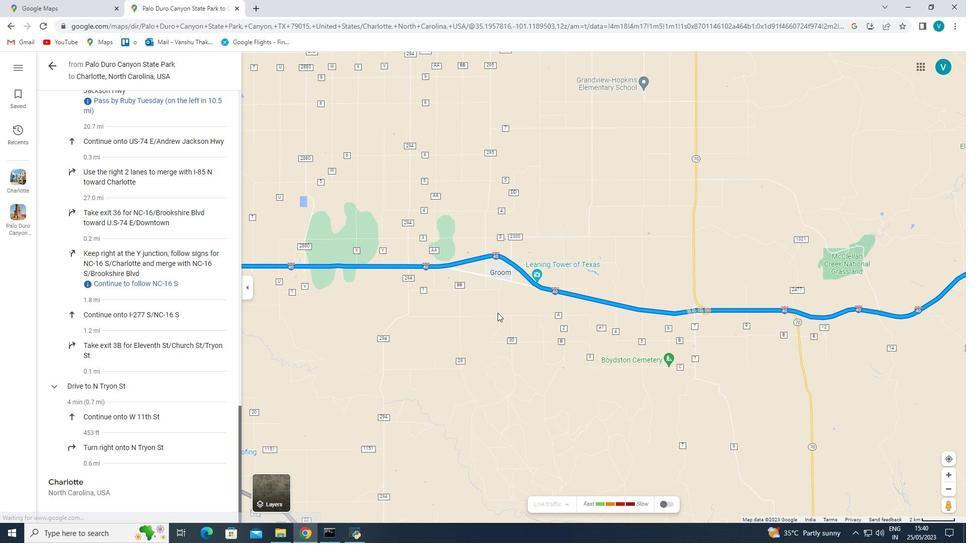 
Action: Mouse moved to (587, 321)
Screenshot: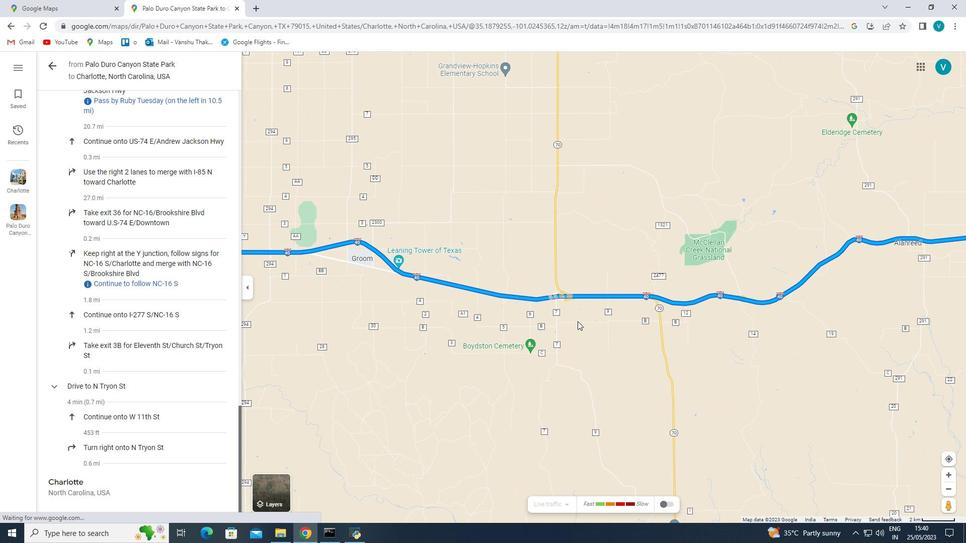 
Action: Mouse pressed left at (587, 321)
Screenshot: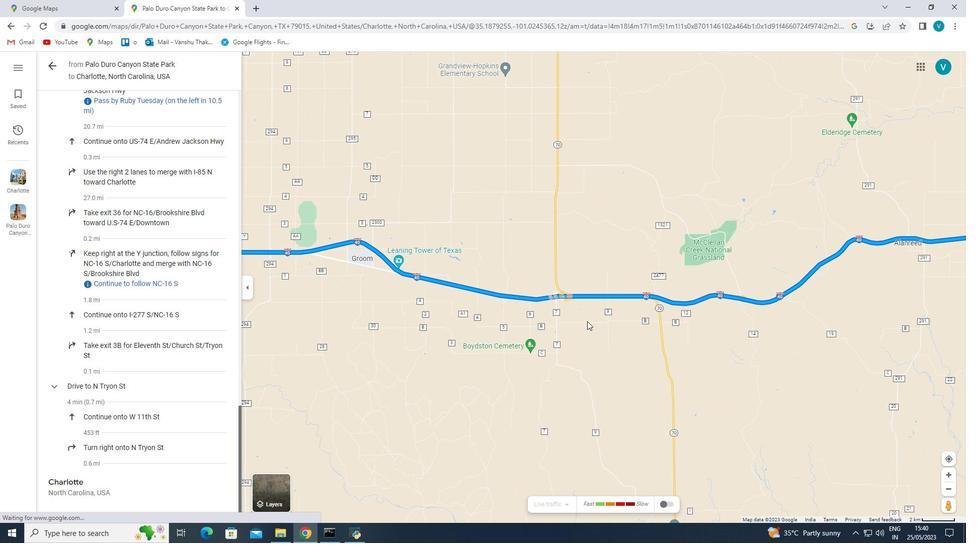 
Action: Mouse moved to (652, 275)
Screenshot: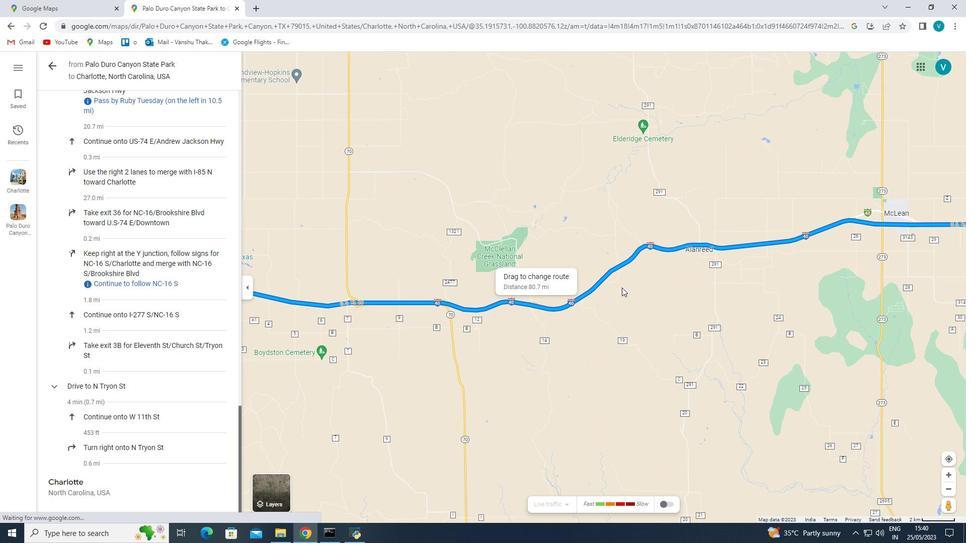 
Action: Mouse pressed left at (652, 275)
Screenshot: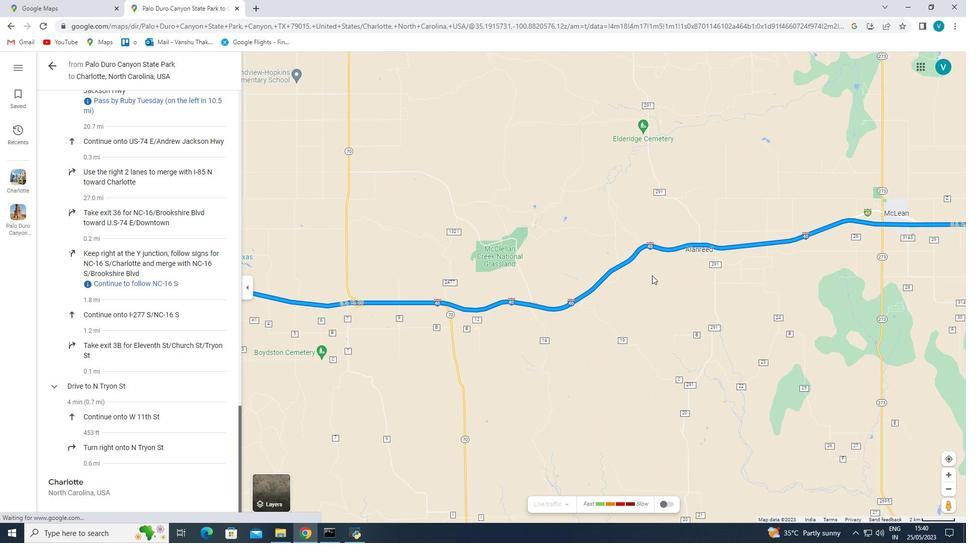 
Action: Mouse moved to (575, 331)
Screenshot: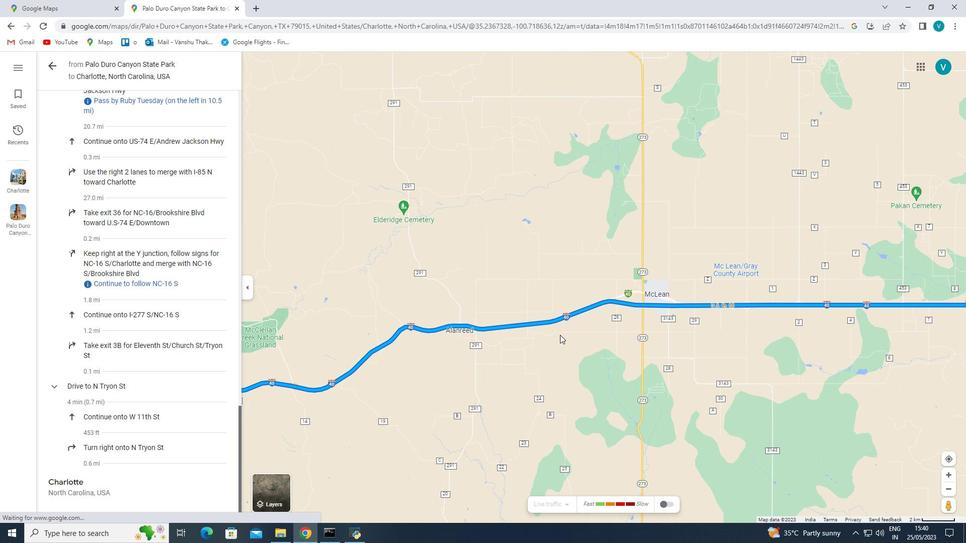 
Action: Mouse pressed left at (575, 331)
Screenshot: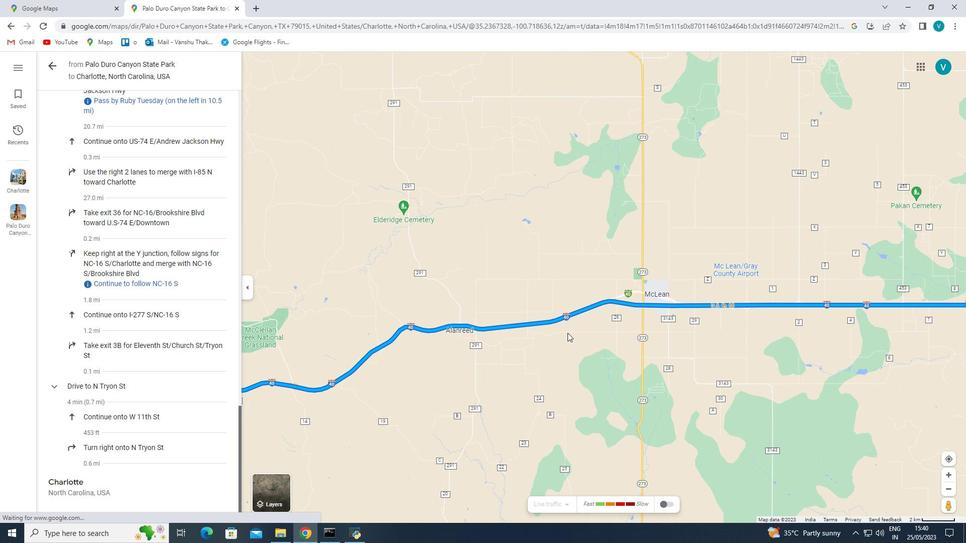 
Action: Mouse moved to (555, 333)
Screenshot: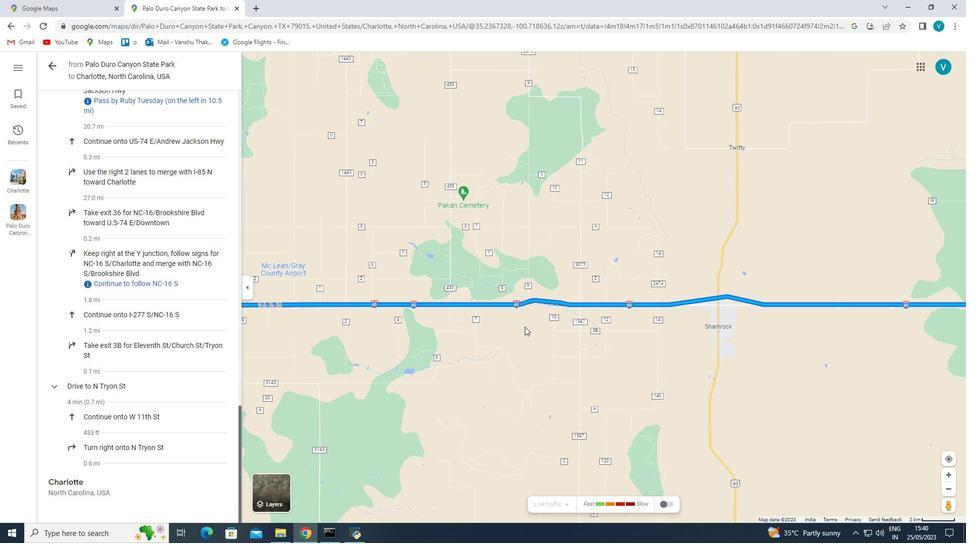 
Action: Mouse pressed left at (555, 333)
Screenshot: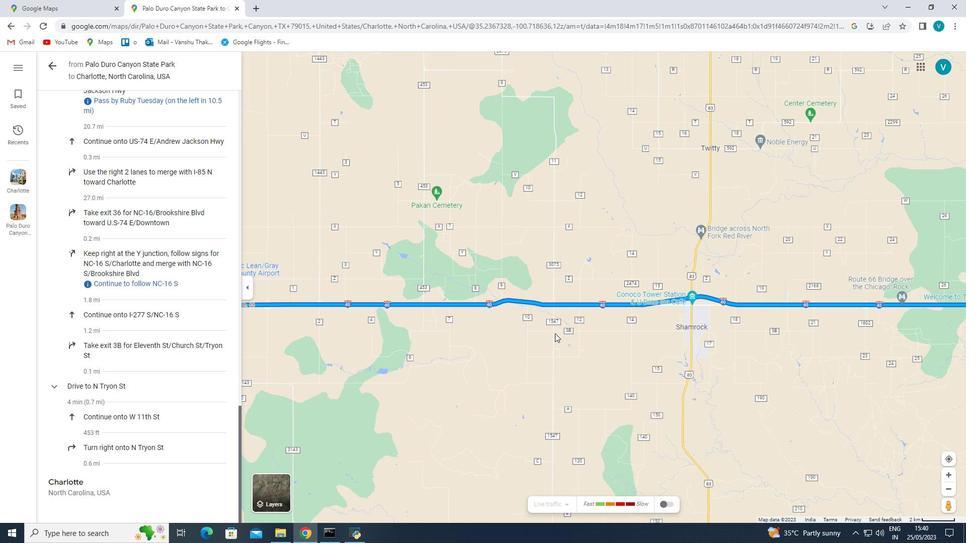 
Action: Mouse moved to (649, 325)
Screenshot: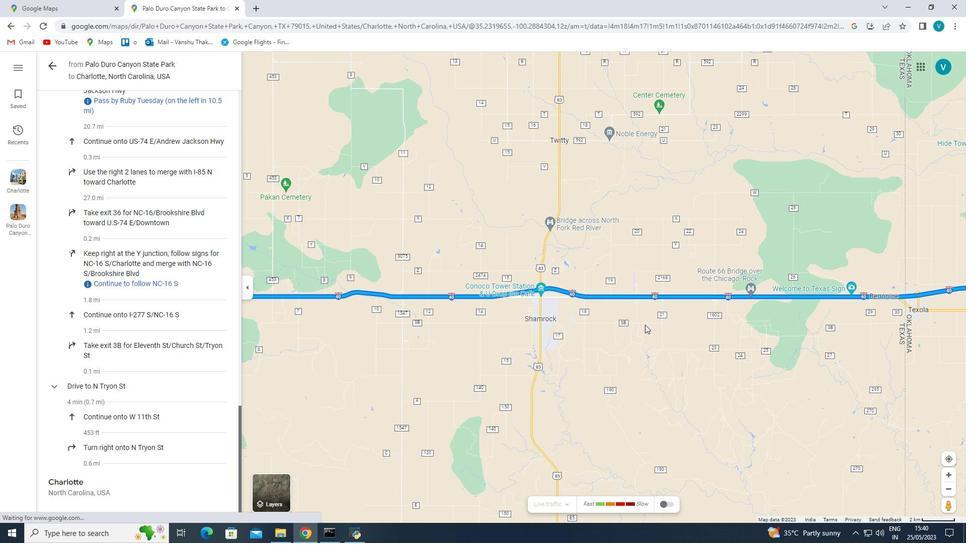 
Action: Mouse pressed left at (649, 325)
Screenshot: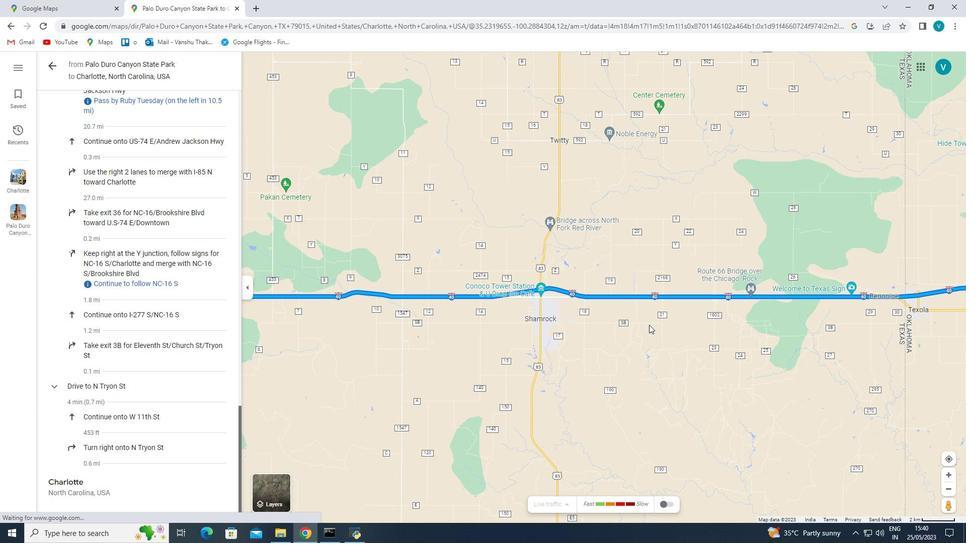 
Action: Mouse moved to (664, 307)
Screenshot: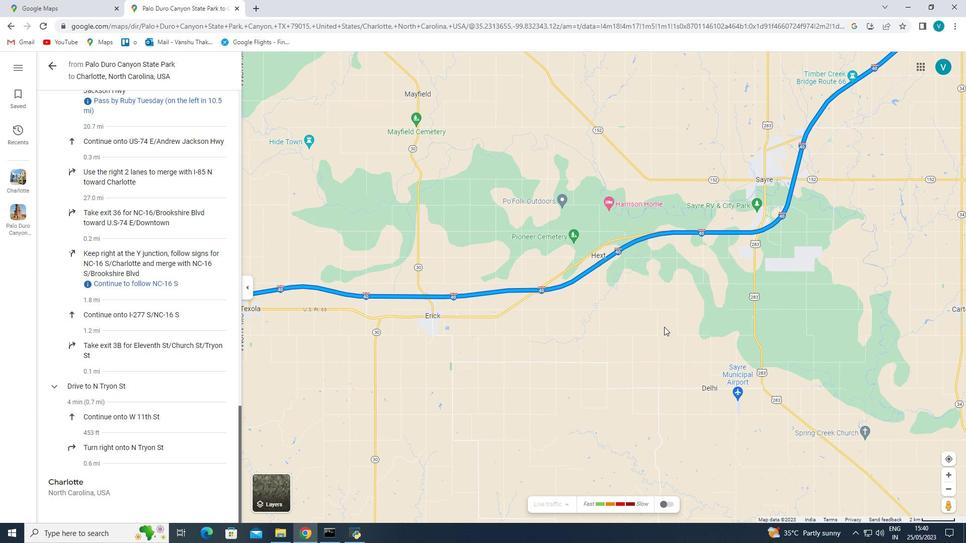 
Action: Mouse pressed left at (664, 307)
Screenshot: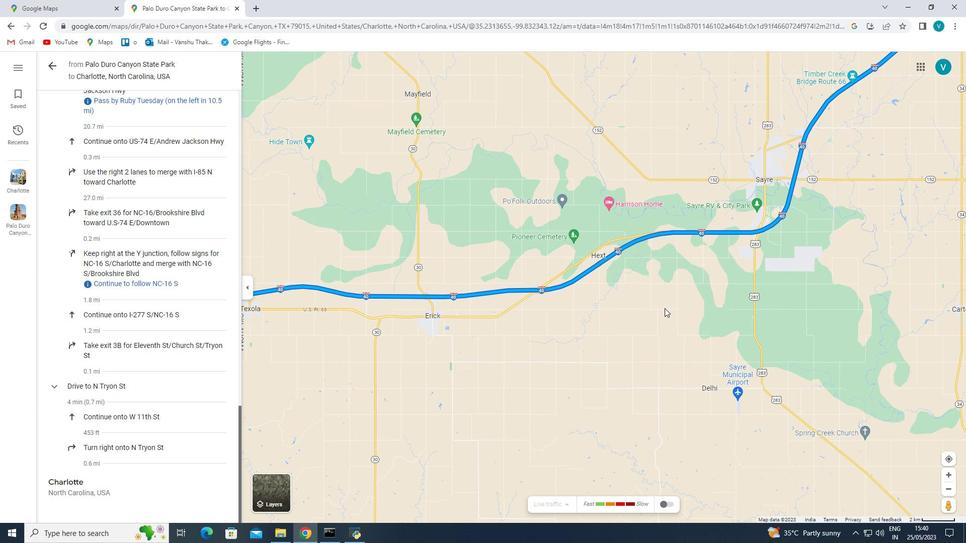 
Action: Mouse moved to (688, 265)
Screenshot: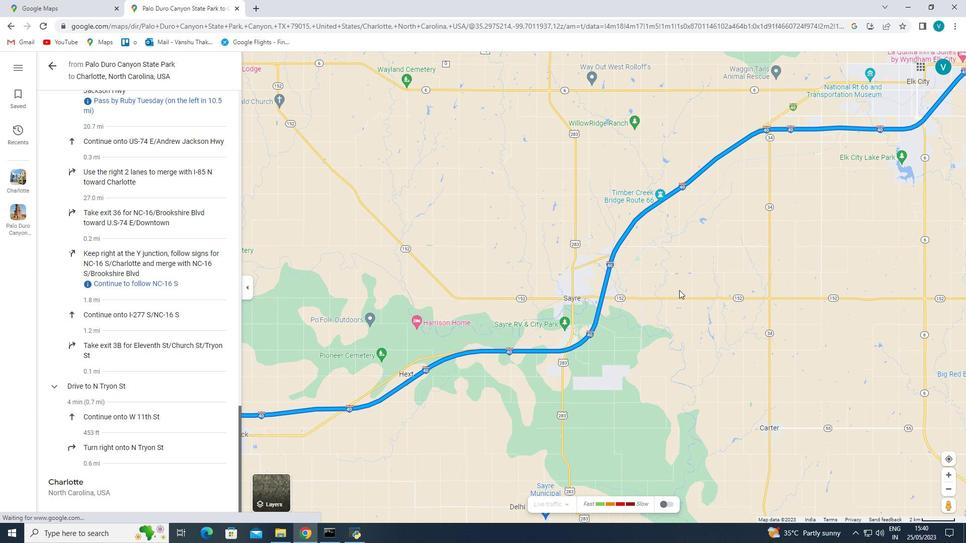 
Action: Mouse pressed left at (688, 265)
Screenshot: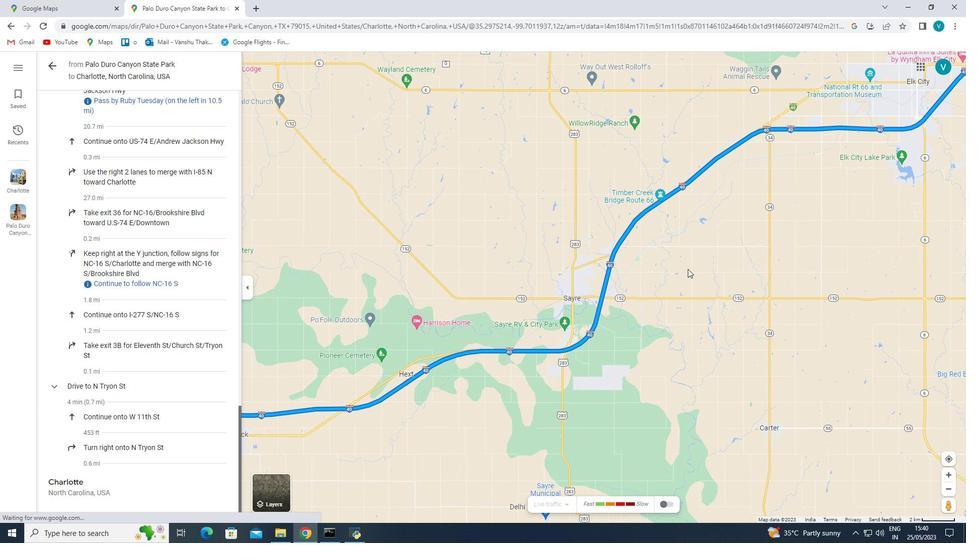 
Action: Mouse moved to (824, 258)
Screenshot: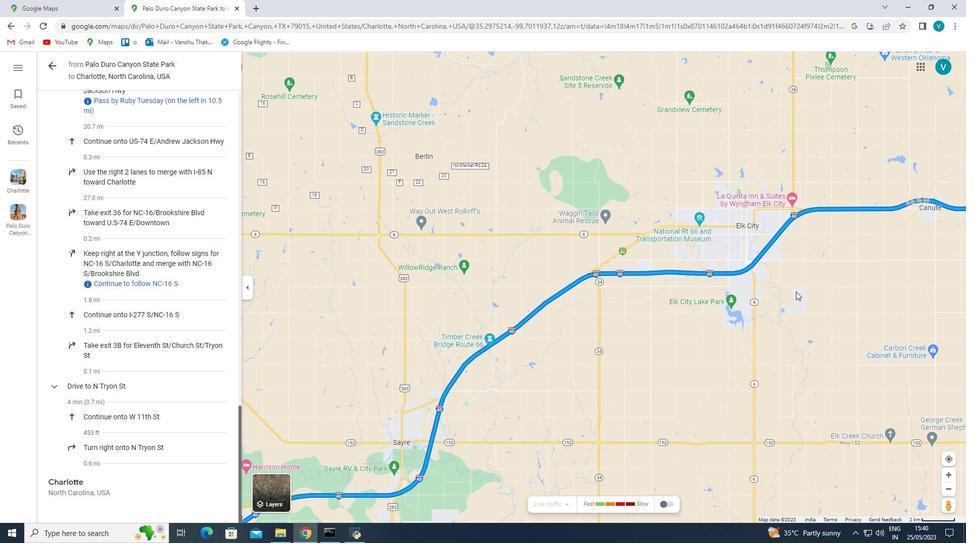 
Action: Mouse pressed left at (824, 258)
Screenshot: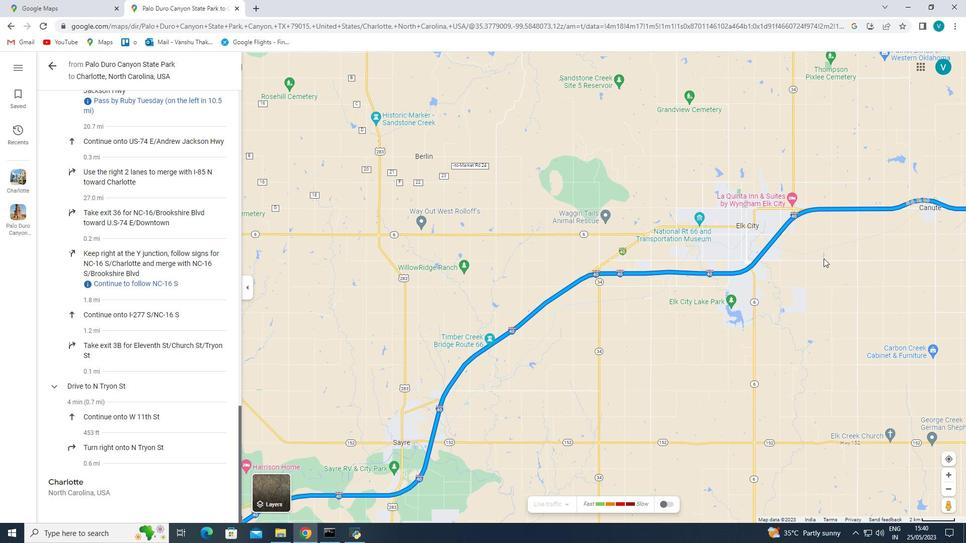 
Action: Mouse moved to (810, 336)
Screenshot: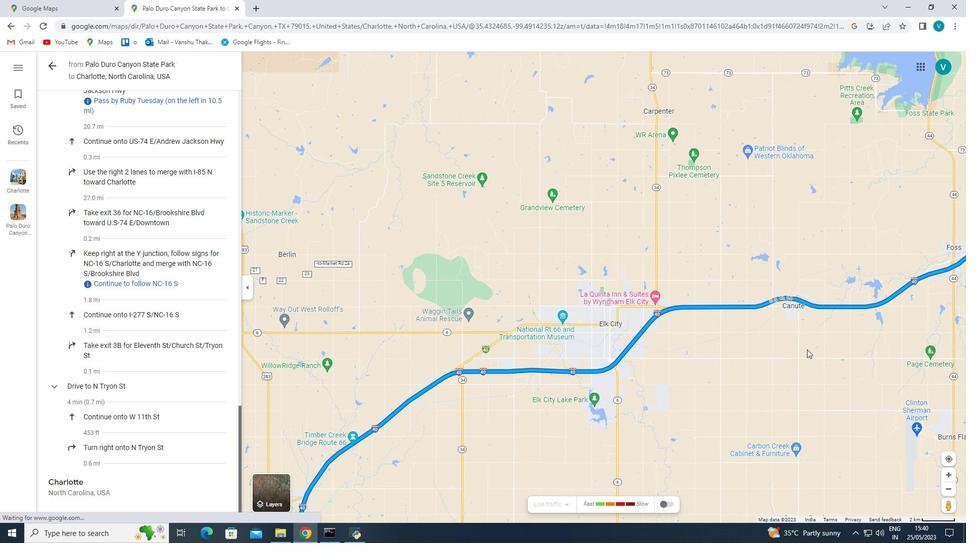 
Action: Mouse pressed left at (810, 336)
Screenshot: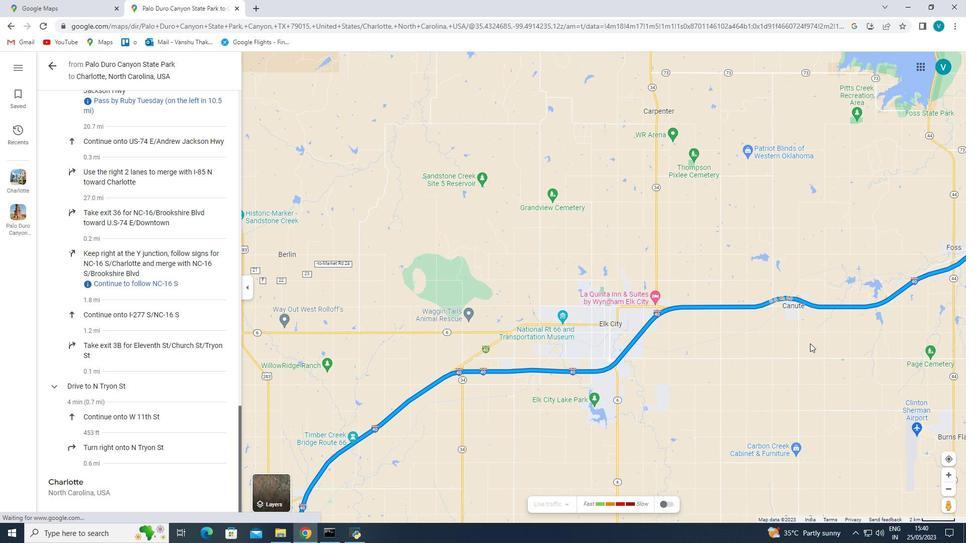 
Action: Mouse moved to (826, 247)
Screenshot: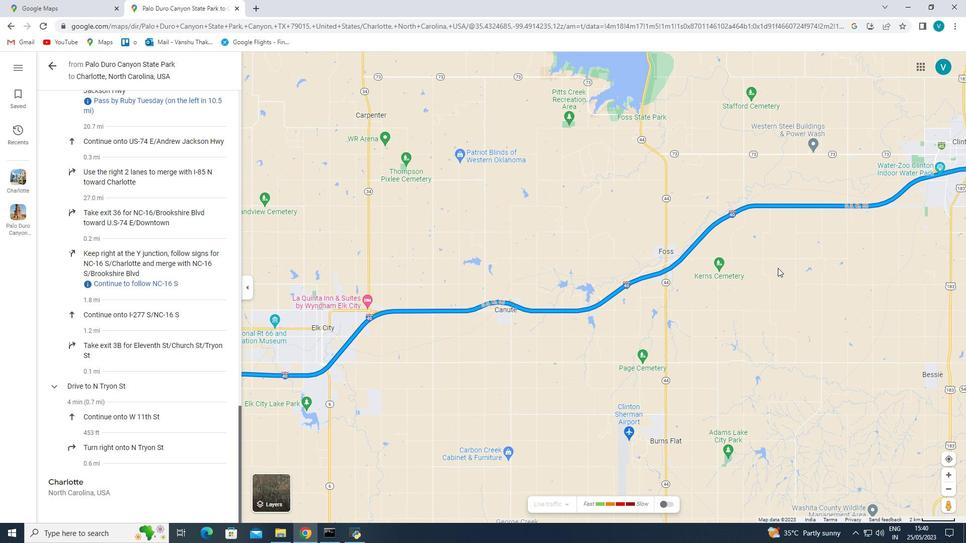 
Action: Mouse pressed left at (826, 247)
Screenshot: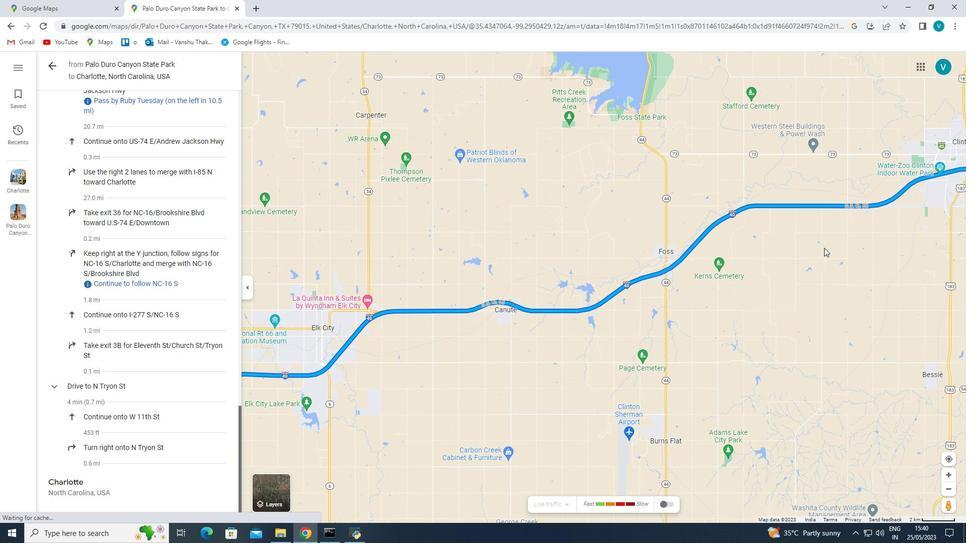 
Action: Mouse moved to (798, 376)
Screenshot: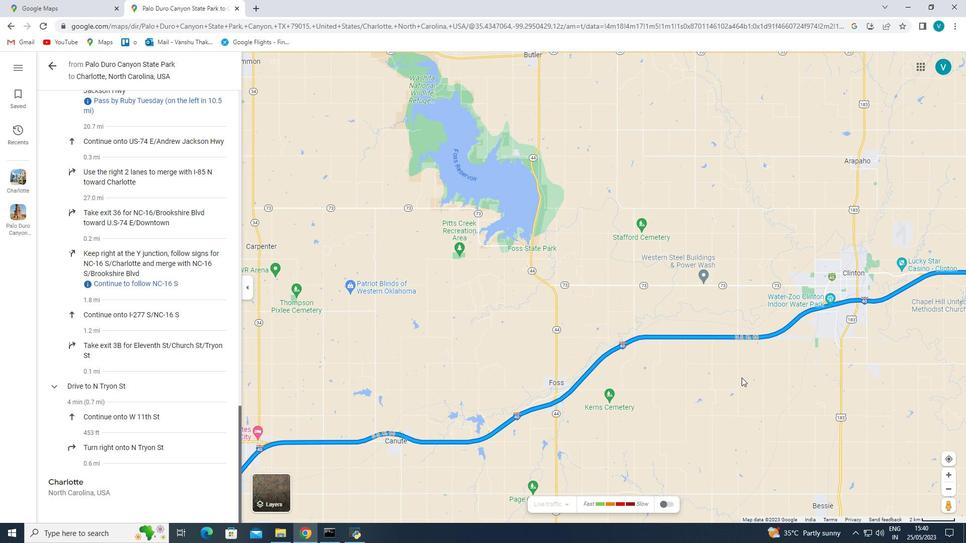 
Action: Mouse pressed left at (798, 376)
Screenshot: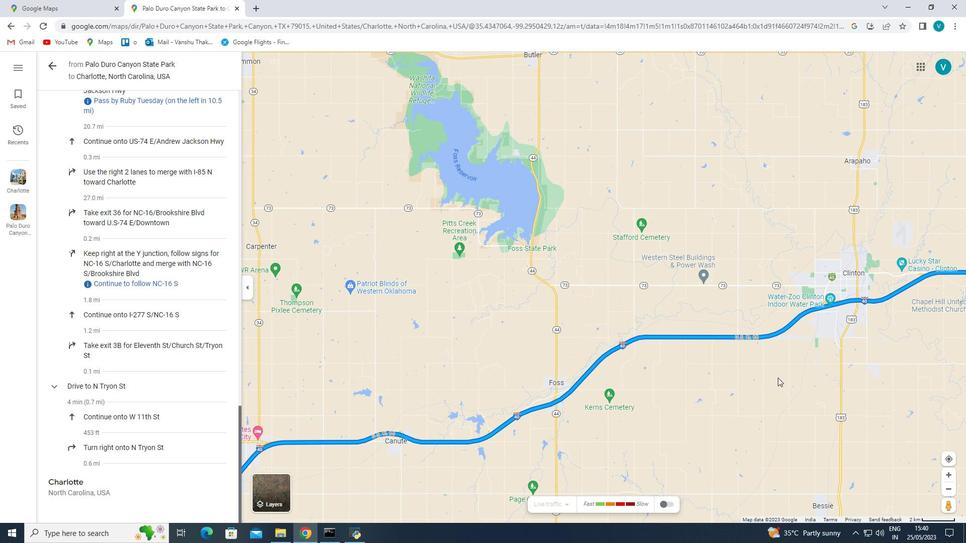 
Action: Mouse moved to (804, 351)
Screenshot: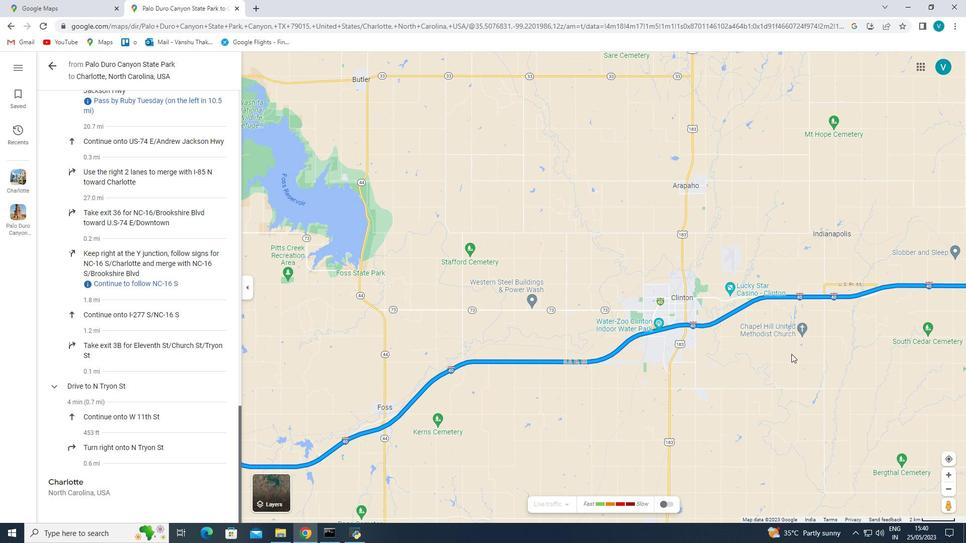 
Action: Mouse pressed left at (804, 351)
Screenshot: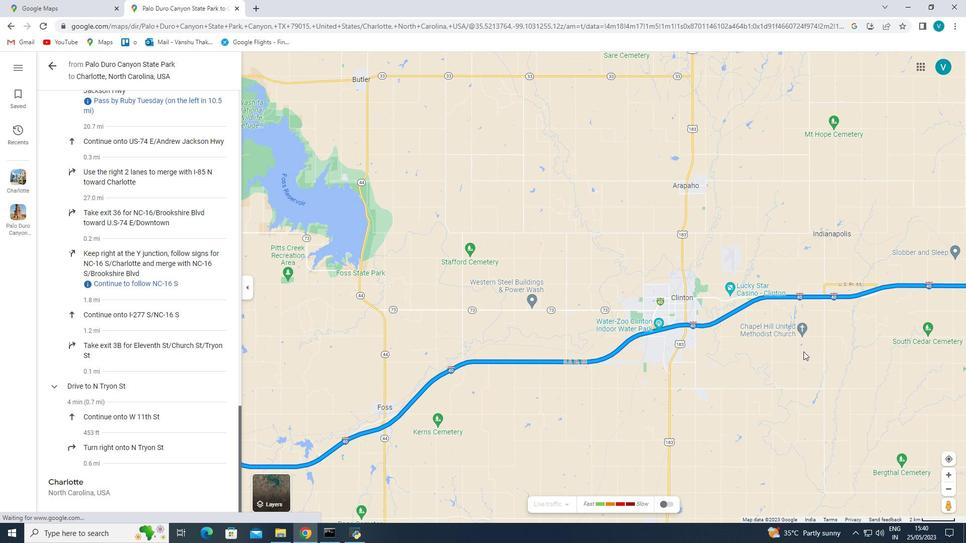 
Action: Mouse moved to (743, 324)
Screenshot: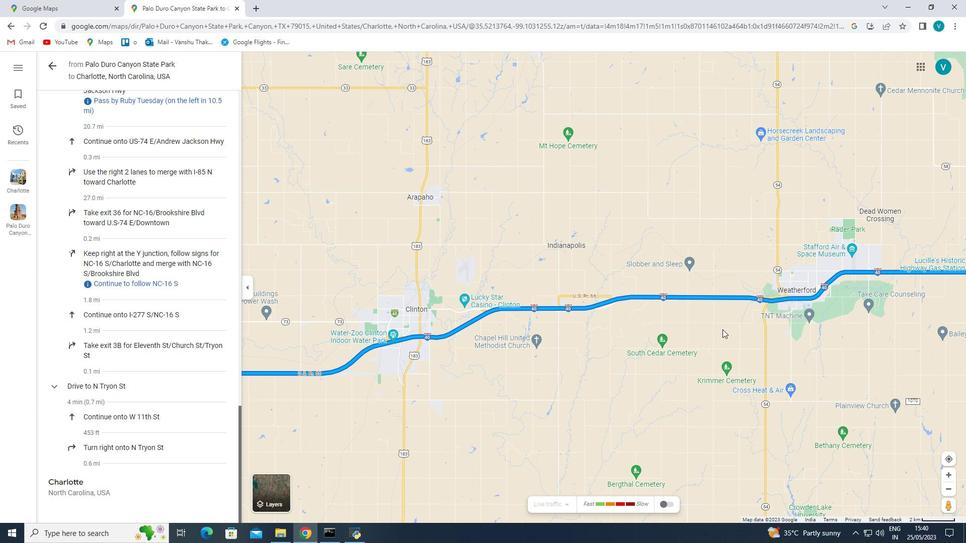 
Action: Mouse pressed left at (743, 324)
Screenshot: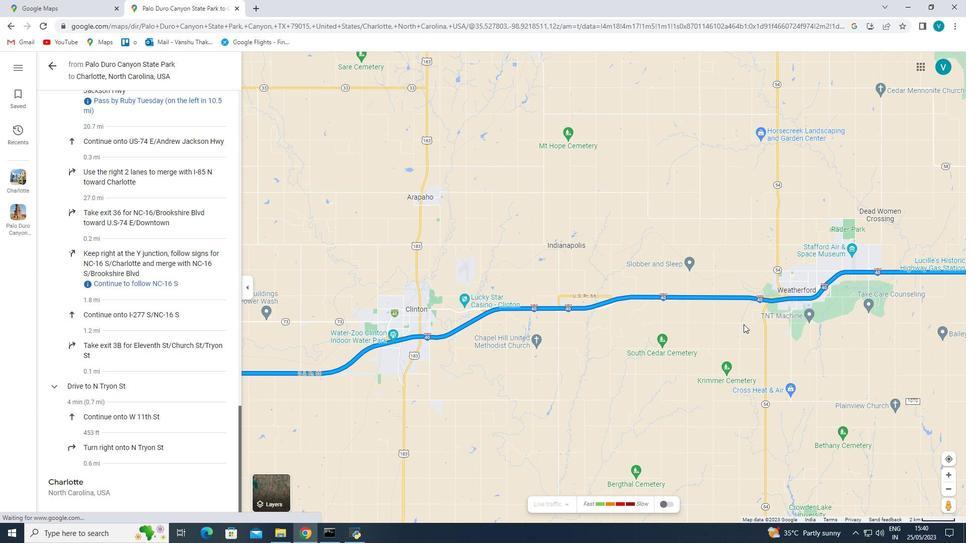 
Action: Mouse moved to (816, 303)
Screenshot: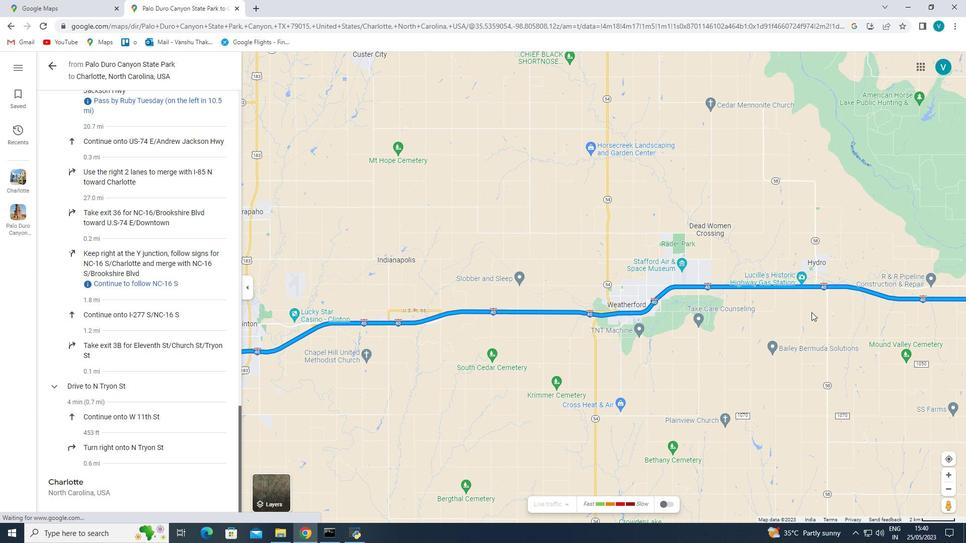 
Action: Mouse pressed left at (816, 303)
Screenshot: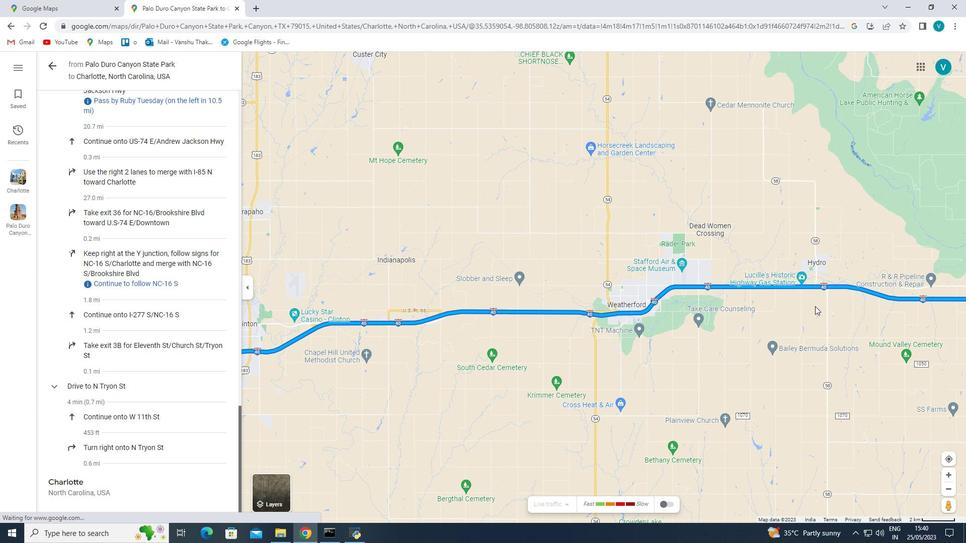 
Action: Mouse moved to (763, 332)
Screenshot: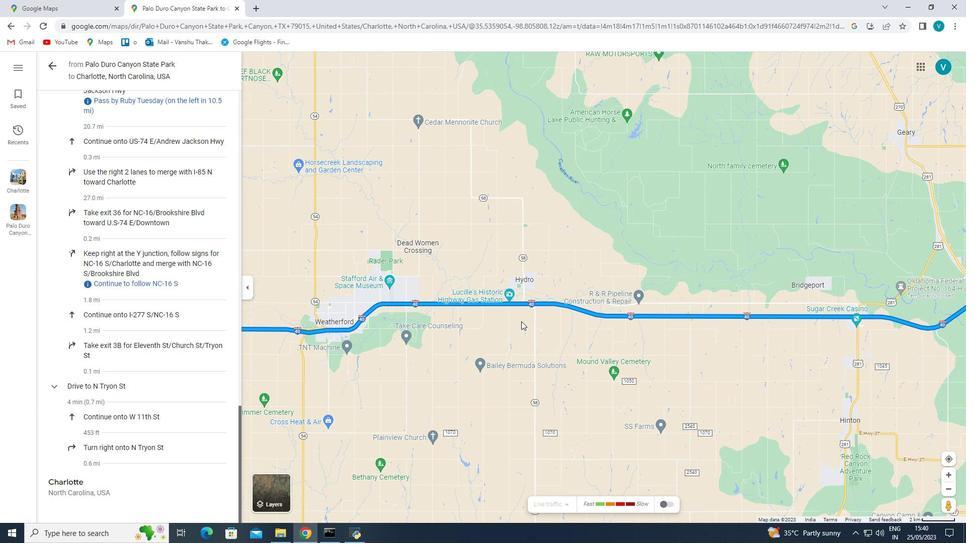
Action: Mouse pressed left at (763, 332)
Screenshot: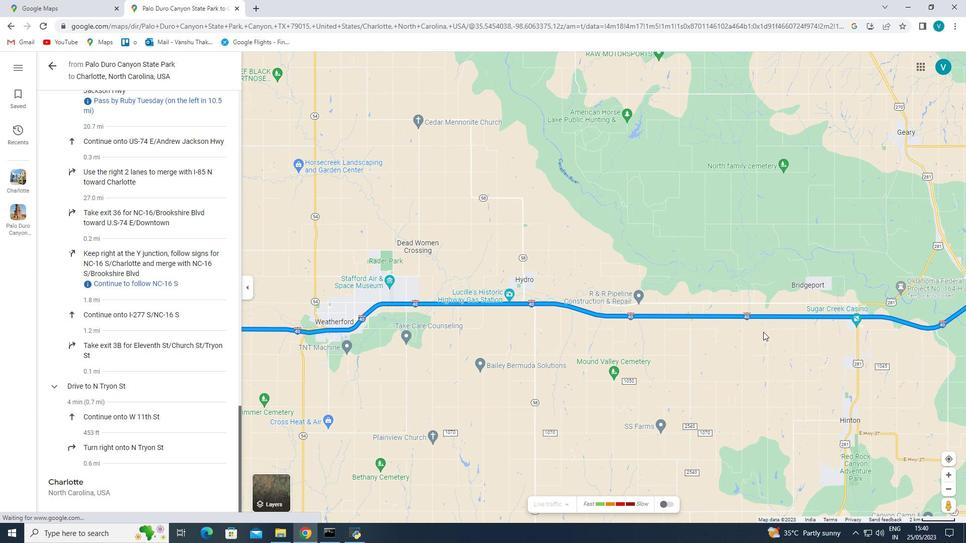 
Action: Mouse moved to (820, 347)
Screenshot: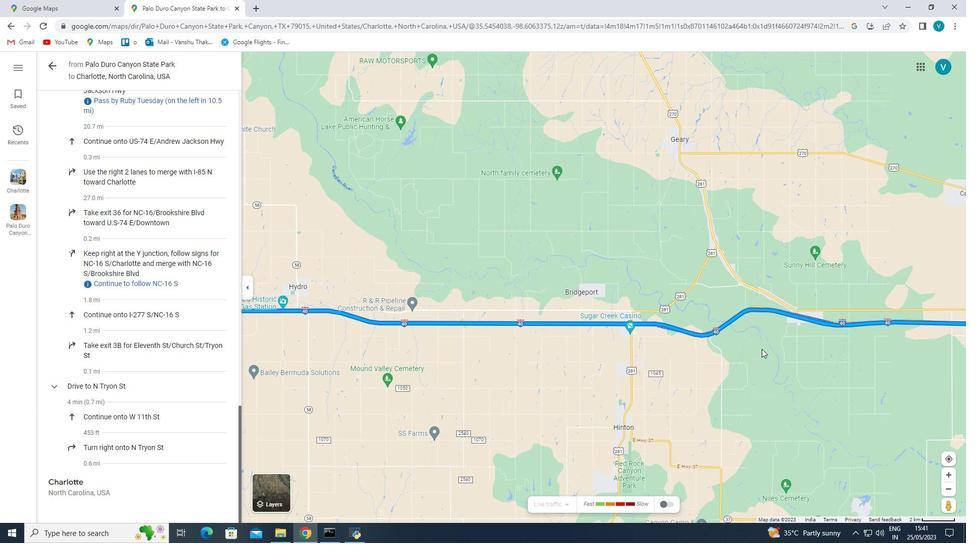 
Action: Mouse pressed left at (820, 347)
Screenshot: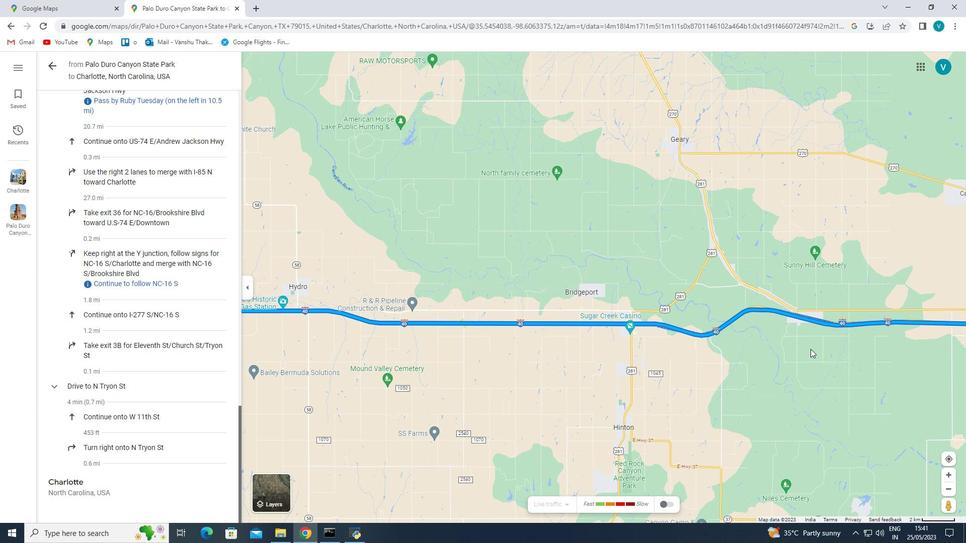 
Action: Mouse moved to (767, 321)
Screenshot: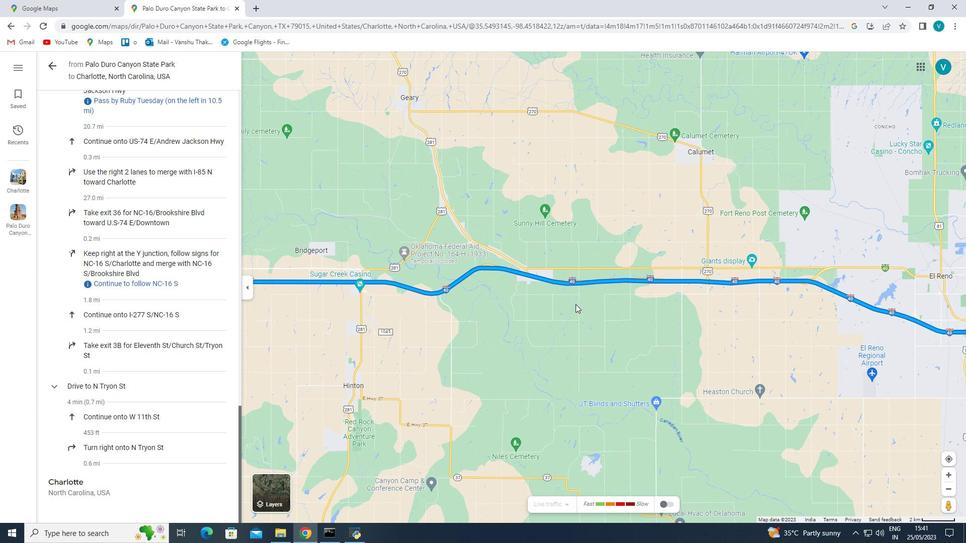 
Action: Mouse pressed left at (767, 321)
Screenshot: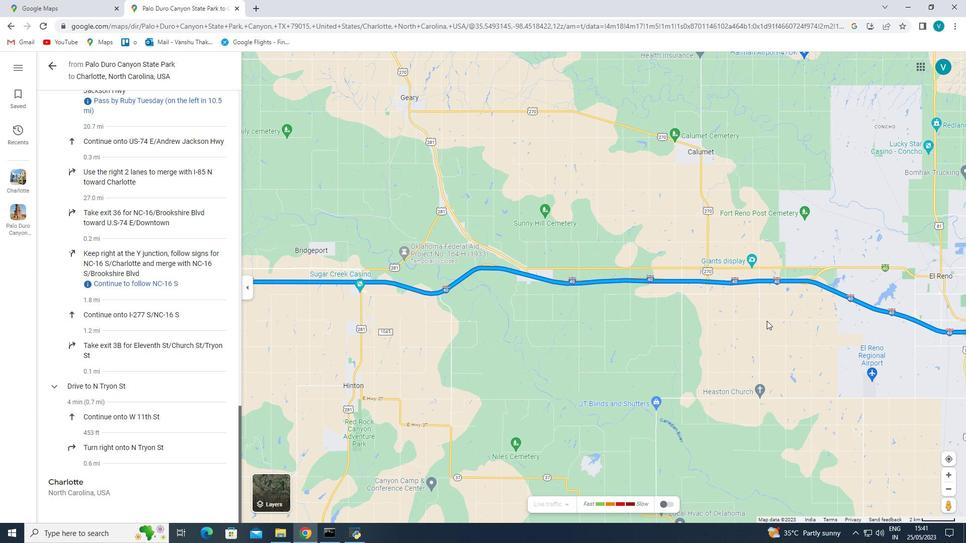 
Action: Mouse moved to (764, 366)
Screenshot: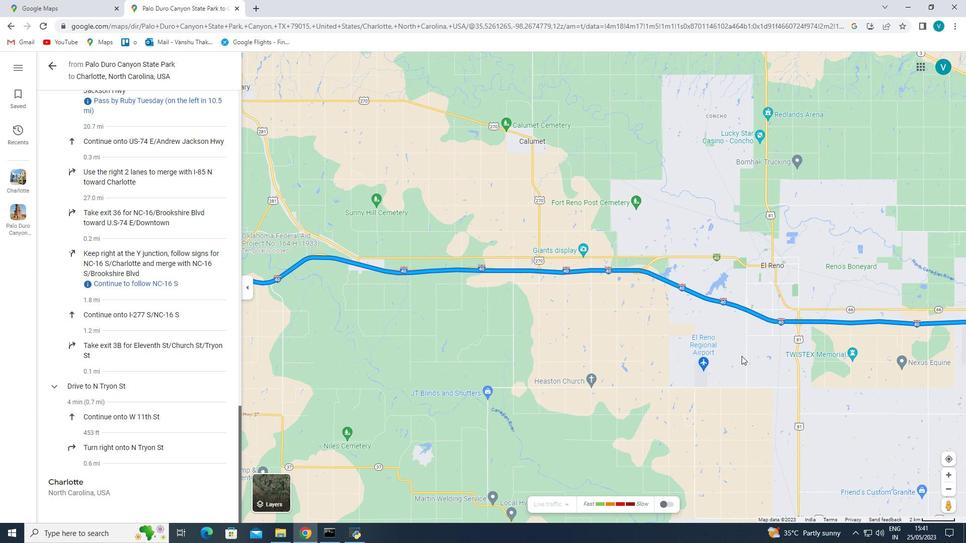 
Action: Mouse pressed left at (764, 366)
Screenshot: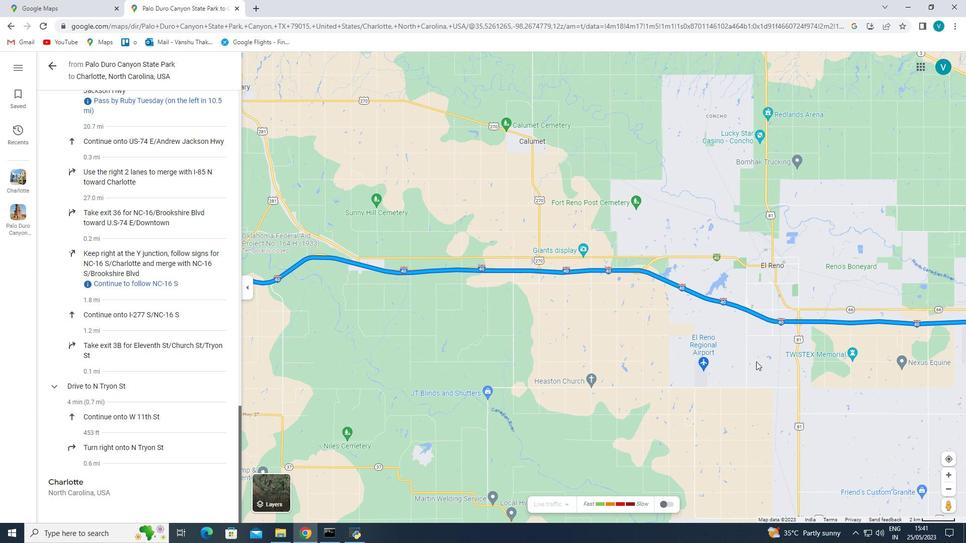 
Action: Mouse moved to (863, 334)
Screenshot: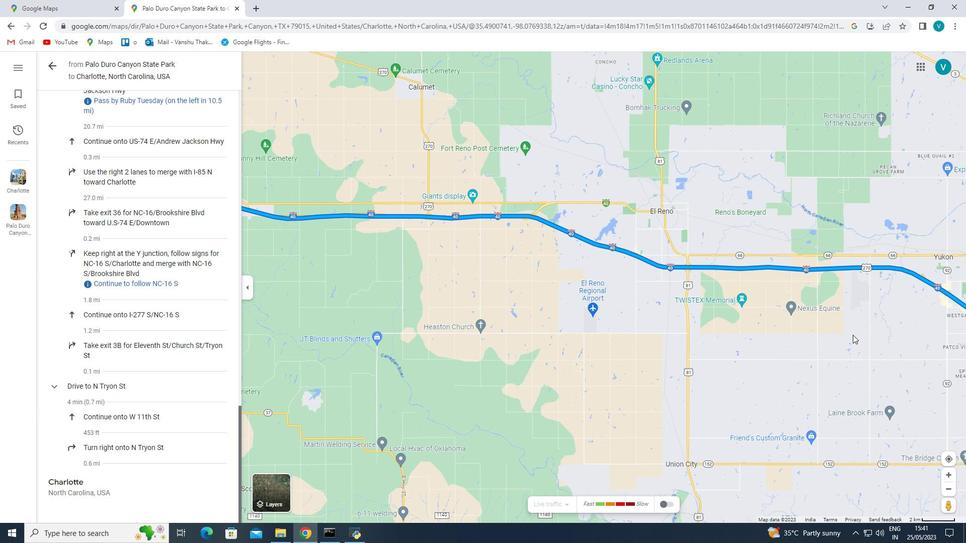 
Action: Mouse pressed left at (863, 334)
Screenshot: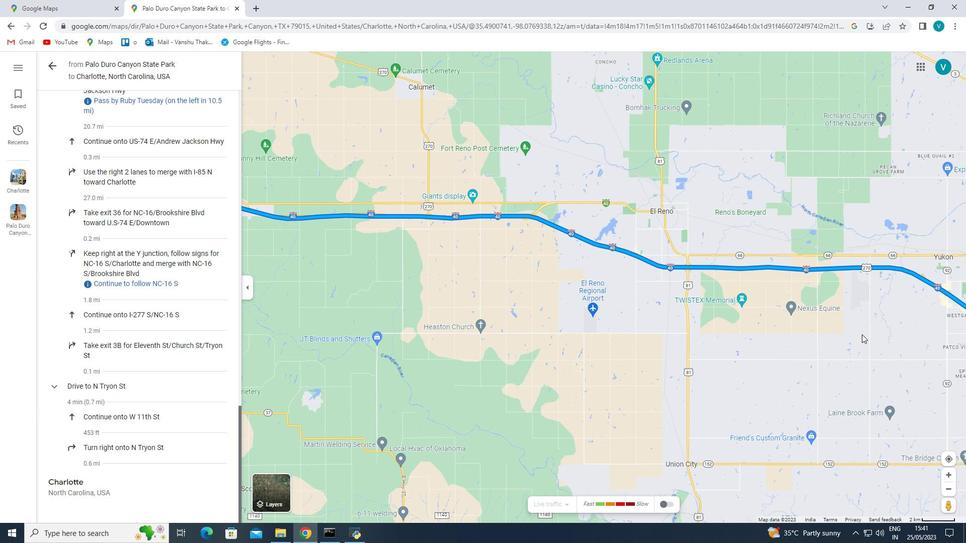 
Action: Mouse moved to (892, 358)
Screenshot: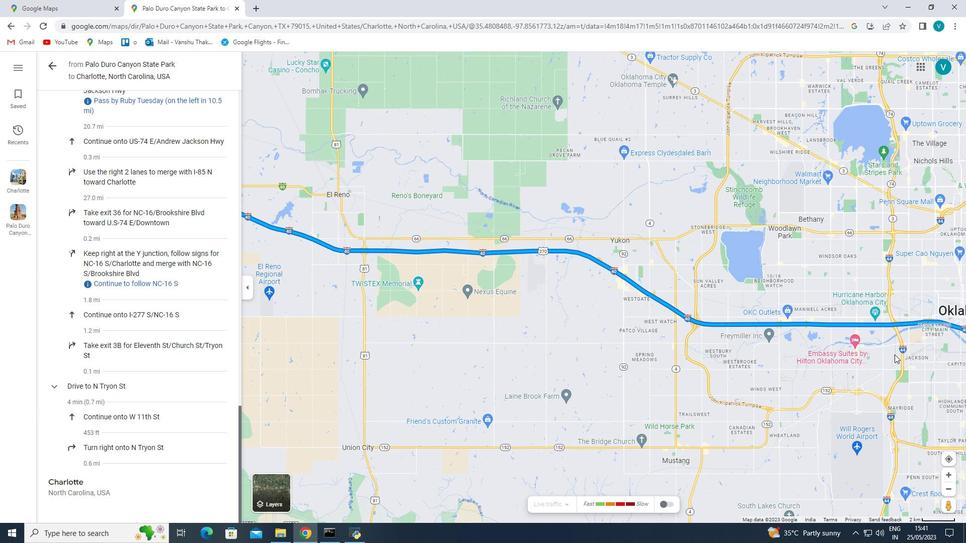 
Action: Mouse pressed left at (892, 358)
Screenshot: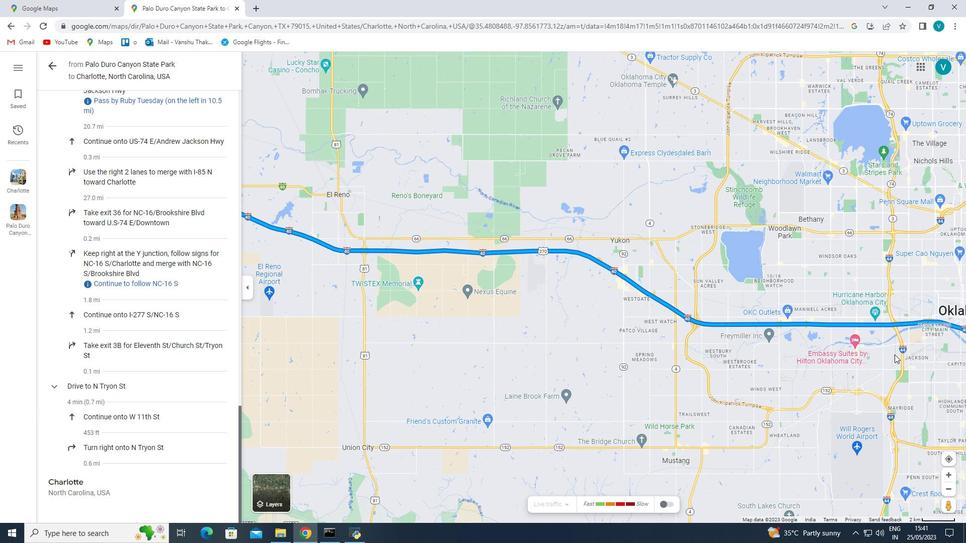 
Action: Mouse moved to (736, 344)
Screenshot: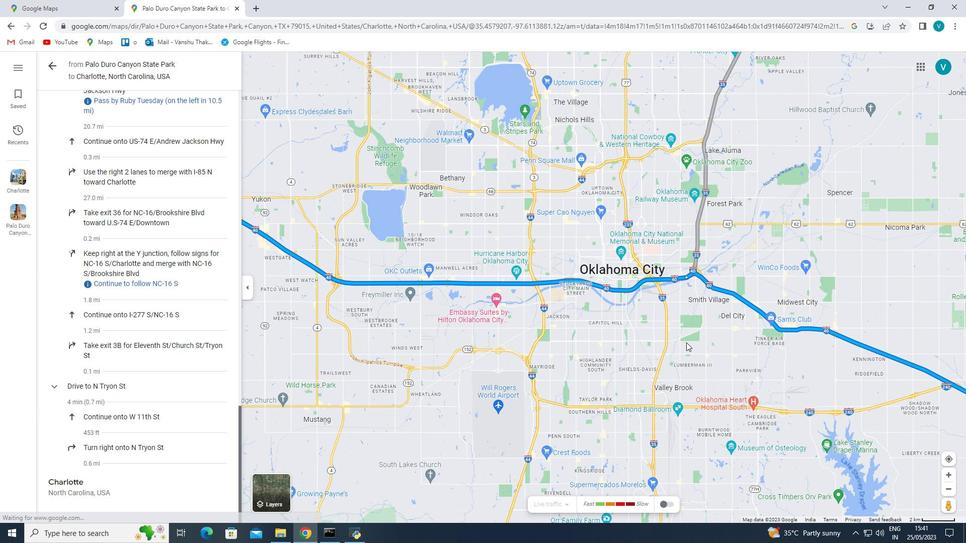 
Action: Mouse pressed left at (736, 344)
Screenshot: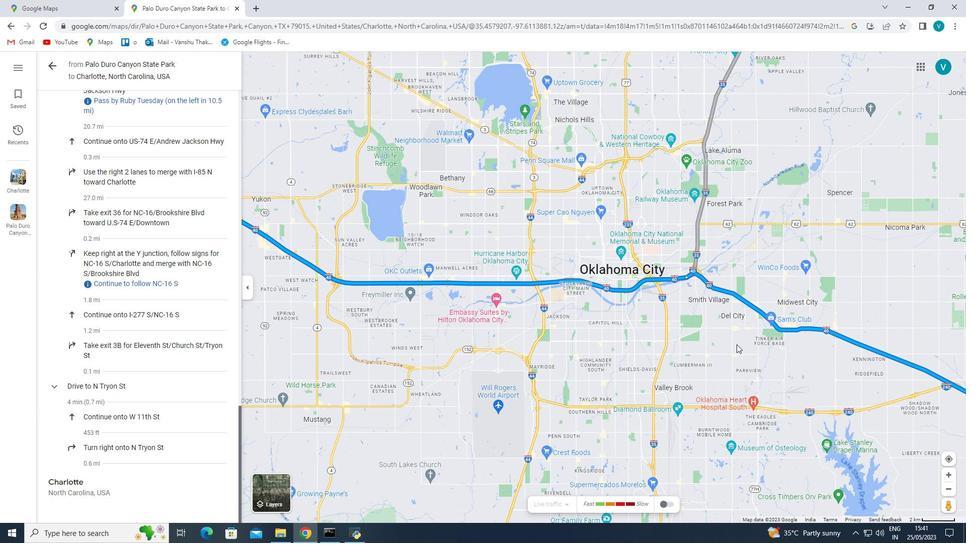
Action: Mouse moved to (713, 376)
Screenshot: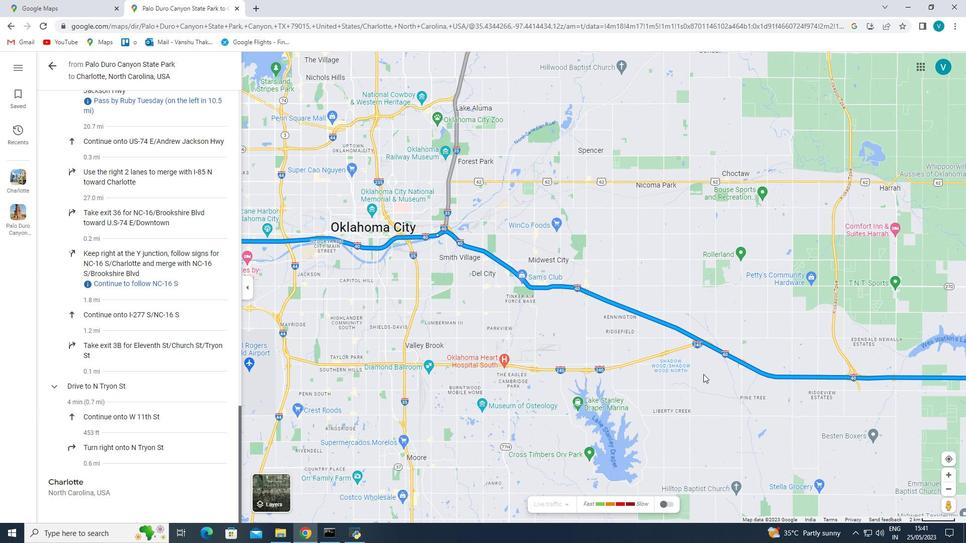 
Action: Mouse pressed left at (713, 376)
Screenshot: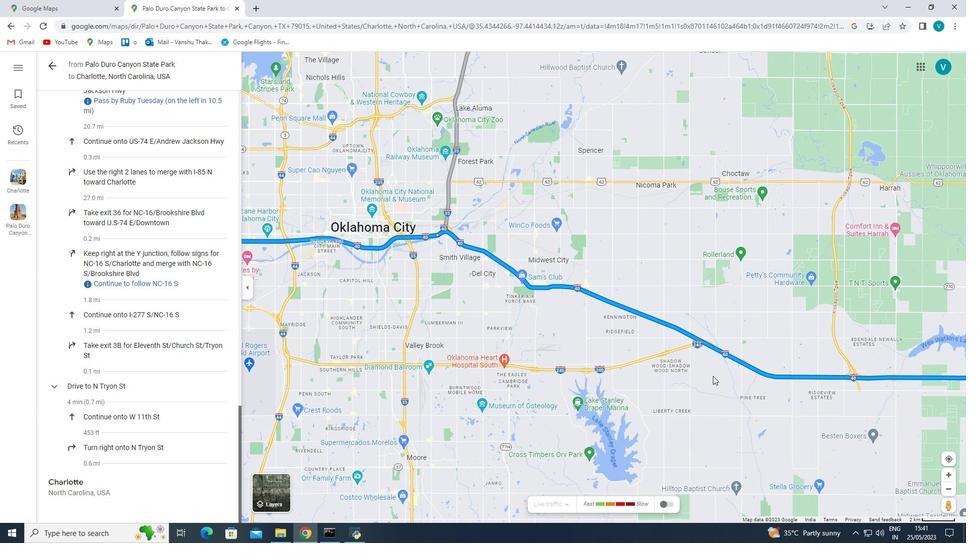 
Action: Mouse moved to (685, 333)
Screenshot: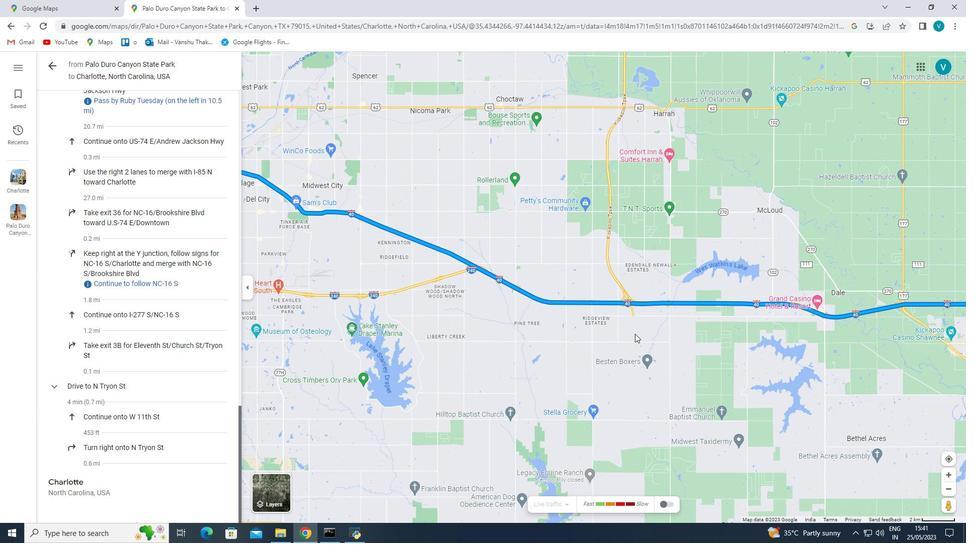 
Action: Mouse pressed left at (685, 333)
Screenshot: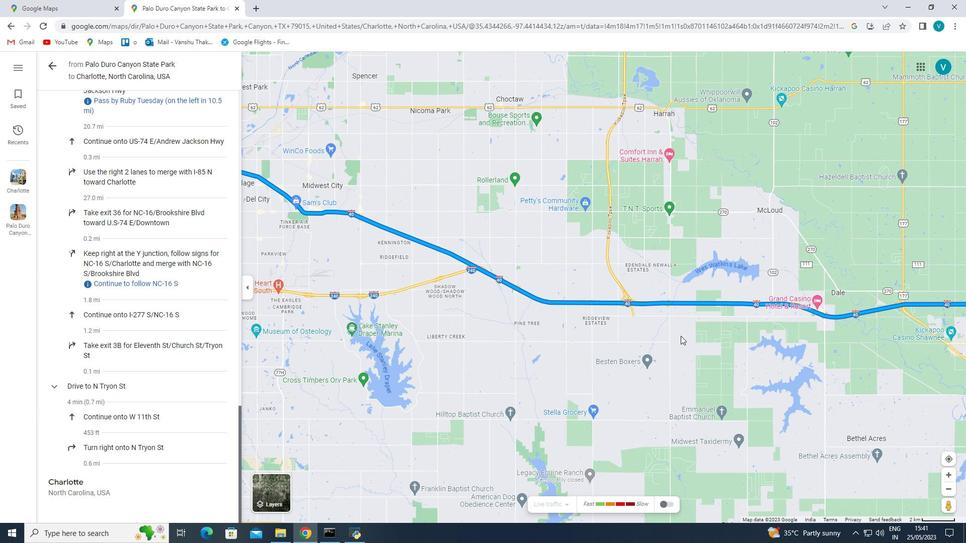 
Action: Mouse moved to (686, 302)
Screenshot: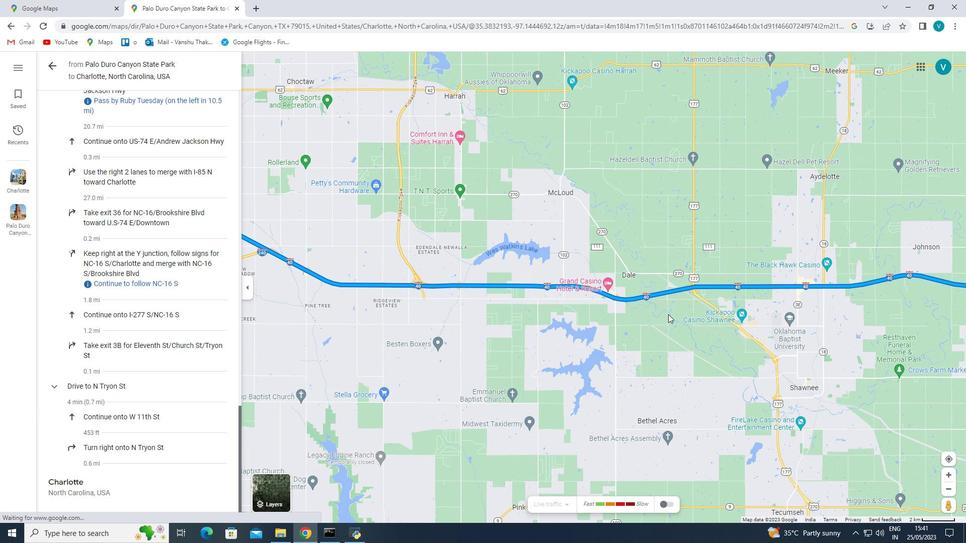
Action: Mouse pressed left at (686, 302)
Screenshot: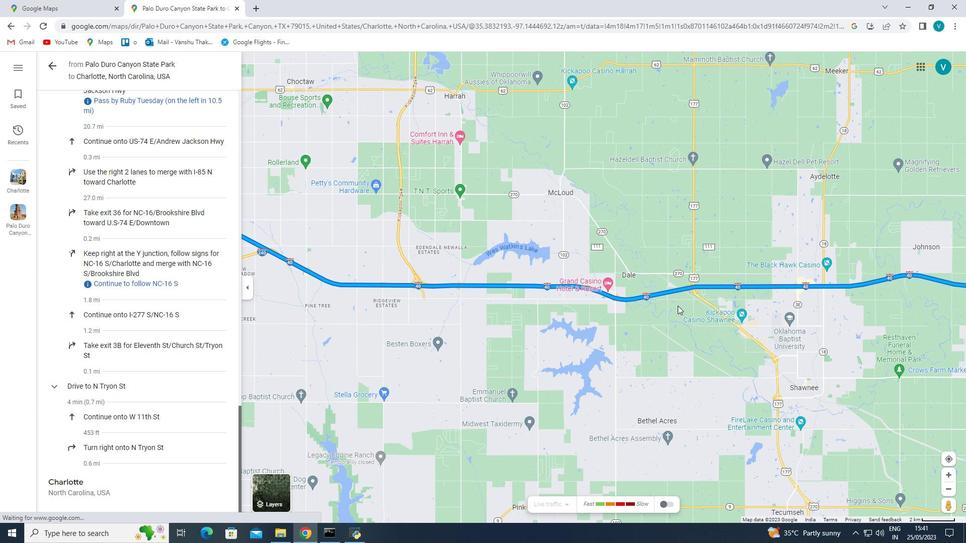 
Action: Mouse moved to (717, 310)
Screenshot: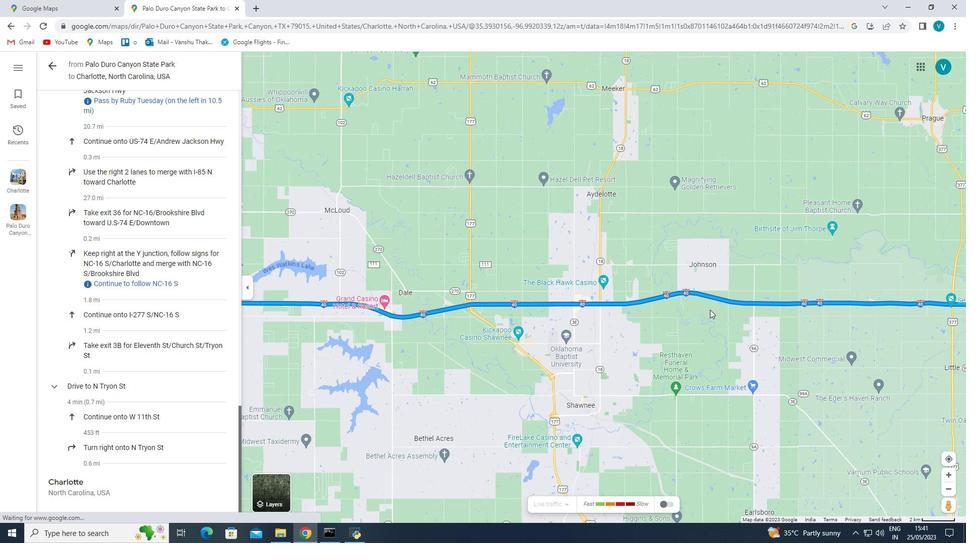
Action: Mouse pressed left at (717, 310)
Screenshot: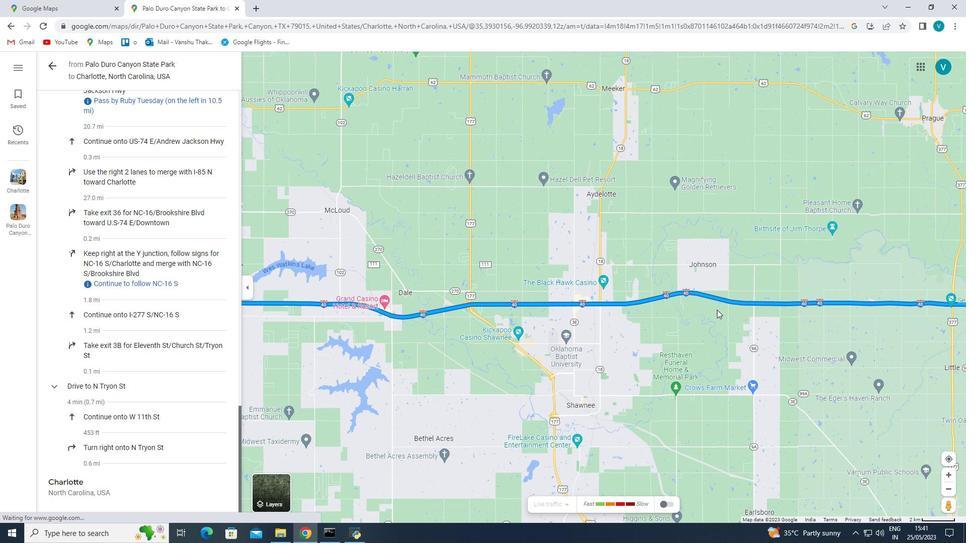 
Action: Mouse moved to (679, 326)
Screenshot: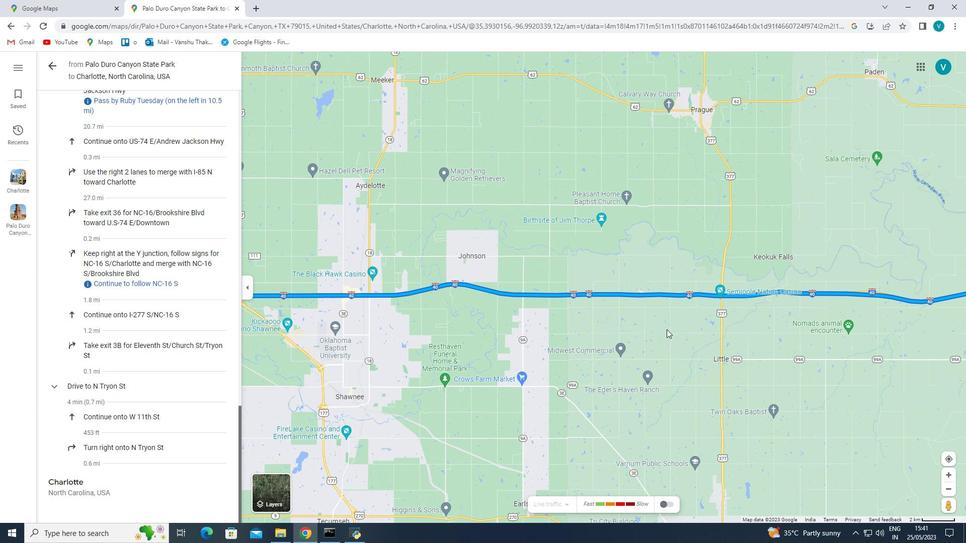 
Action: Mouse pressed left at (679, 326)
Screenshot: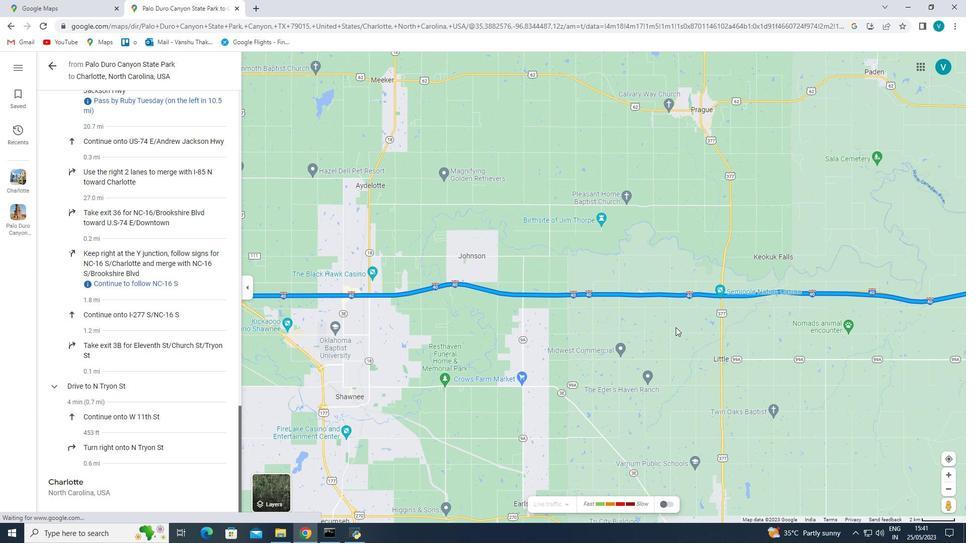 
Action: Mouse moved to (713, 301)
Screenshot: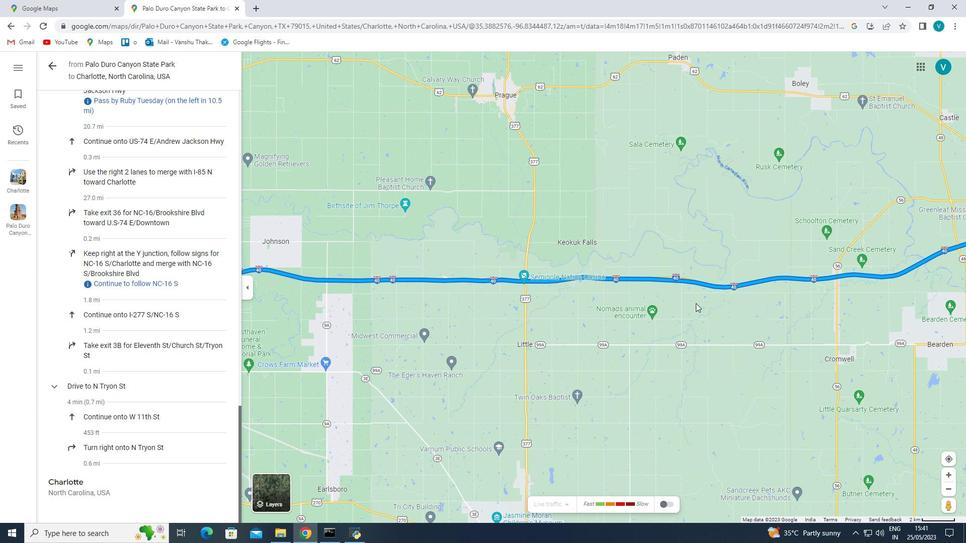 
Action: Mouse pressed left at (713, 301)
Screenshot: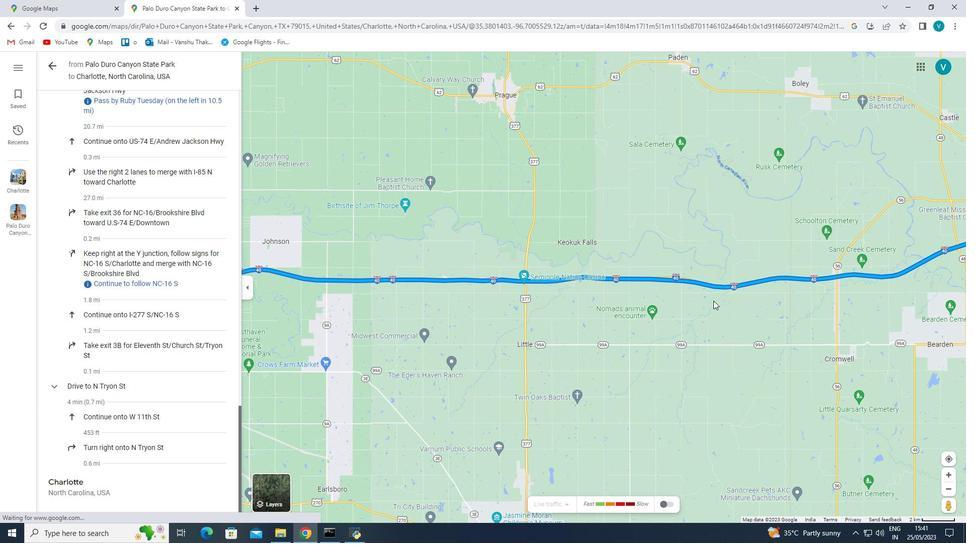 
Action: Mouse moved to (744, 325)
Screenshot: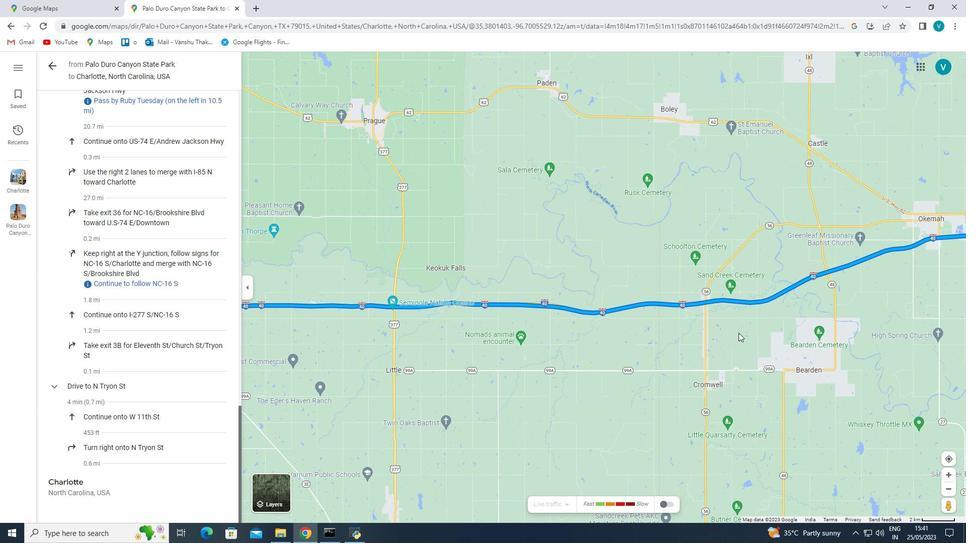 
Action: Mouse pressed left at (744, 325)
Screenshot: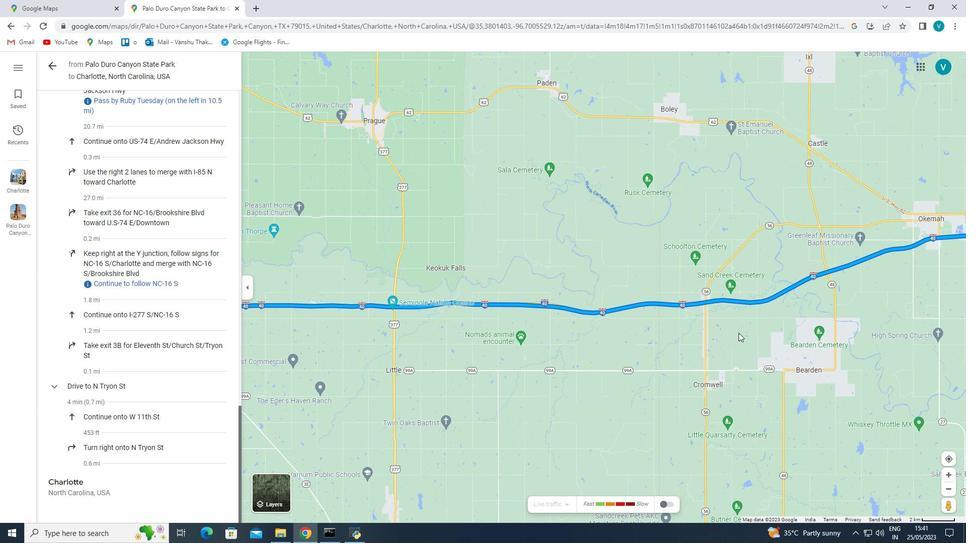 
Action: Mouse moved to (757, 284)
Screenshot: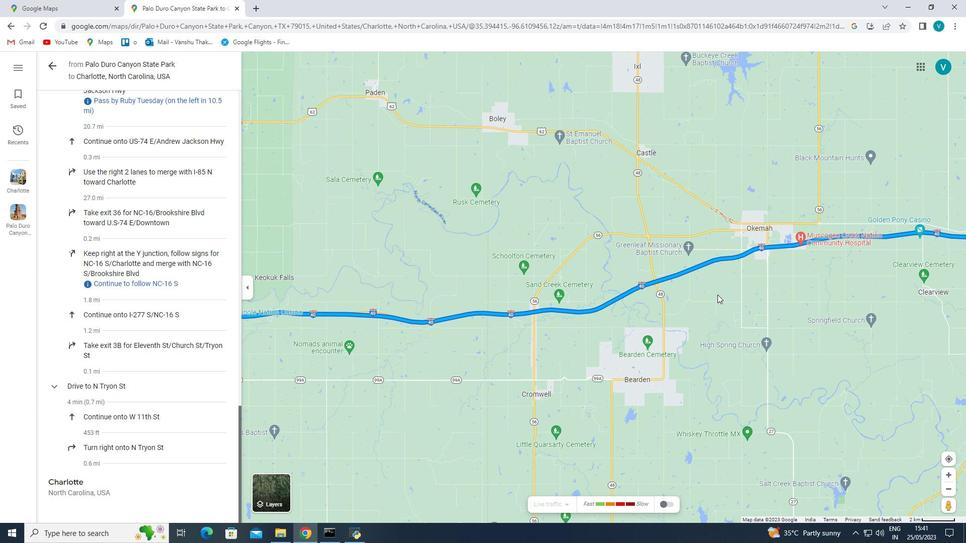 
Action: Mouse pressed left at (757, 284)
Screenshot: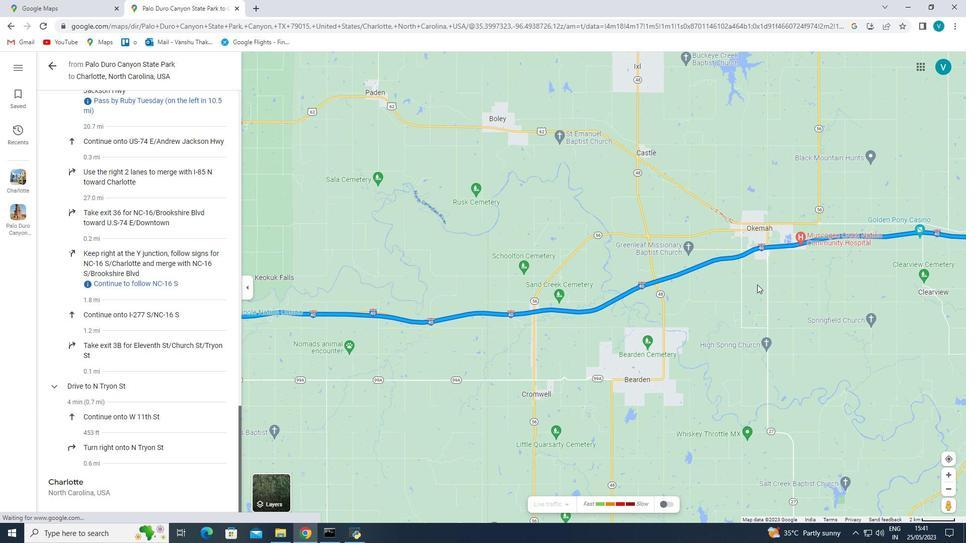 
Action: Mouse moved to (827, 316)
Screenshot: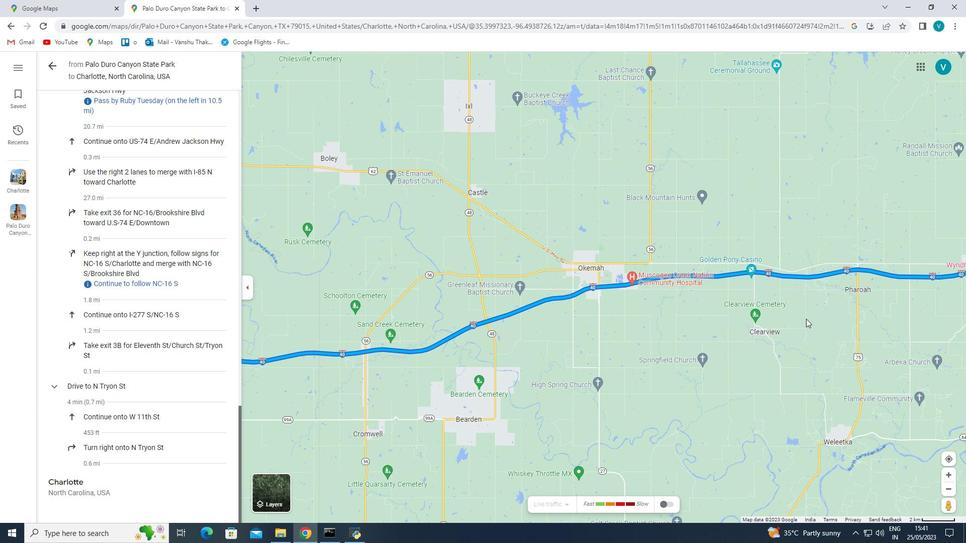 
Action: Mouse pressed left at (827, 316)
Screenshot: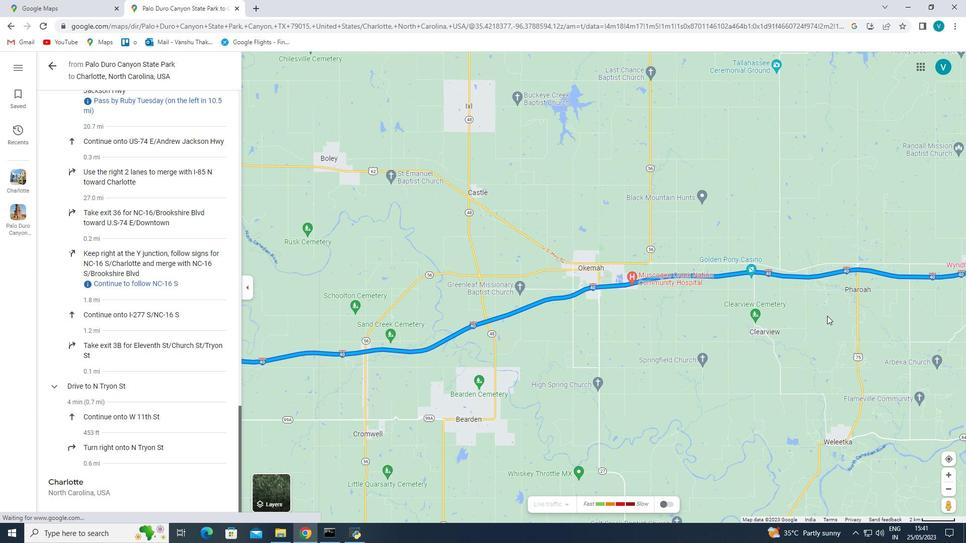 
Action: Mouse moved to (718, 286)
Screenshot: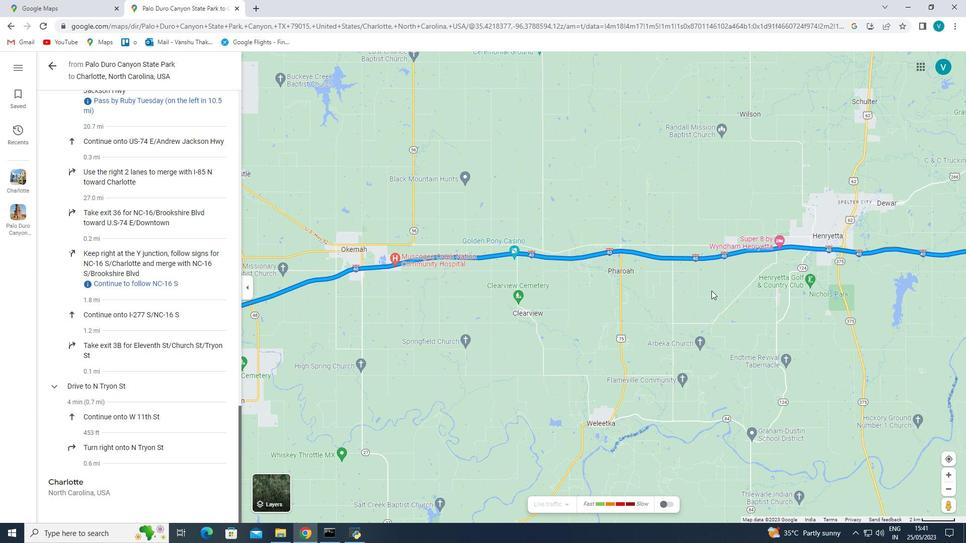 
Action: Mouse pressed left at (718, 286)
Screenshot: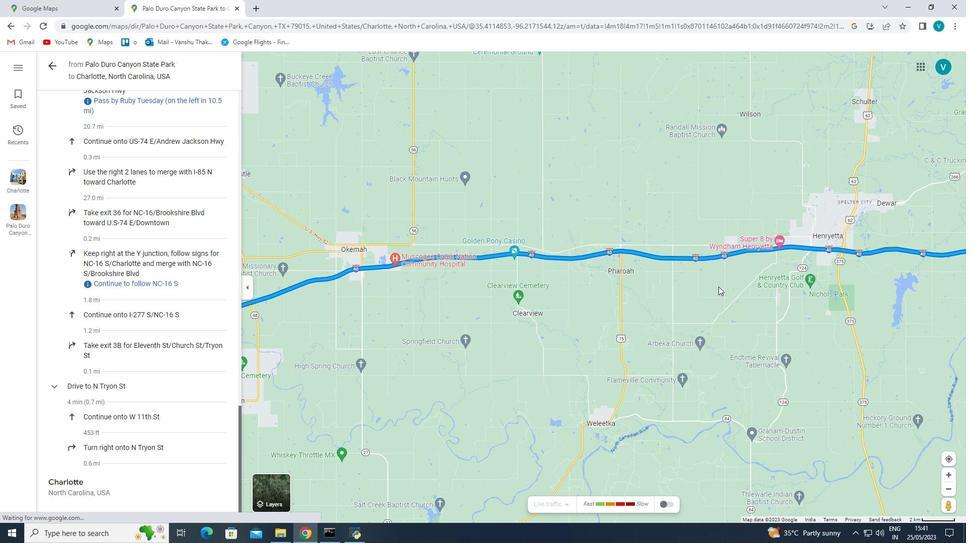 
Action: Mouse moved to (812, 295)
Screenshot: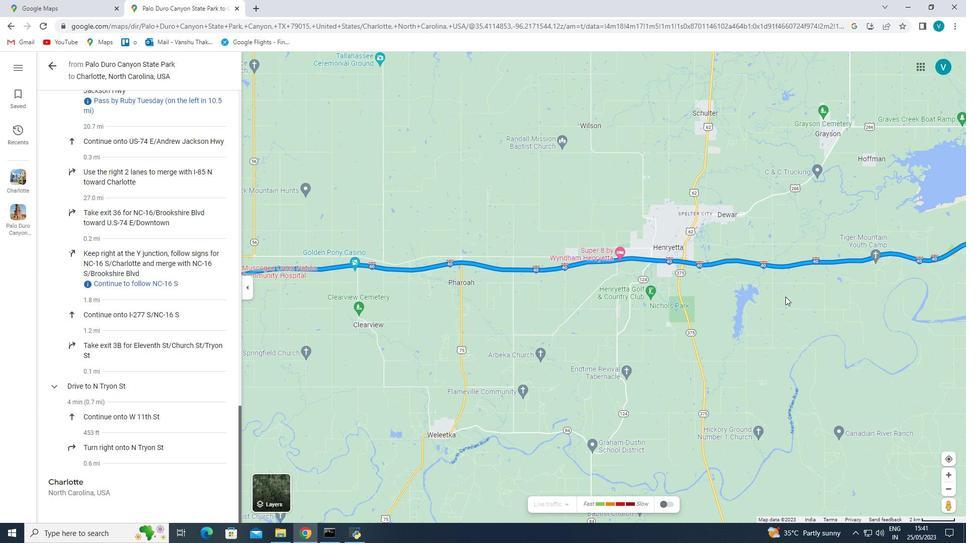 
Action: Mouse pressed left at (812, 295)
Screenshot: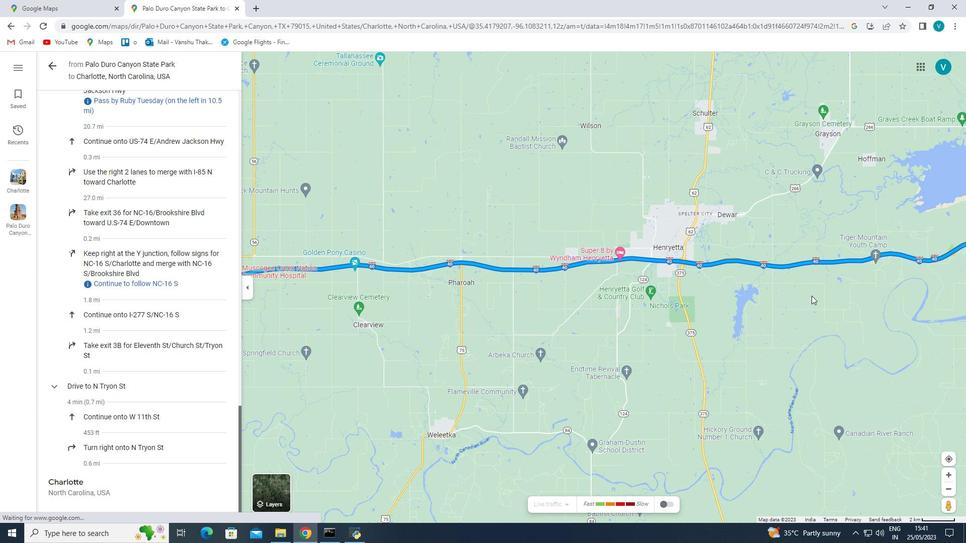 
Action: Mouse moved to (896, 256)
Screenshot: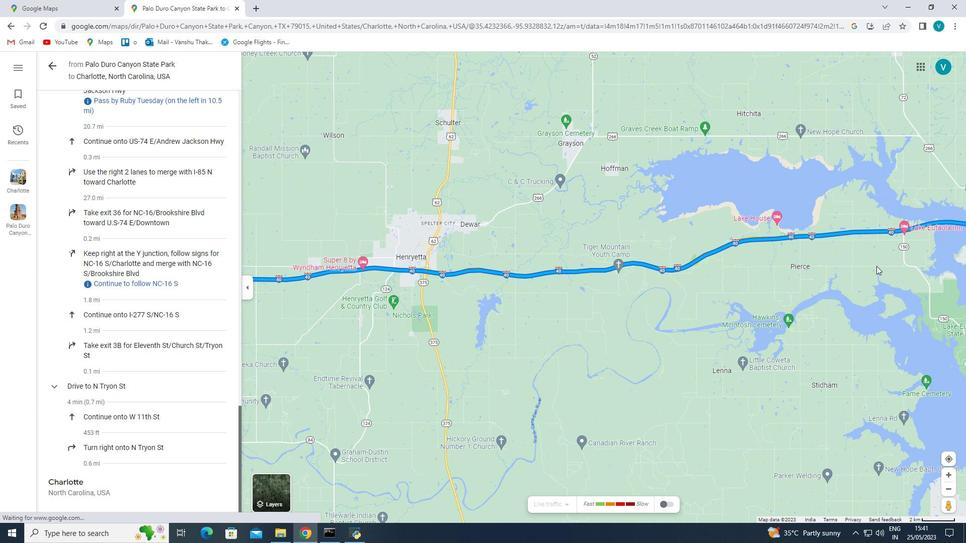 
Action: Mouse pressed left at (896, 256)
Screenshot: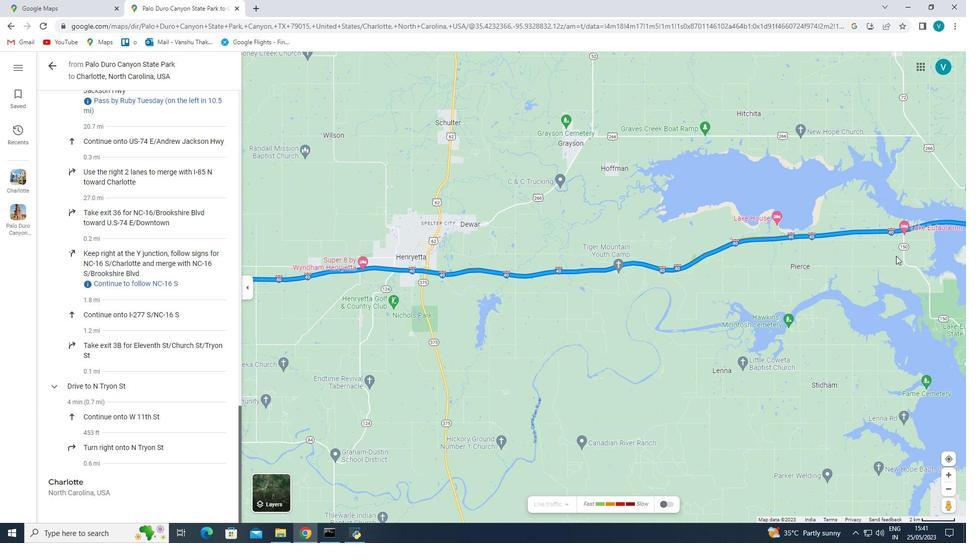 
Action: Mouse moved to (809, 273)
Screenshot: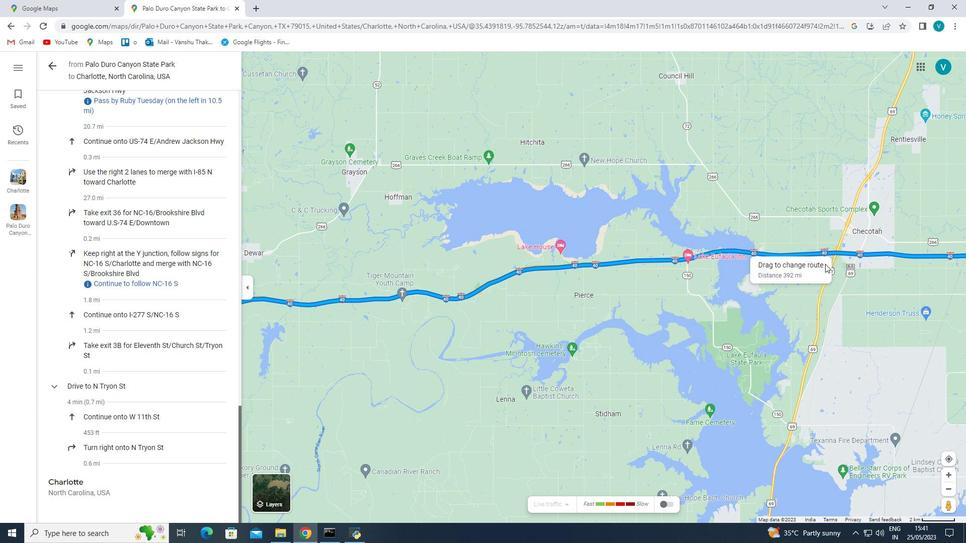 
Action: Mouse pressed left at (809, 273)
Screenshot: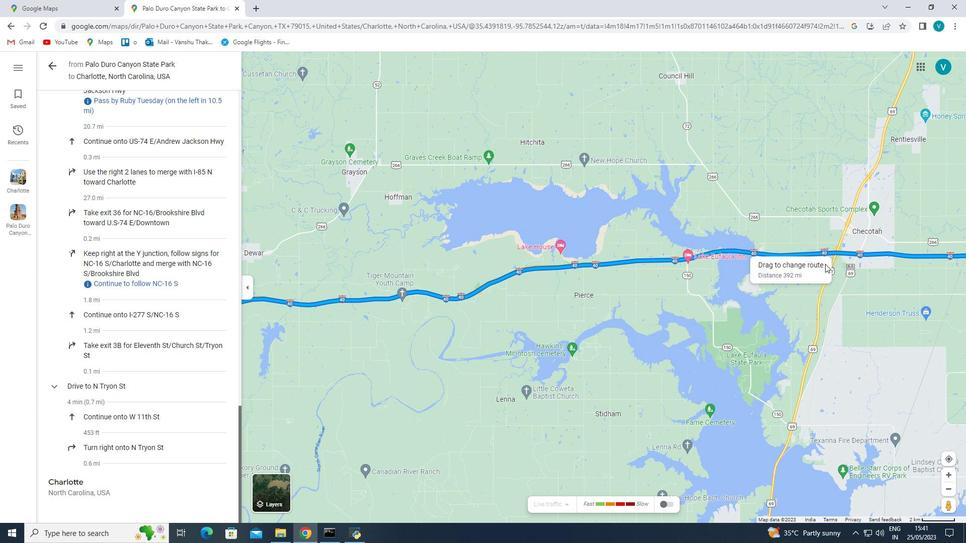 
Action: Mouse moved to (728, 300)
Screenshot: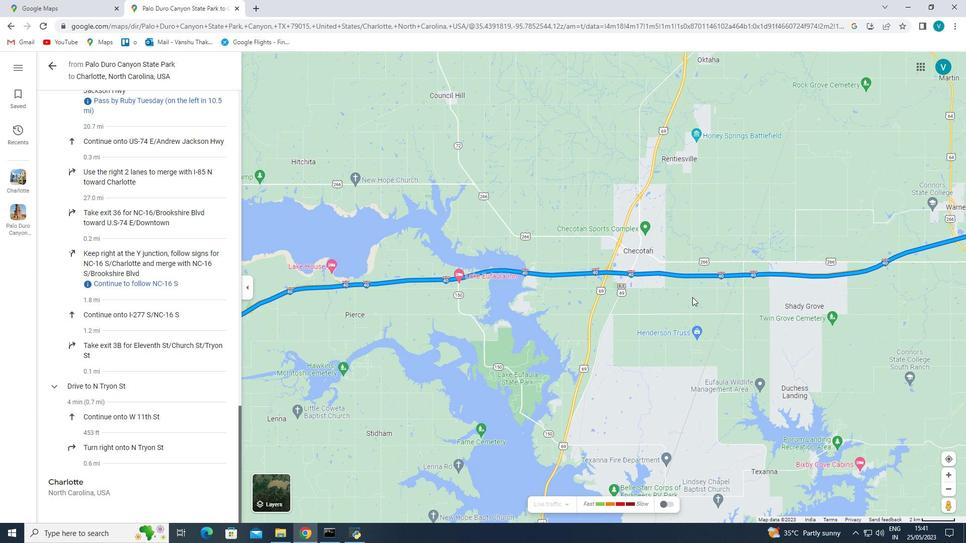 
Action: Mouse pressed left at (728, 300)
Screenshot: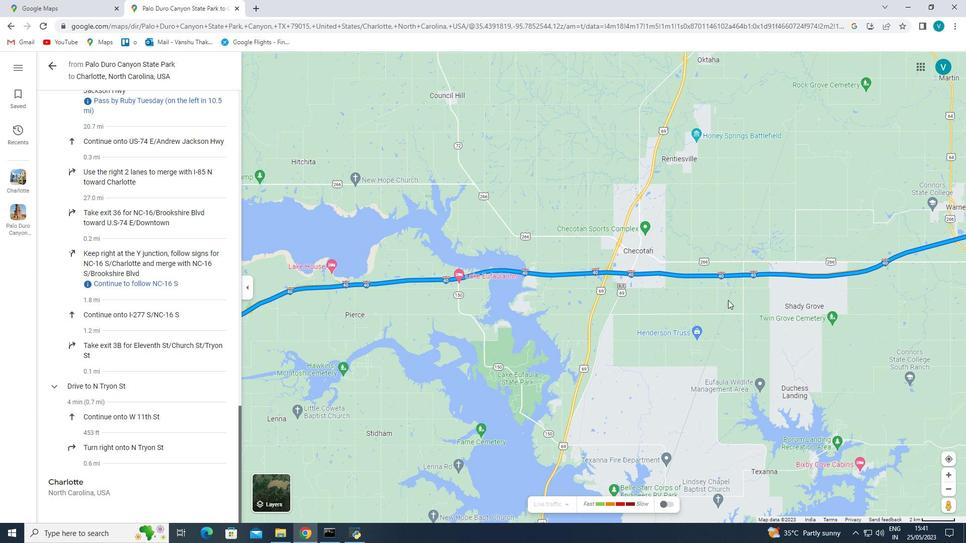 
Action: Mouse moved to (791, 297)
Screenshot: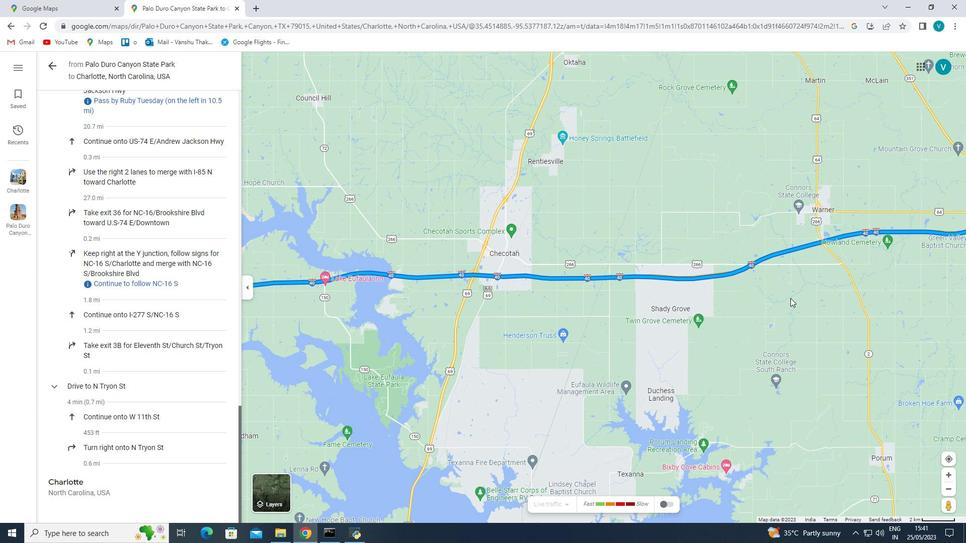 
Action: Mouse pressed left at (791, 297)
Screenshot: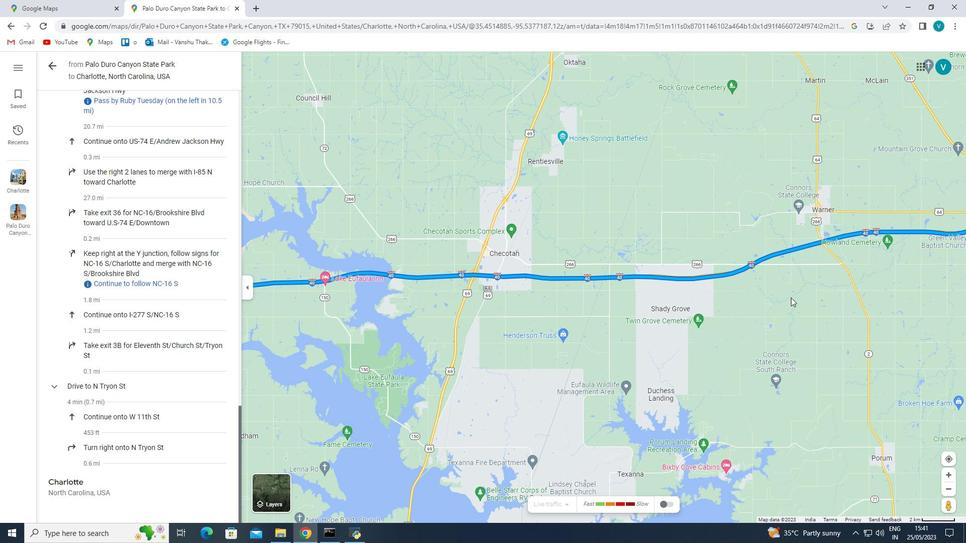 
Action: Mouse moved to (801, 317)
Screenshot: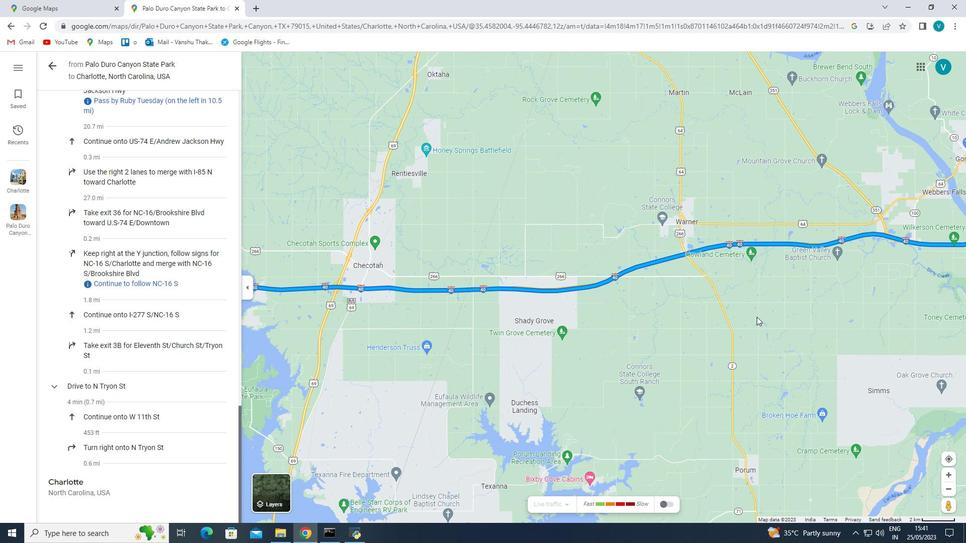 
Action: Mouse pressed left at (801, 317)
Screenshot: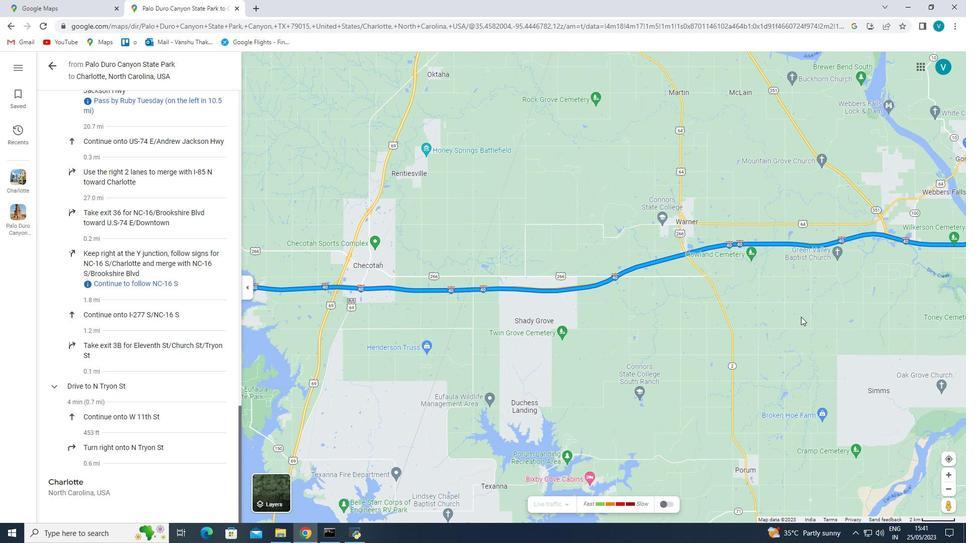 
Action: Mouse moved to (837, 294)
Screenshot: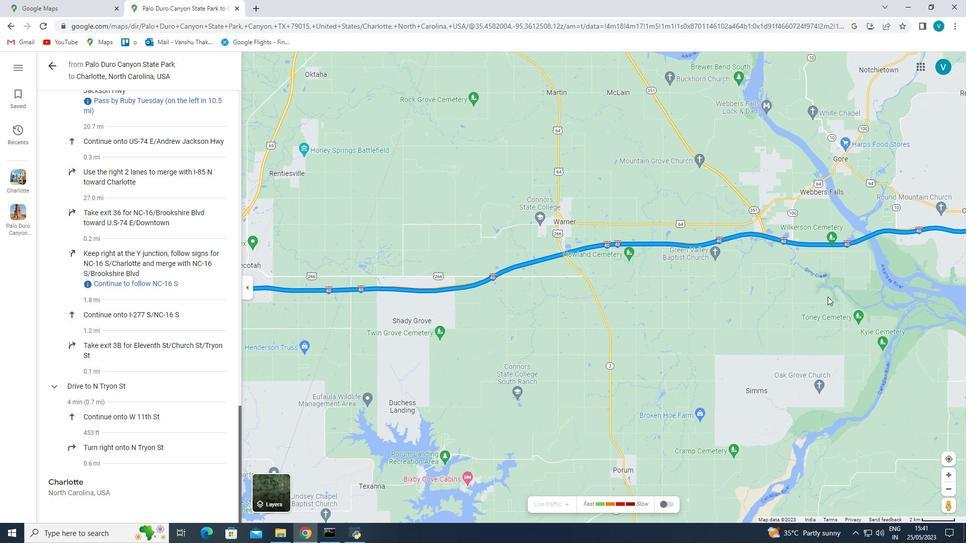 
Action: Mouse pressed left at (837, 294)
Screenshot: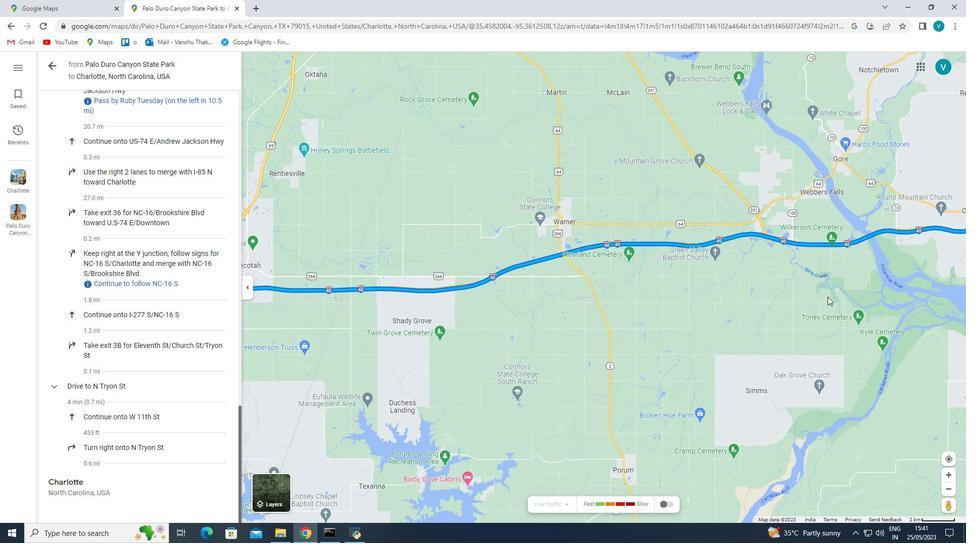 
Action: Mouse moved to (821, 271)
Screenshot: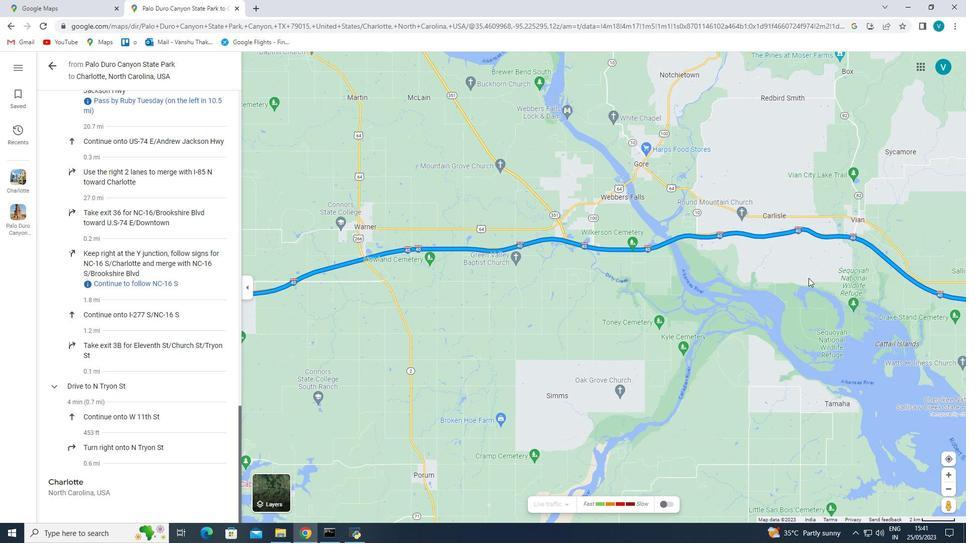 
Action: Mouse pressed left at (821, 271)
Screenshot: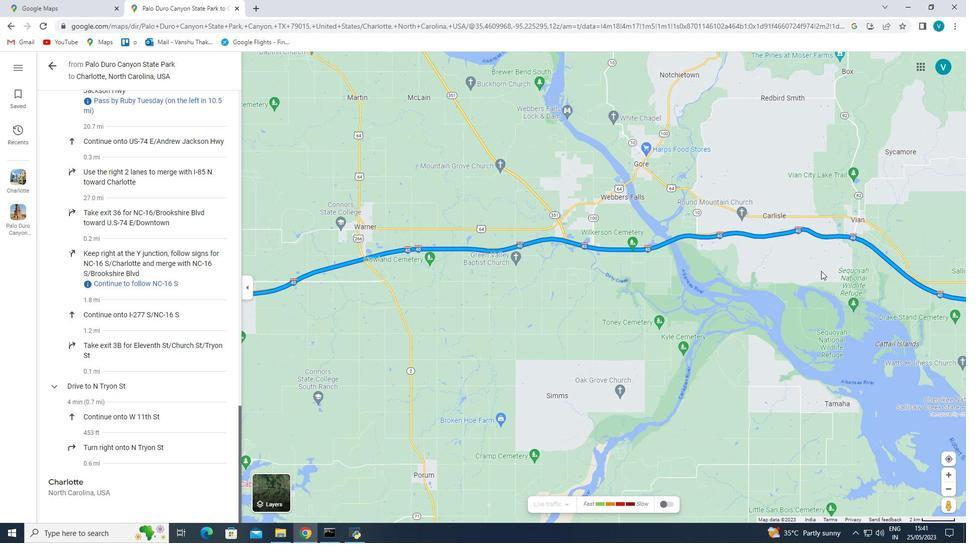 
Action: Mouse moved to (743, 352)
Screenshot: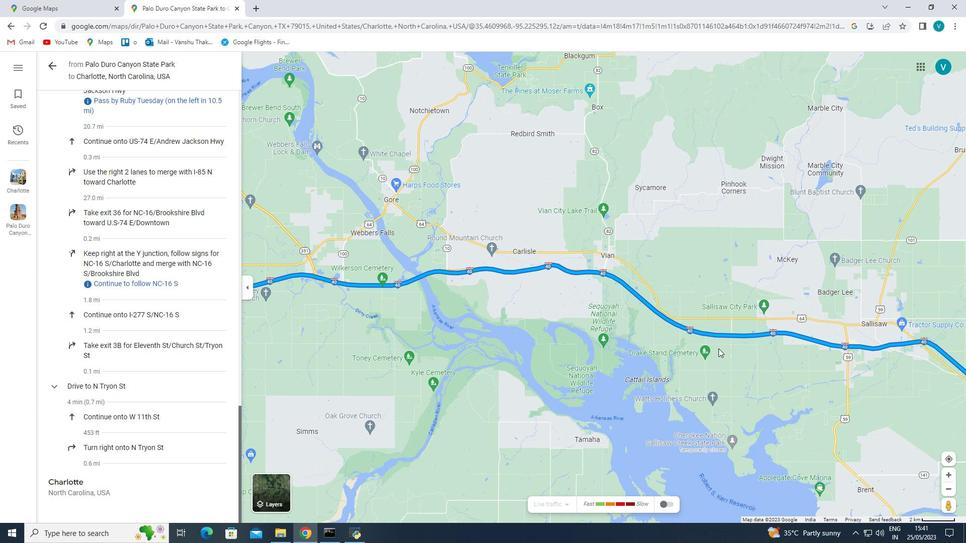 
Action: Mouse pressed left at (743, 352)
Screenshot: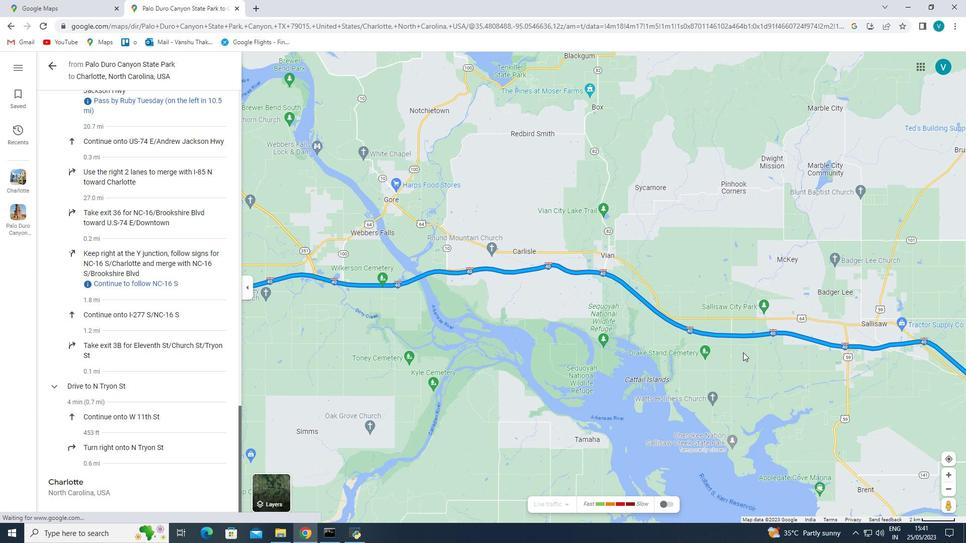 
Action: Mouse moved to (767, 335)
Screenshot: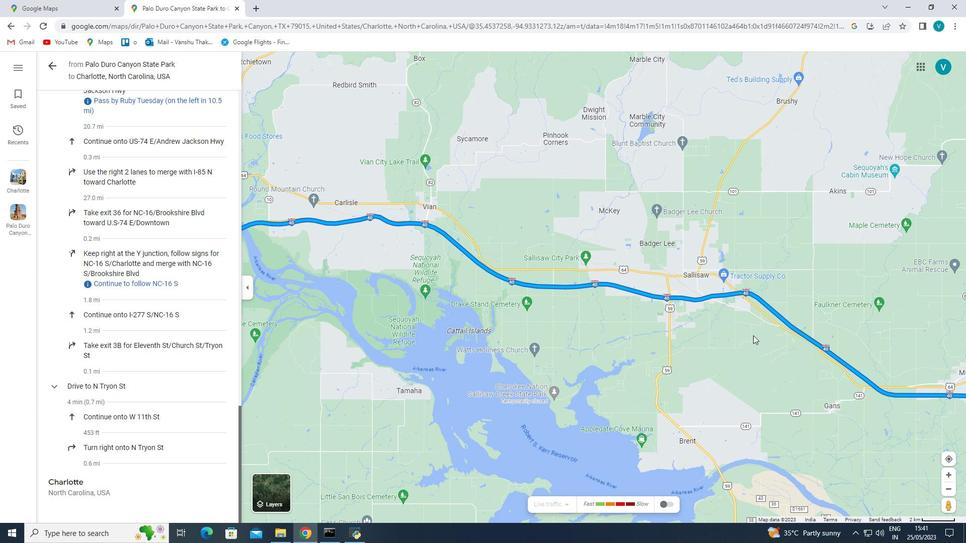 
Action: Mouse pressed left at (767, 335)
Screenshot: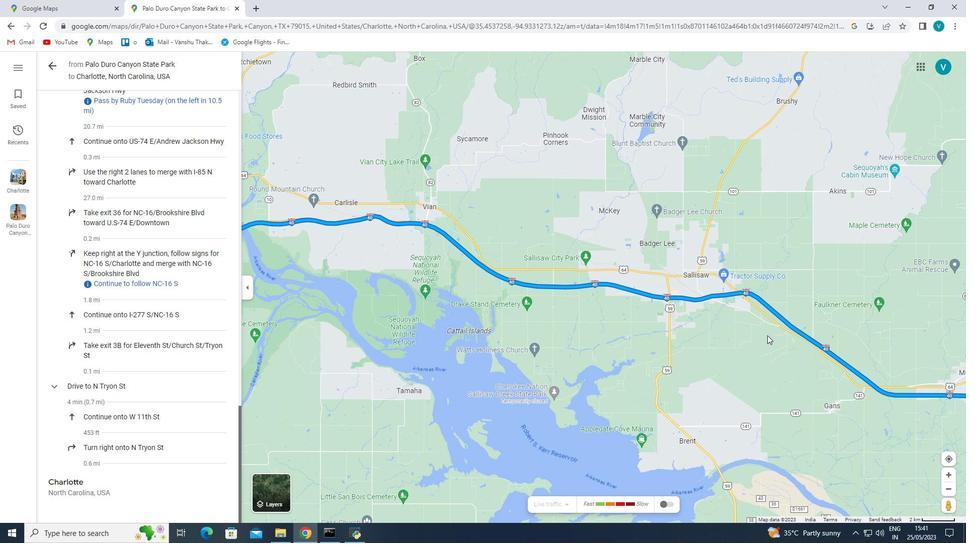 
Action: Mouse moved to (781, 378)
Screenshot: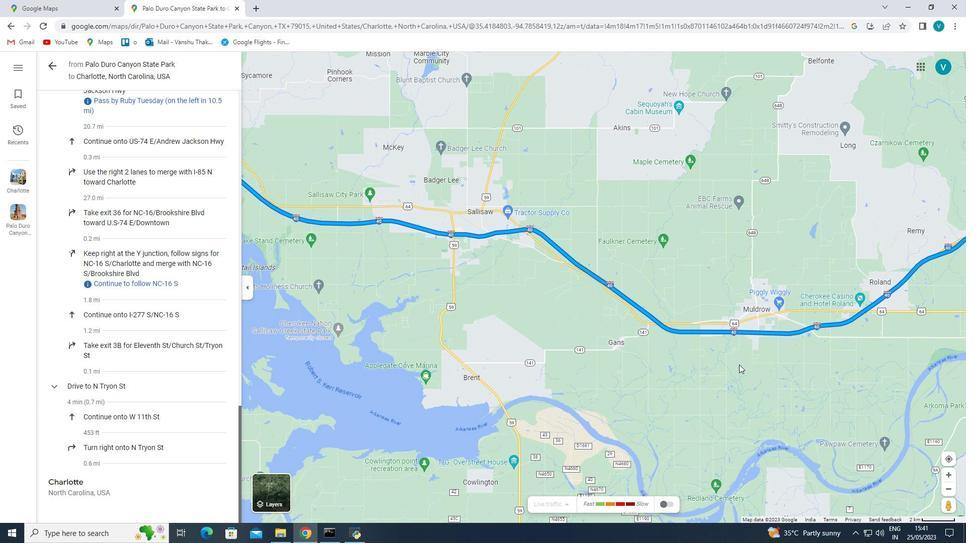 
Action: Mouse pressed left at (781, 378)
Screenshot: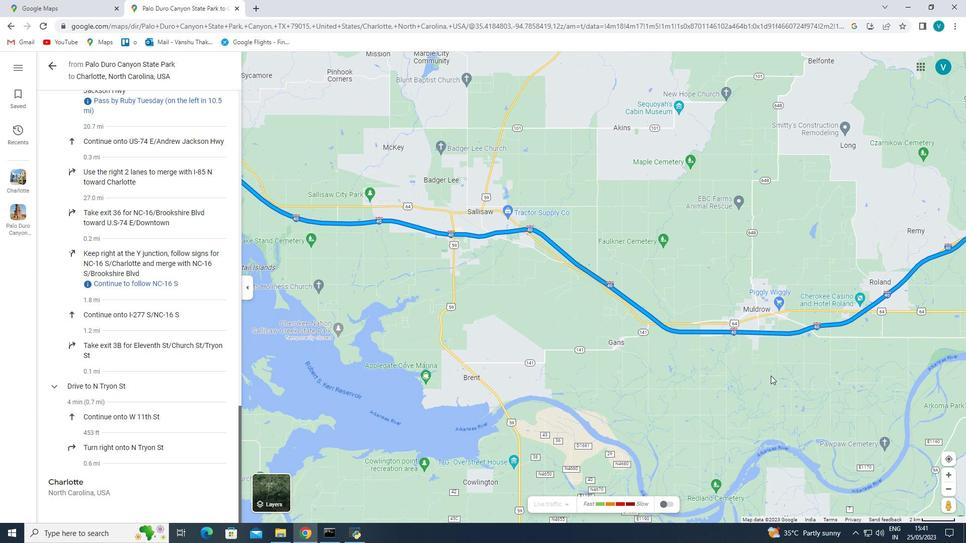 
Action: Mouse moved to (692, 363)
Screenshot: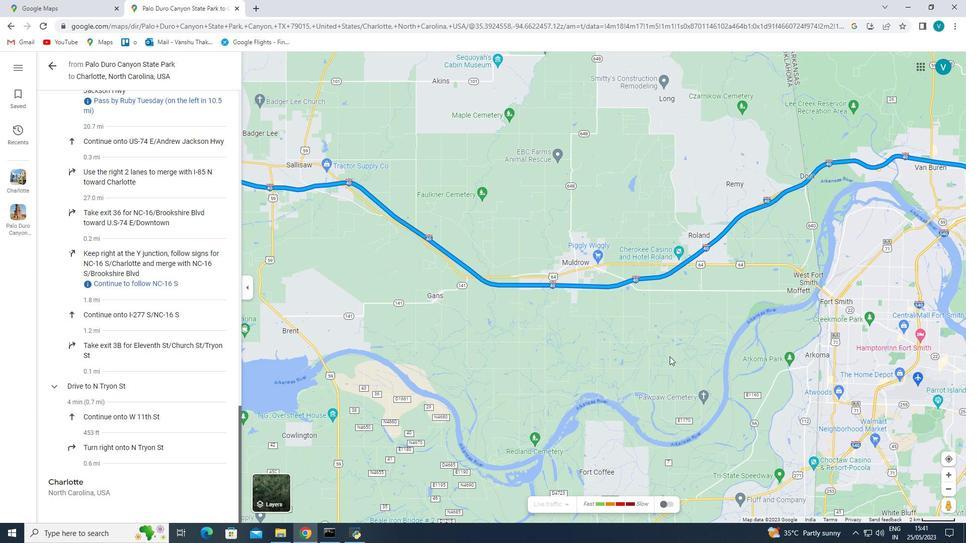 
Action: Mouse pressed left at (692, 363)
Screenshot: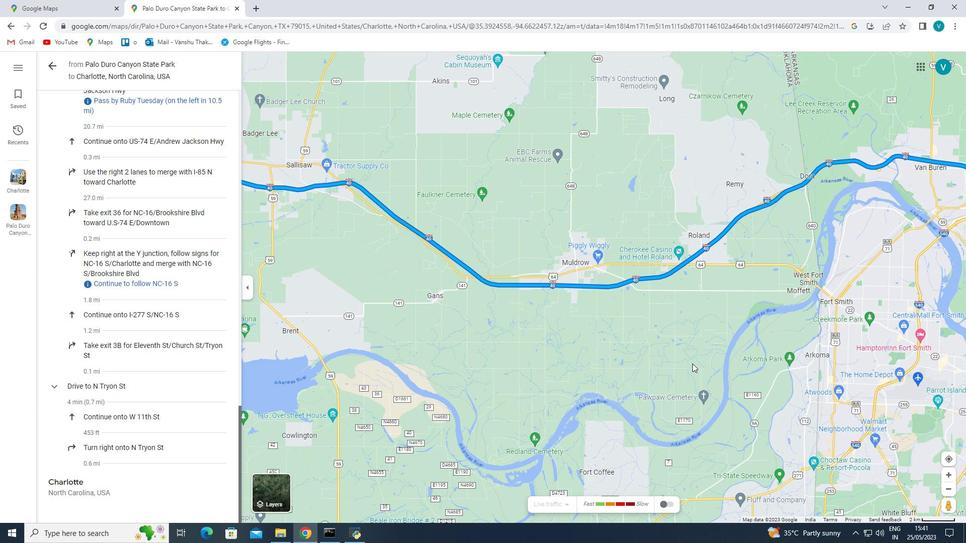 
Action: Mouse moved to (637, 279)
Screenshot: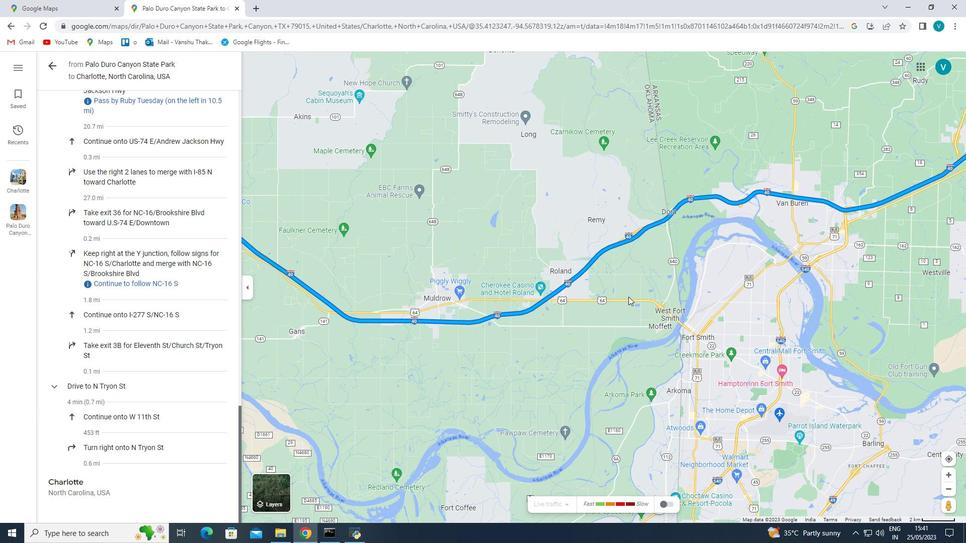
Action: Mouse pressed left at (637, 279)
Screenshot: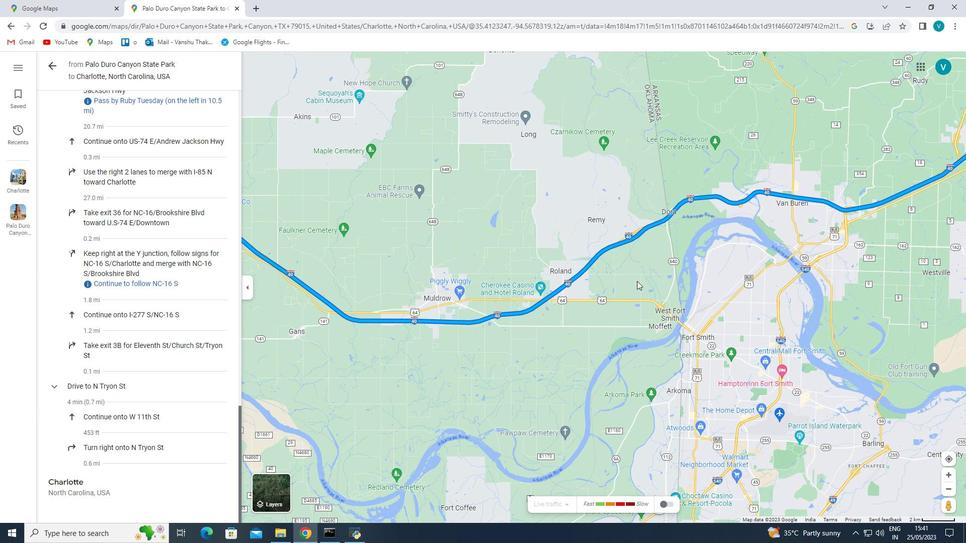 
Action: Mouse moved to (769, 293)
Screenshot: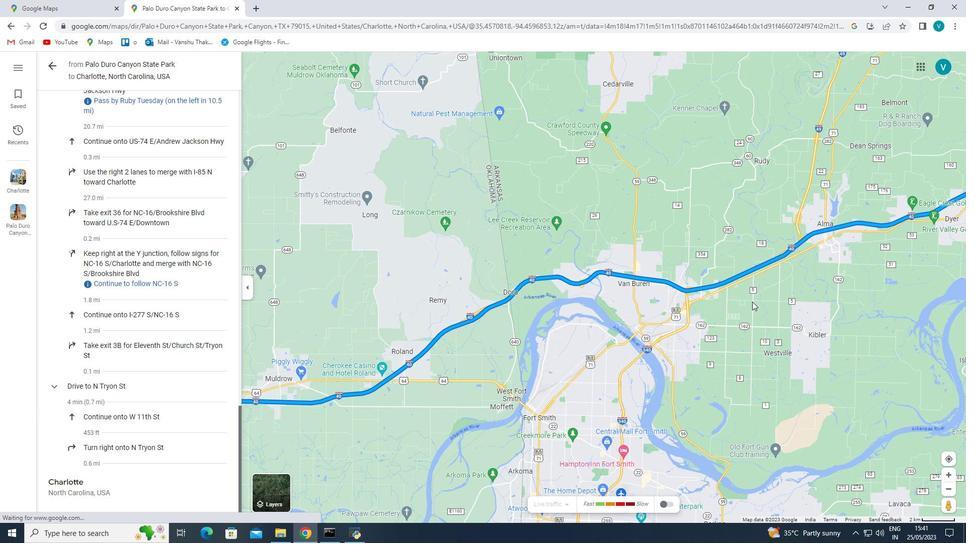 
Action: Mouse pressed left at (769, 293)
Screenshot: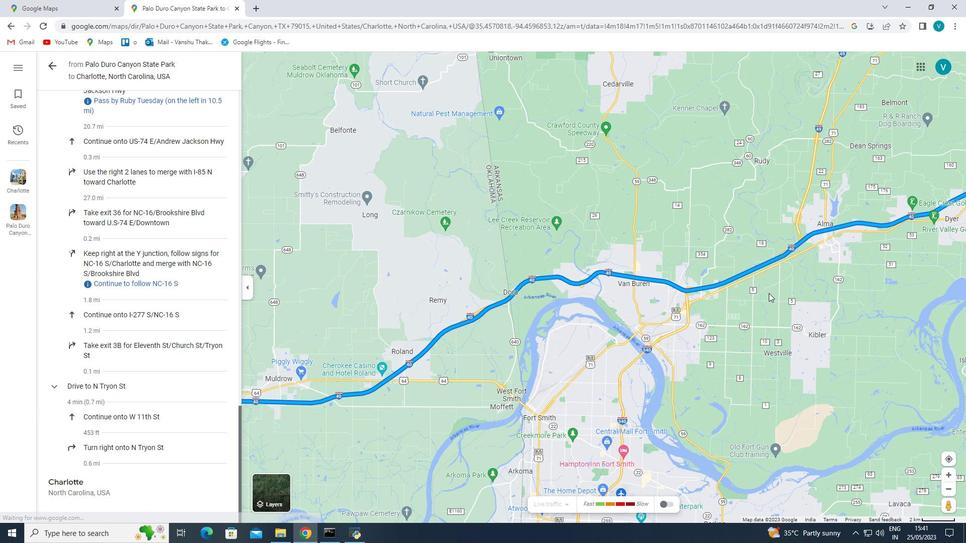 
Action: Mouse moved to (749, 262)
Screenshot: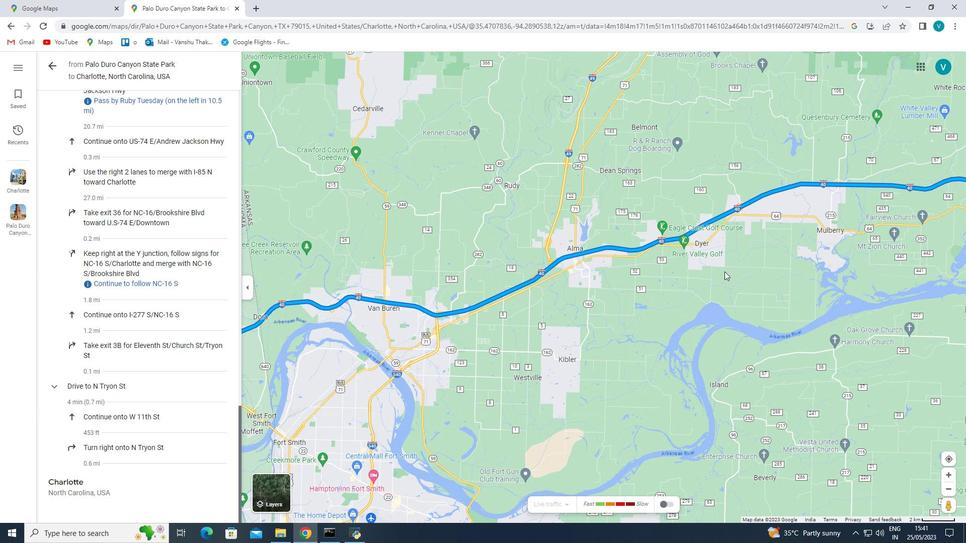 
Action: Mouse pressed left at (749, 262)
Screenshot: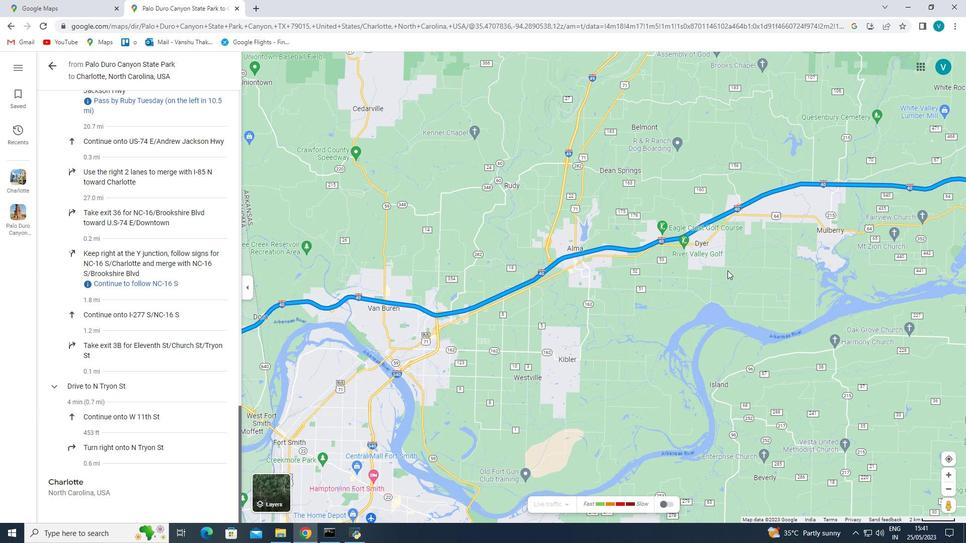 
Action: Mouse moved to (653, 369)
Screenshot: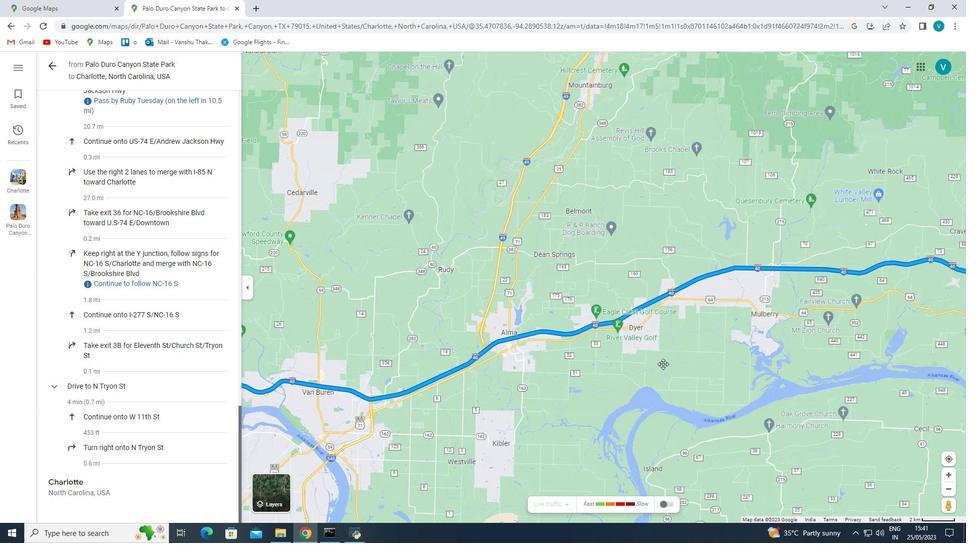 
Action: Mouse pressed left at (653, 369)
Screenshot: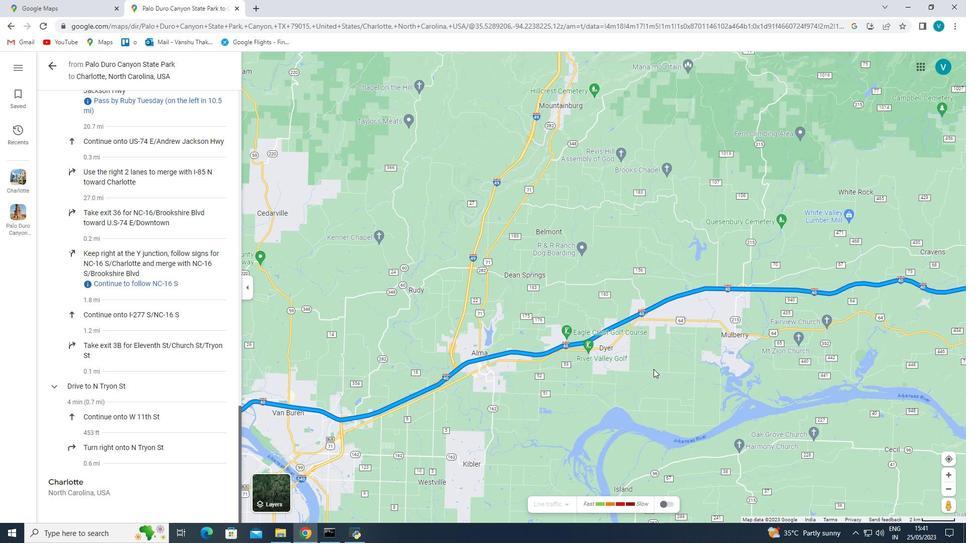 
Action: Mouse moved to (856, 301)
Screenshot: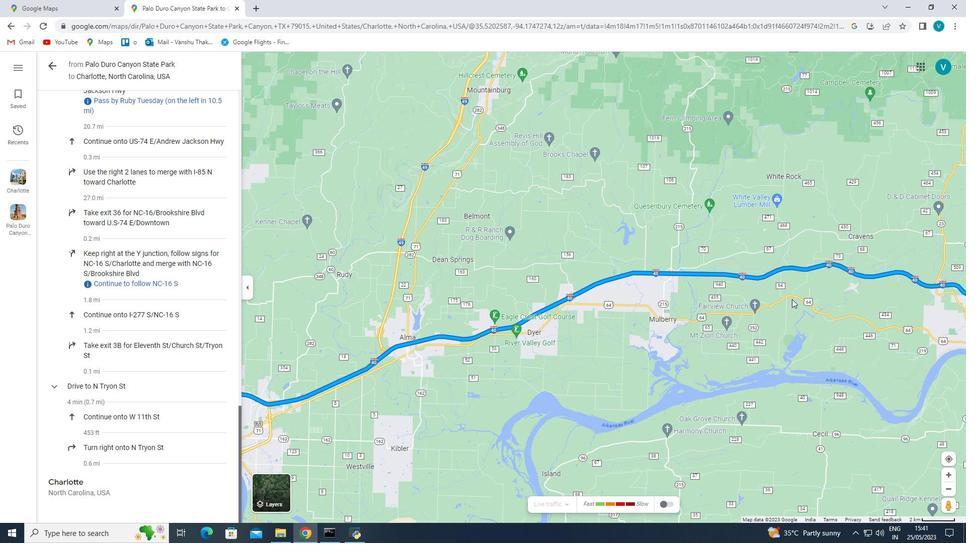 
Action: Mouse pressed left at (856, 301)
Screenshot: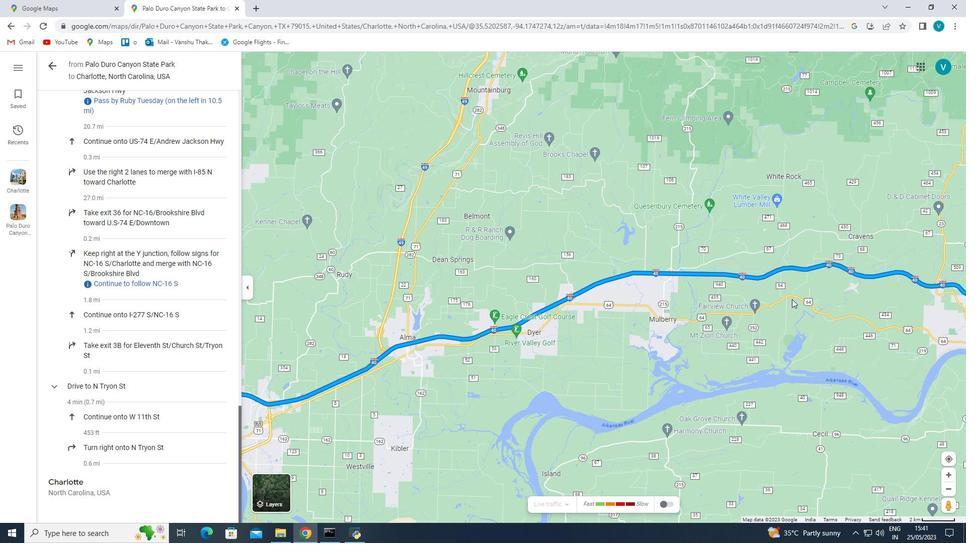 
Action: Mouse moved to (741, 318)
Screenshot: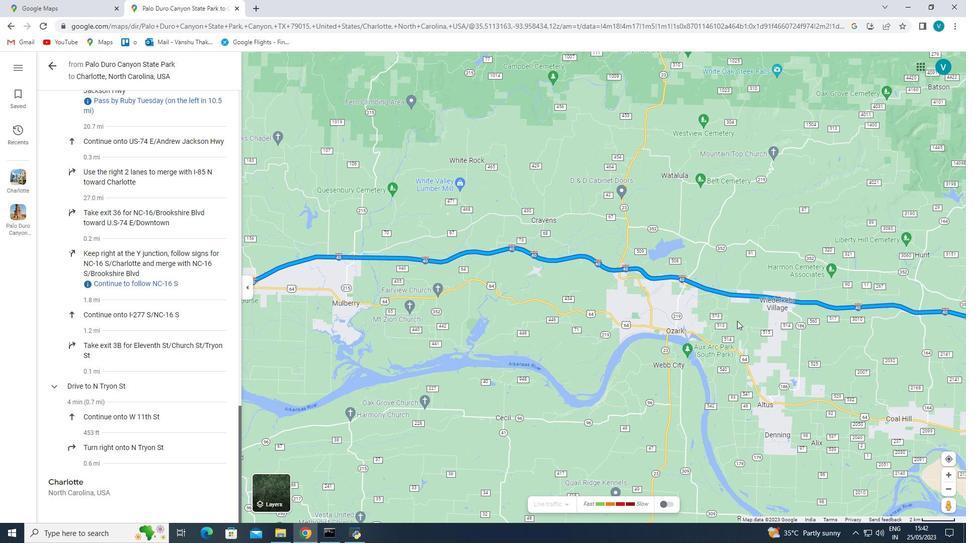 
Action: Mouse pressed left at (741, 318)
Screenshot: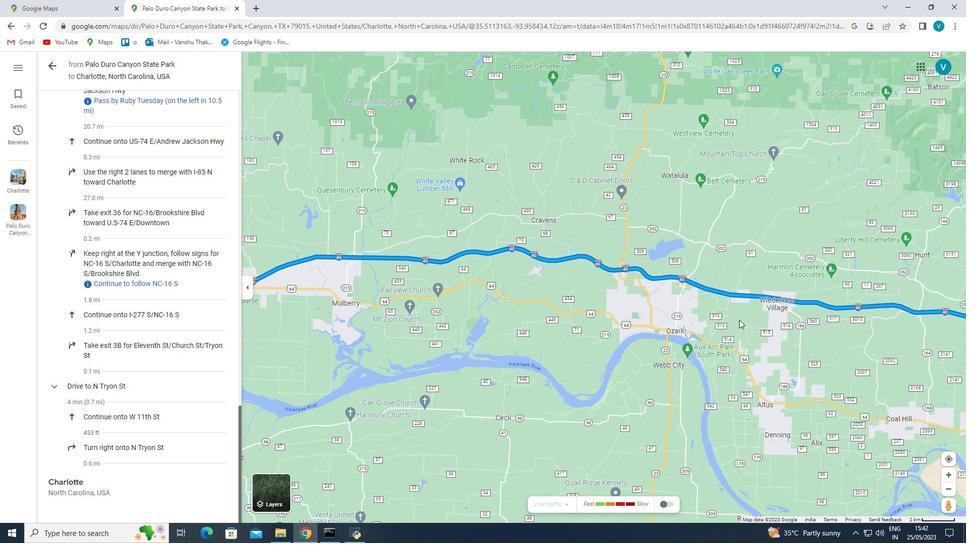 
Action: Mouse moved to (609, 282)
Screenshot: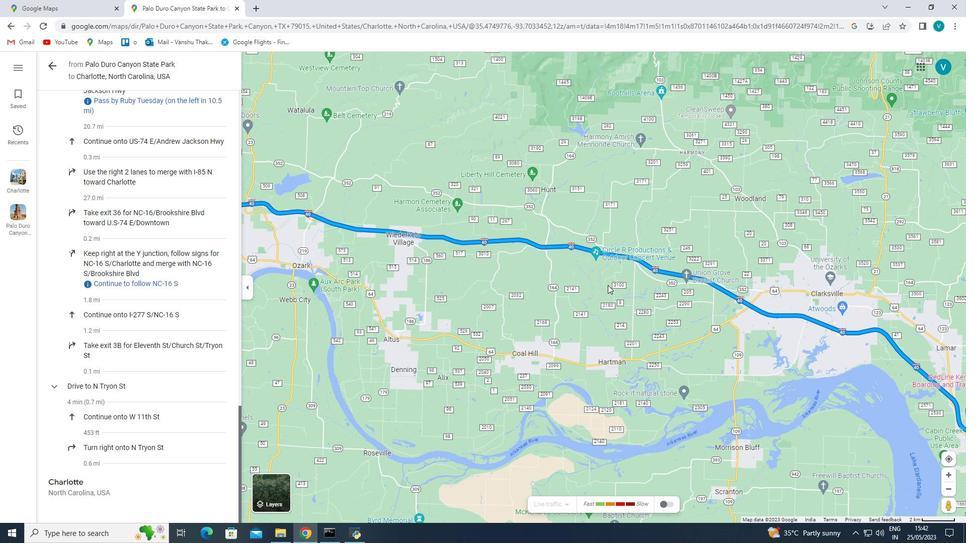 
Action: Mouse pressed left at (609, 282)
Screenshot: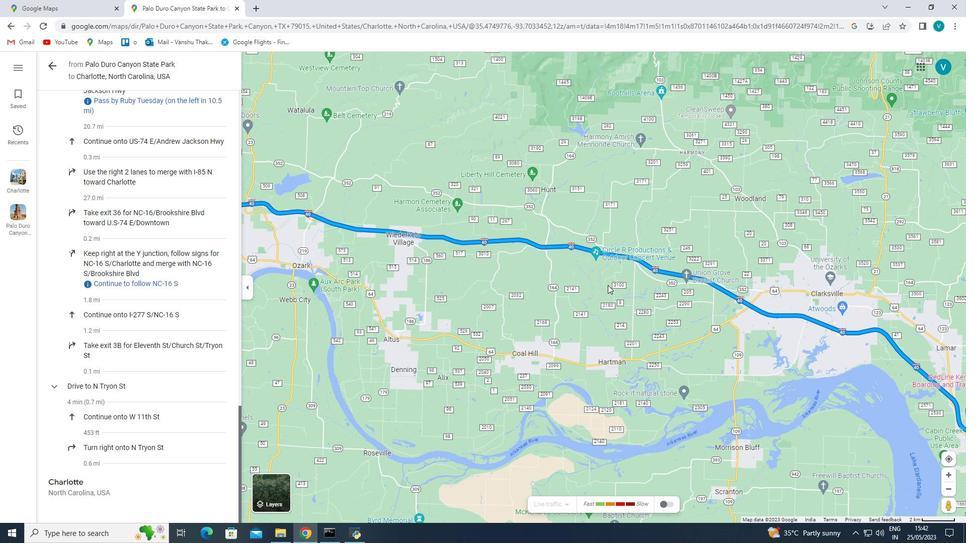 
Action: Mouse moved to (659, 328)
Screenshot: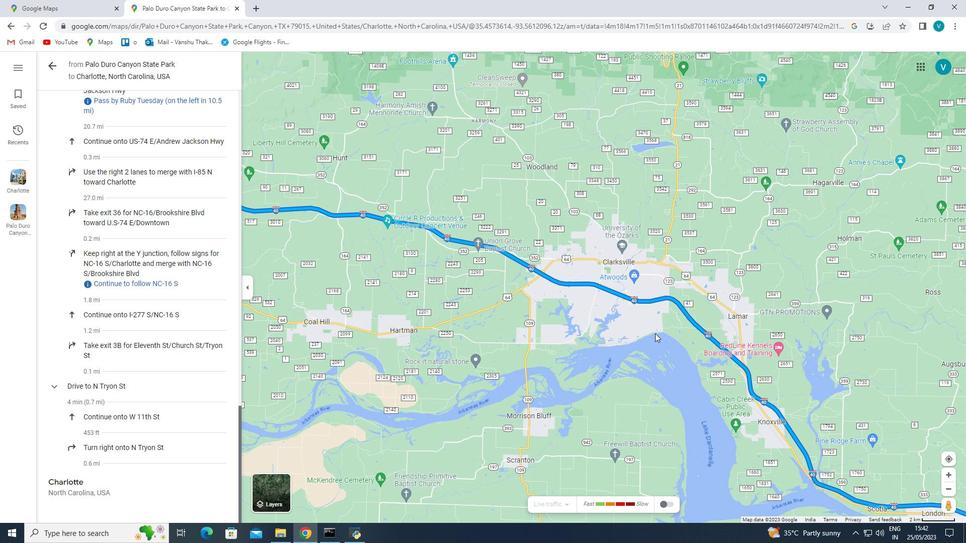 
Action: Mouse pressed left at (659, 328)
Screenshot: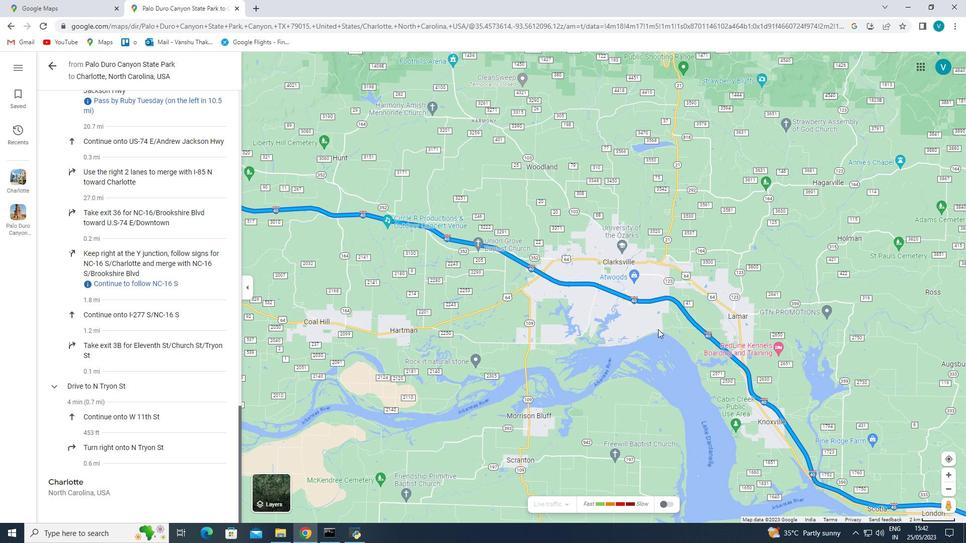 
Action: Mouse moved to (599, 350)
Screenshot: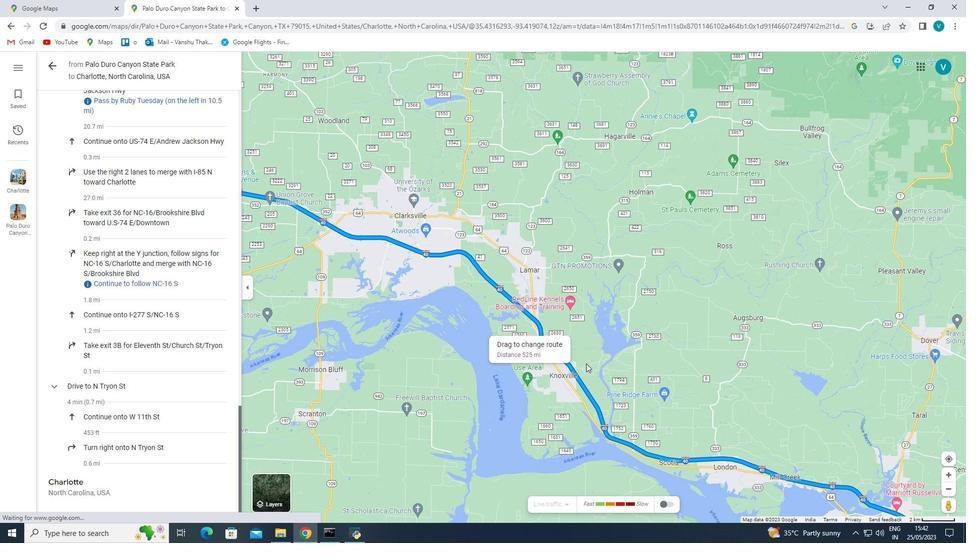 
Action: Mouse pressed left at (599, 350)
Screenshot: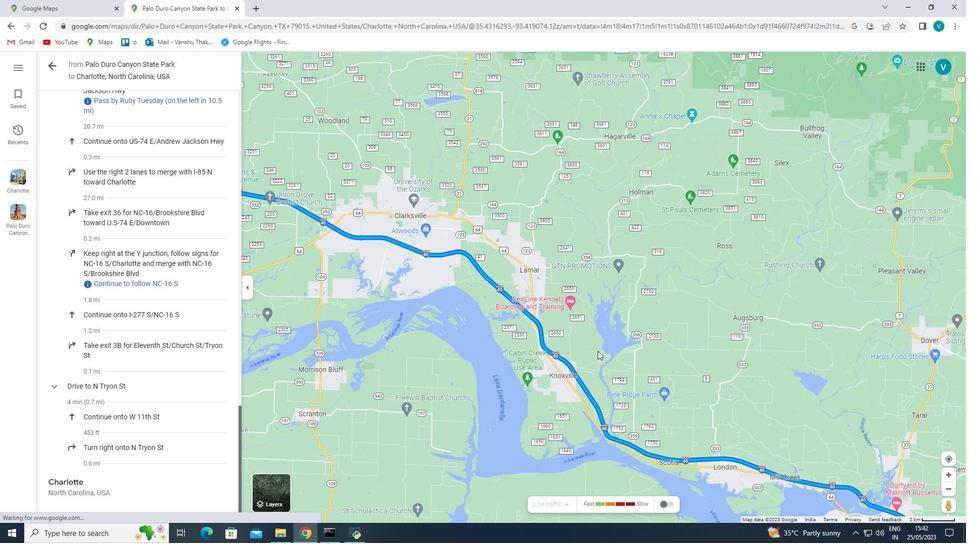 
Action: Mouse moved to (632, 324)
Screenshot: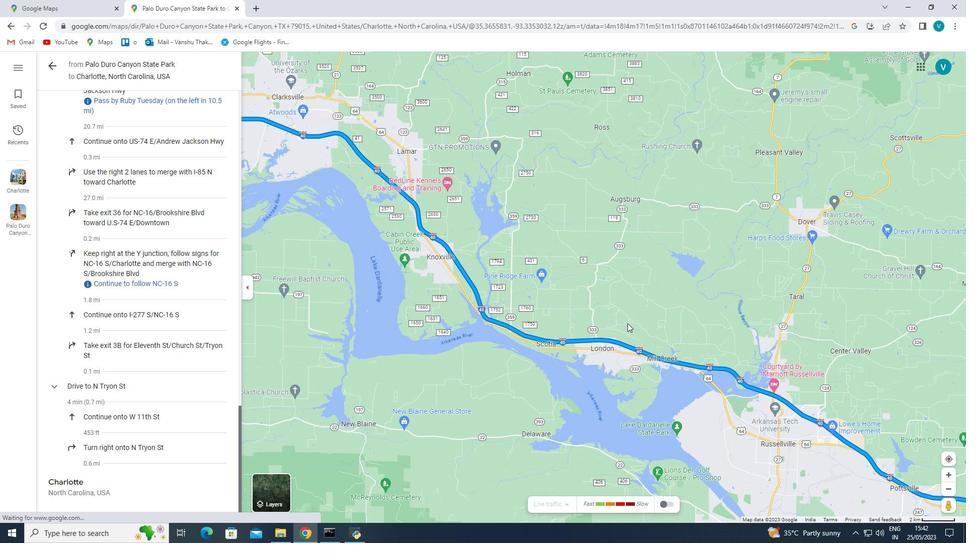
Action: Mouse pressed left at (632, 324)
Screenshot: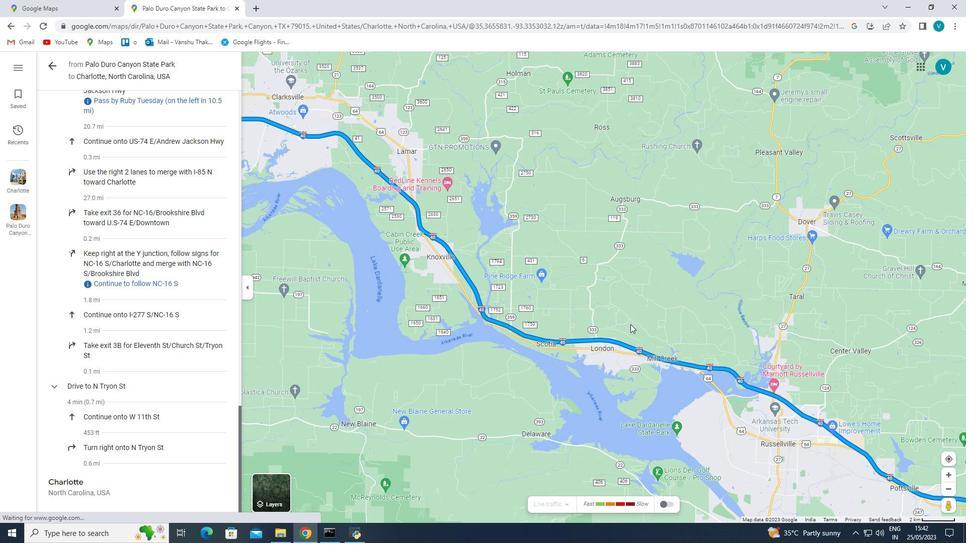 
Action: Mouse moved to (689, 270)
Screenshot: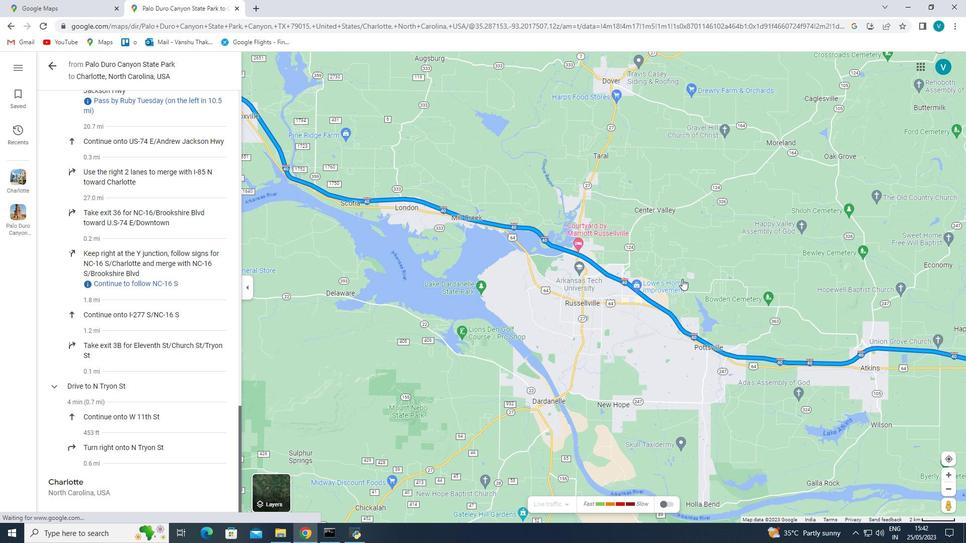 
Action: Mouse pressed left at (689, 270)
Screenshot: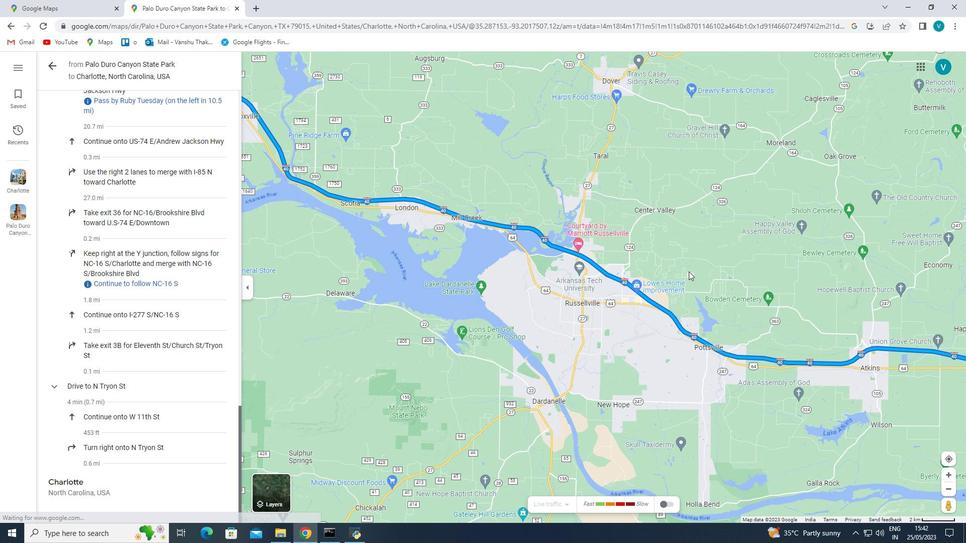 
Action: Mouse moved to (636, 271)
Screenshot: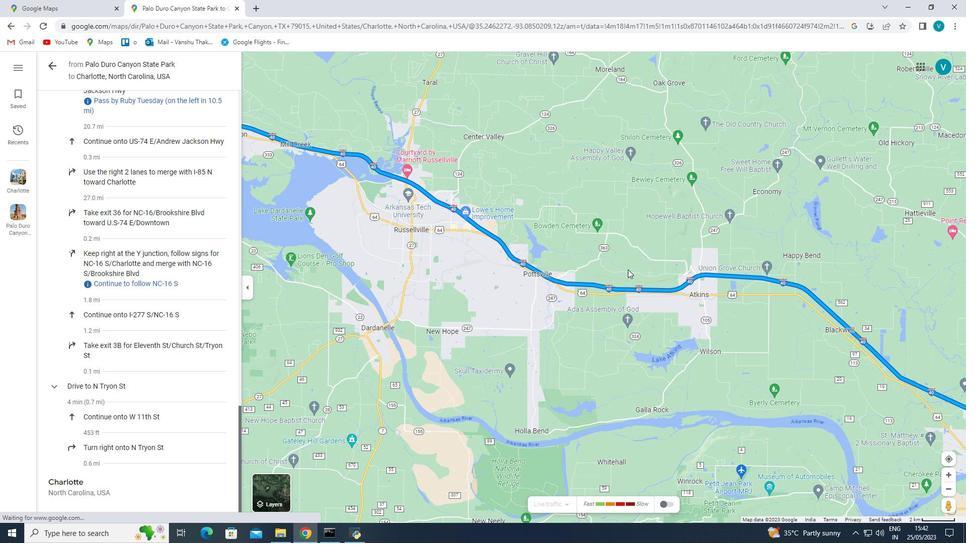 
Action: Mouse pressed left at (636, 271)
Screenshot: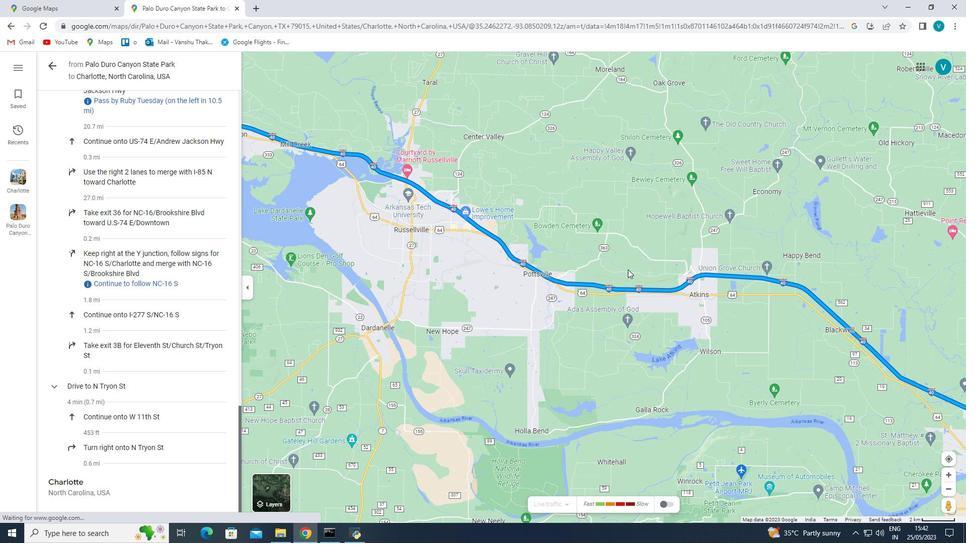 
Action: Mouse moved to (553, 309)
Screenshot: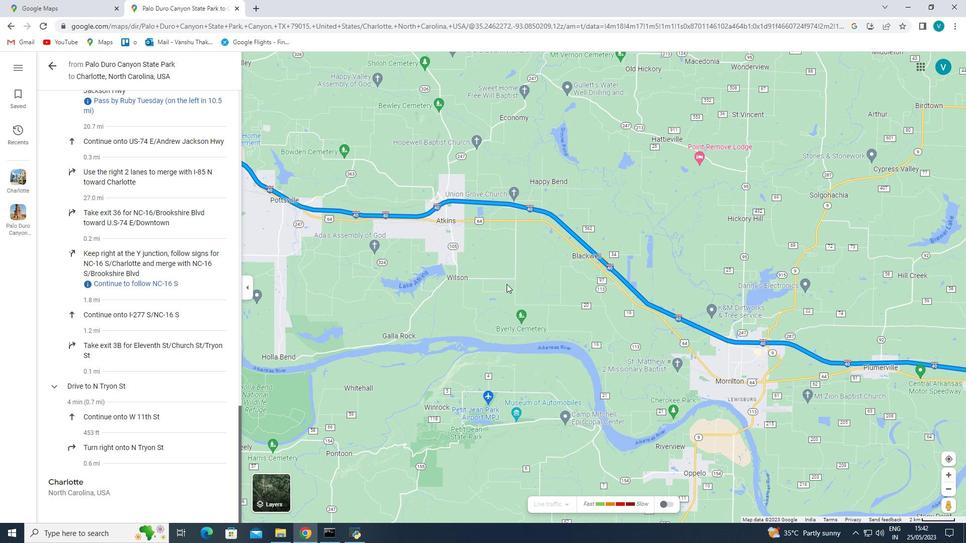 
Action: Mouse pressed left at (553, 309)
Screenshot: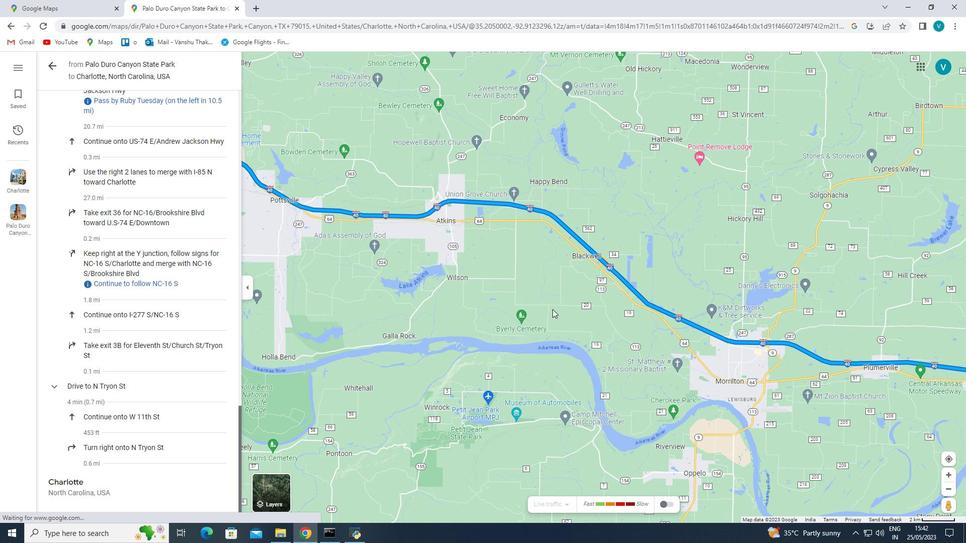 
Action: Mouse moved to (386, 208)
Screenshot: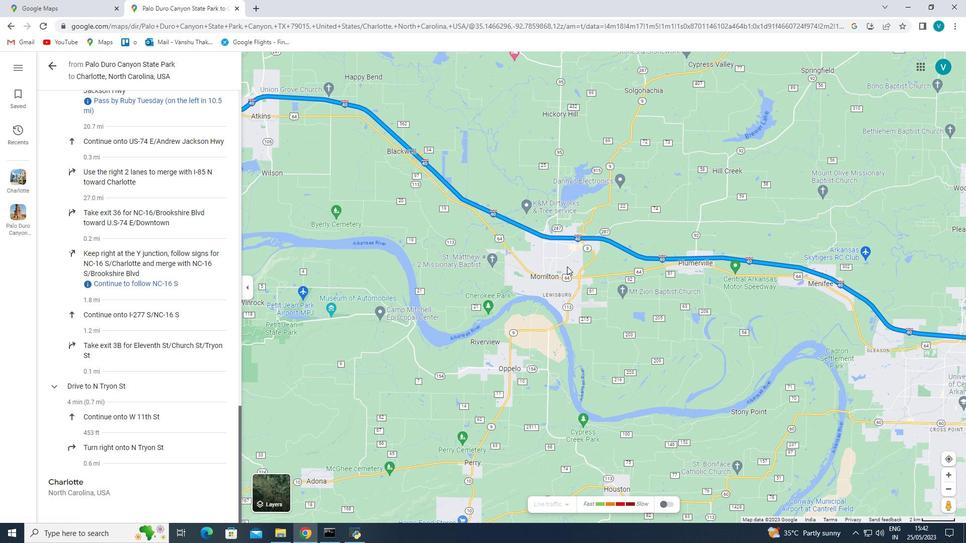 
Action: Mouse pressed left at (567, 262)
Screenshot: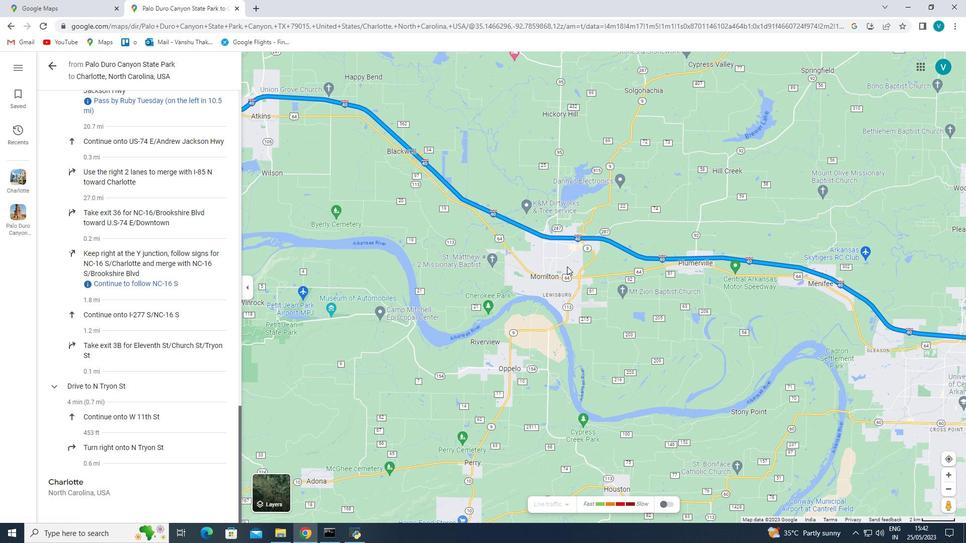 
Action: Mouse moved to (556, 258)
Screenshot: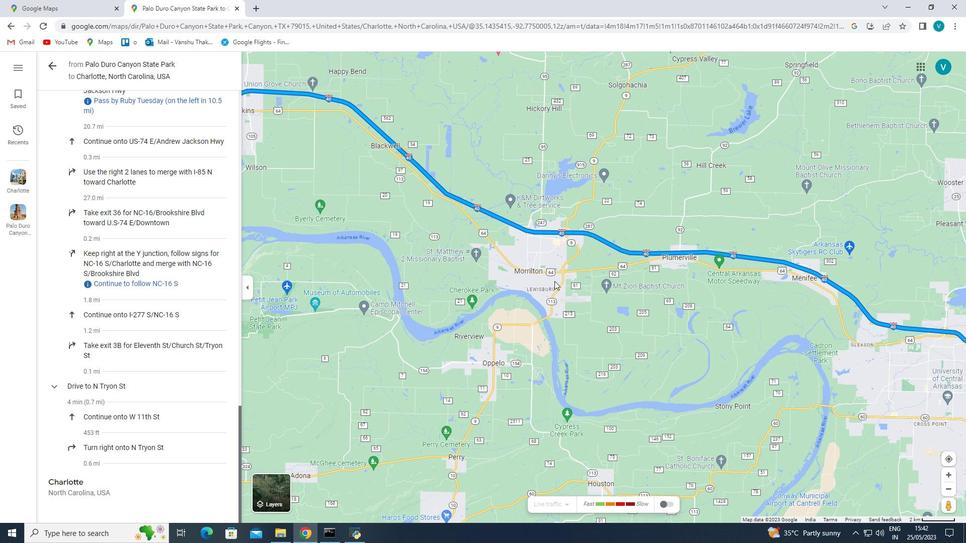 
Action: Mouse pressed left at (556, 258)
Screenshot: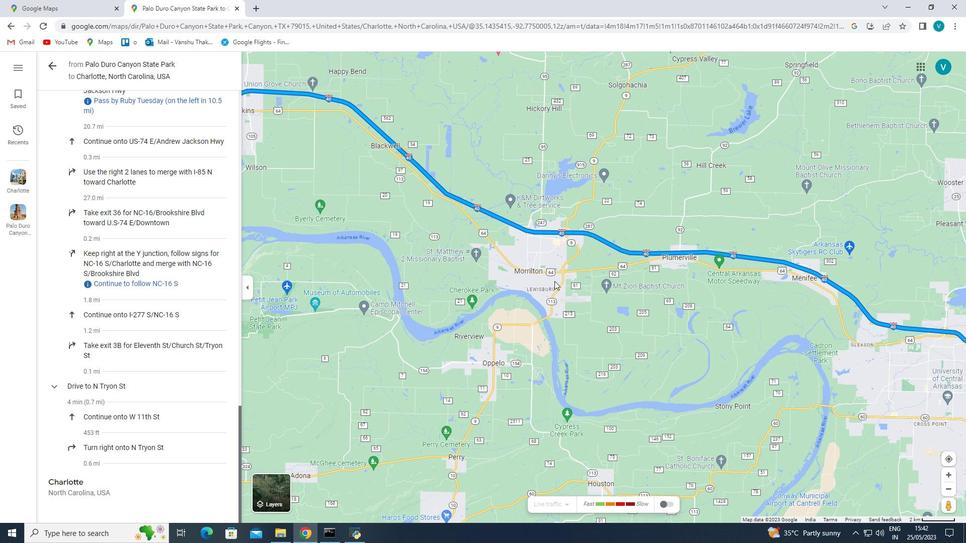 
Action: Mouse moved to (597, 299)
Screenshot: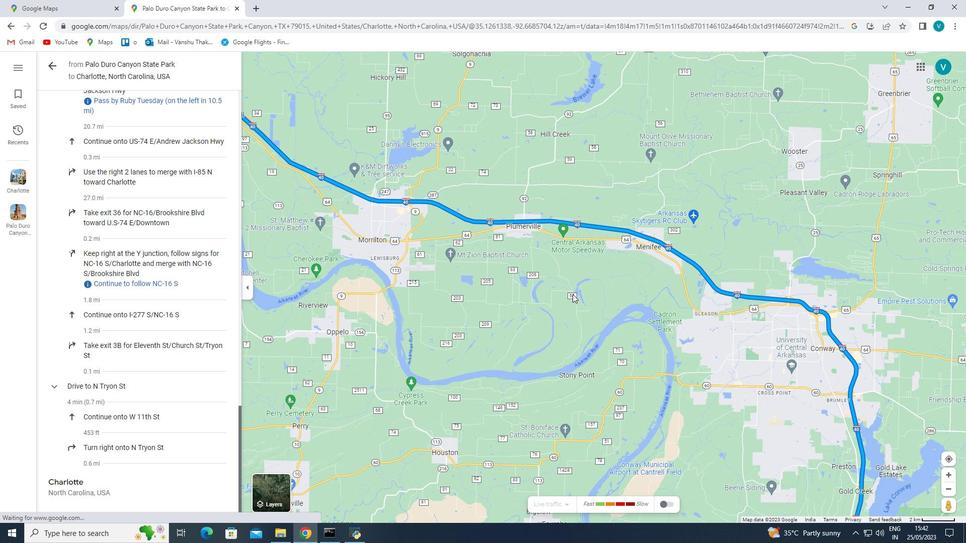 
Action: Mouse pressed left at (597, 299)
Screenshot: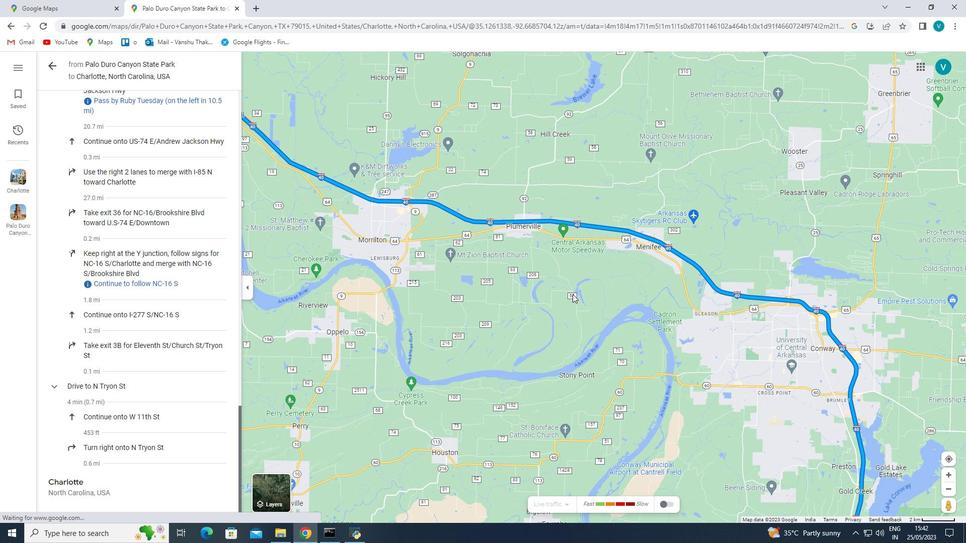 
Action: Mouse moved to (568, 289)
Screenshot: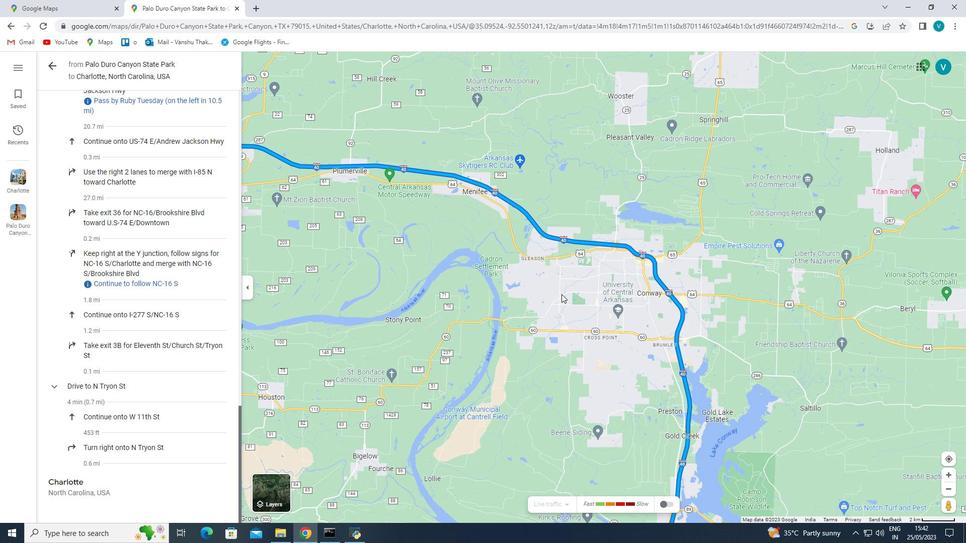 
Action: Mouse pressed left at (568, 290)
Screenshot: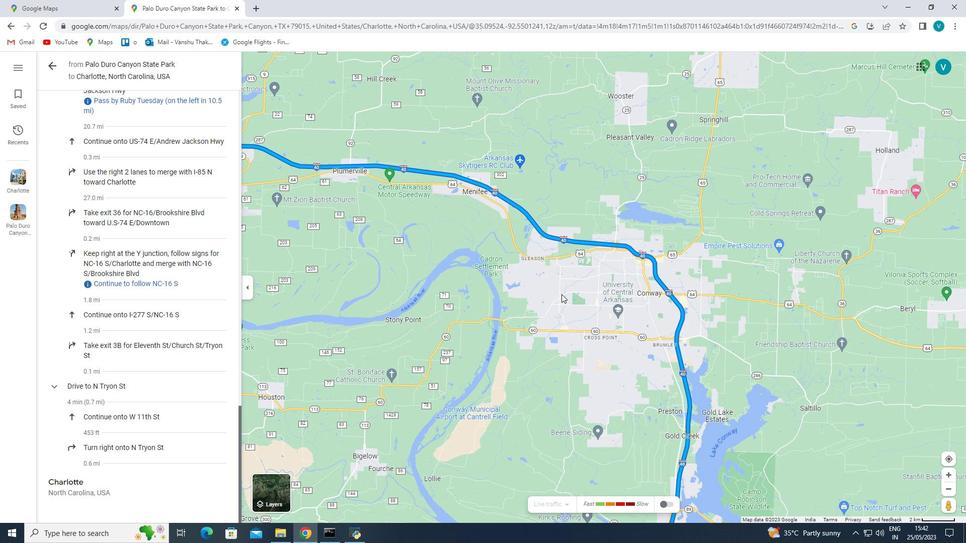 
Action: Mouse moved to (452, 349)
